 Task: Find connections with filter location Ossett with filter topic #aiwith filter profile language English with filter current company LatentView Analytics with filter school St. Joseph's High School with filter industry Holding Companies with filter service category Bankruptcy Law with filter keywords title Professor
Action: Mouse moved to (684, 74)
Screenshot: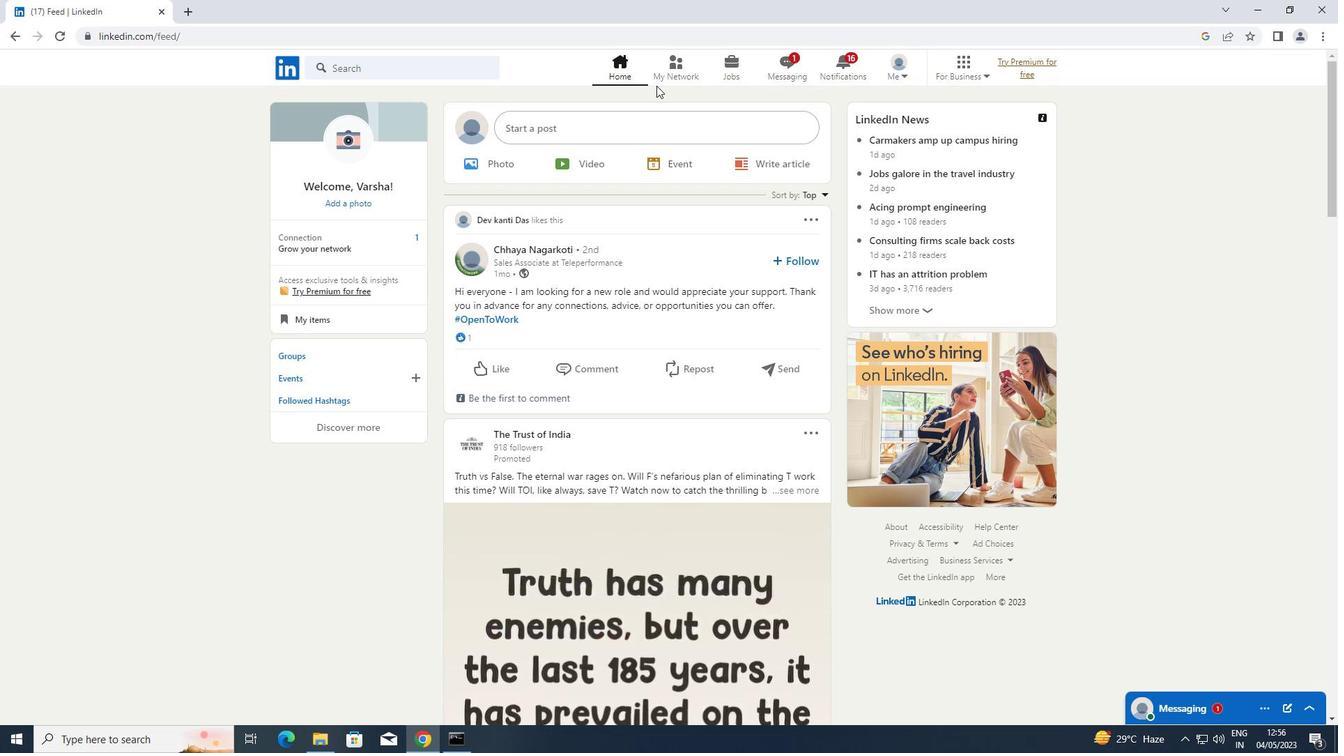 
Action: Mouse pressed left at (684, 74)
Screenshot: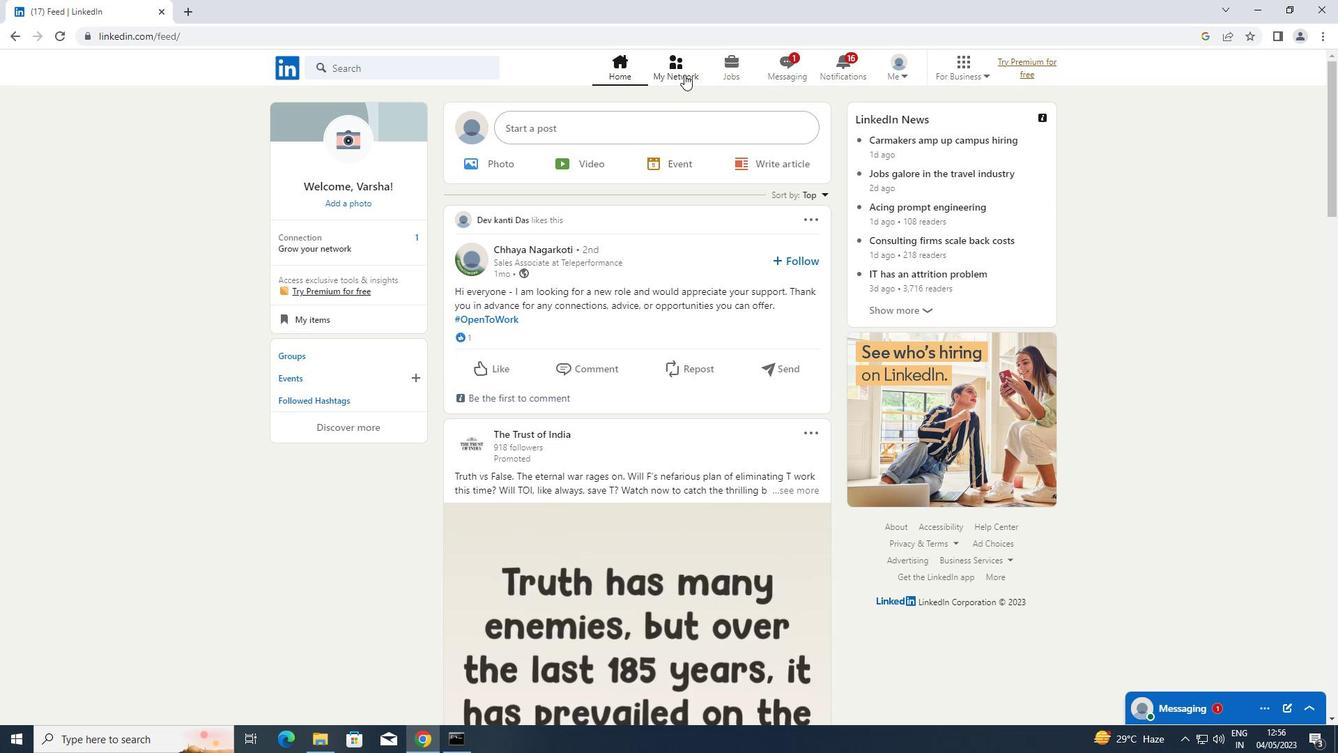 
Action: Mouse moved to (324, 144)
Screenshot: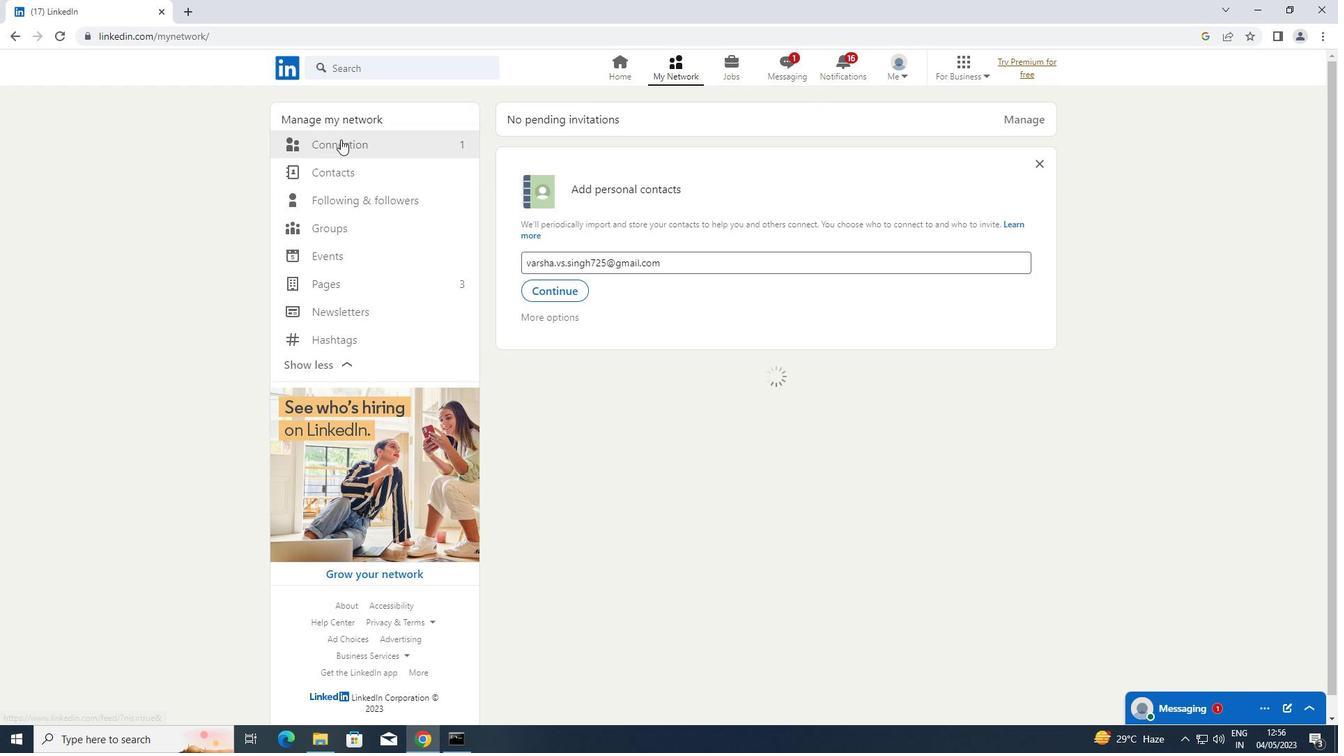 
Action: Mouse pressed left at (324, 144)
Screenshot: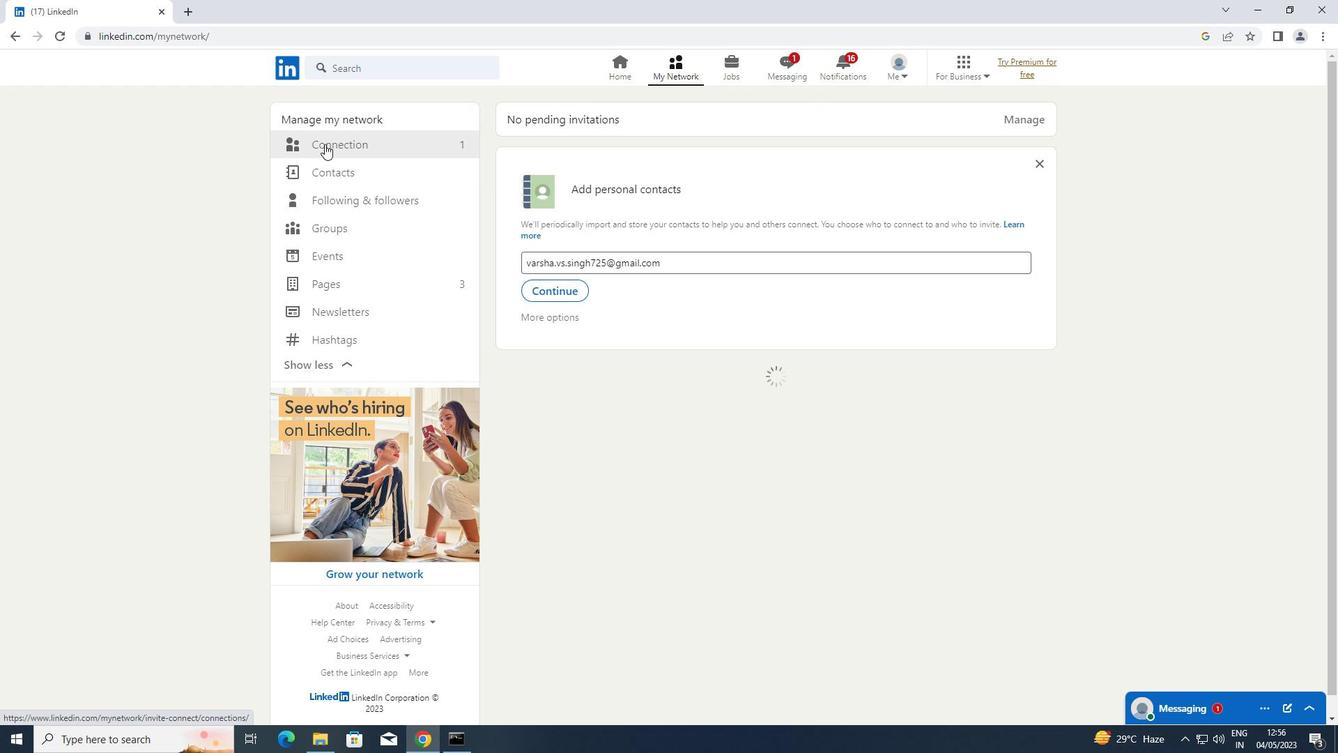 
Action: Mouse moved to (766, 141)
Screenshot: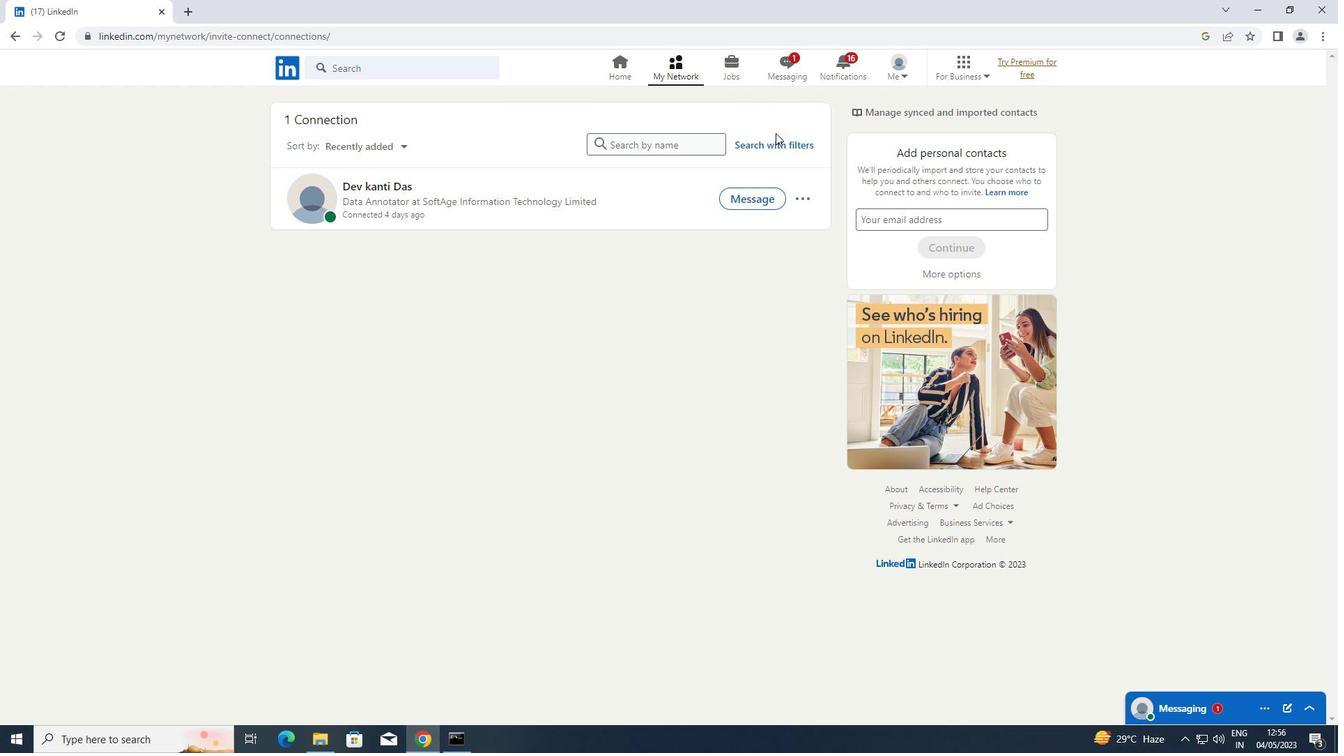 
Action: Mouse pressed left at (766, 141)
Screenshot: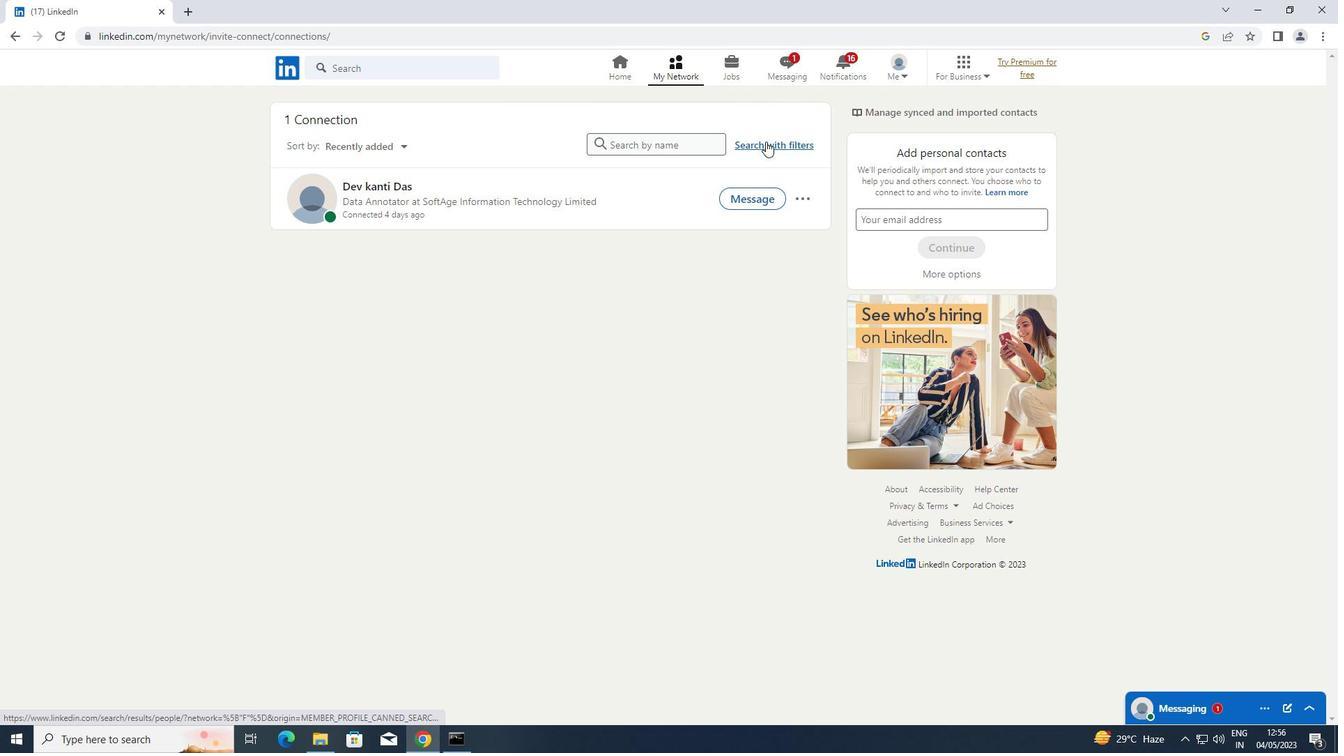 
Action: Mouse moved to (709, 104)
Screenshot: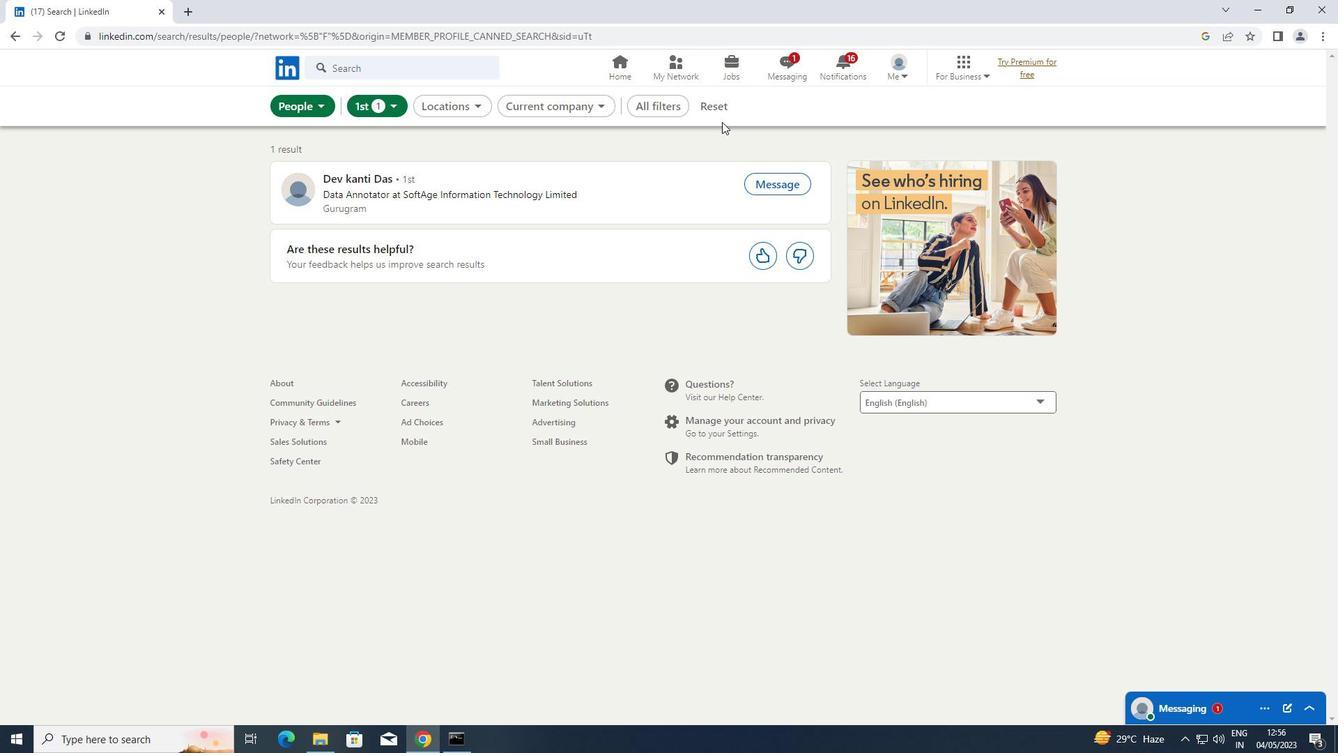 
Action: Mouse pressed left at (709, 104)
Screenshot: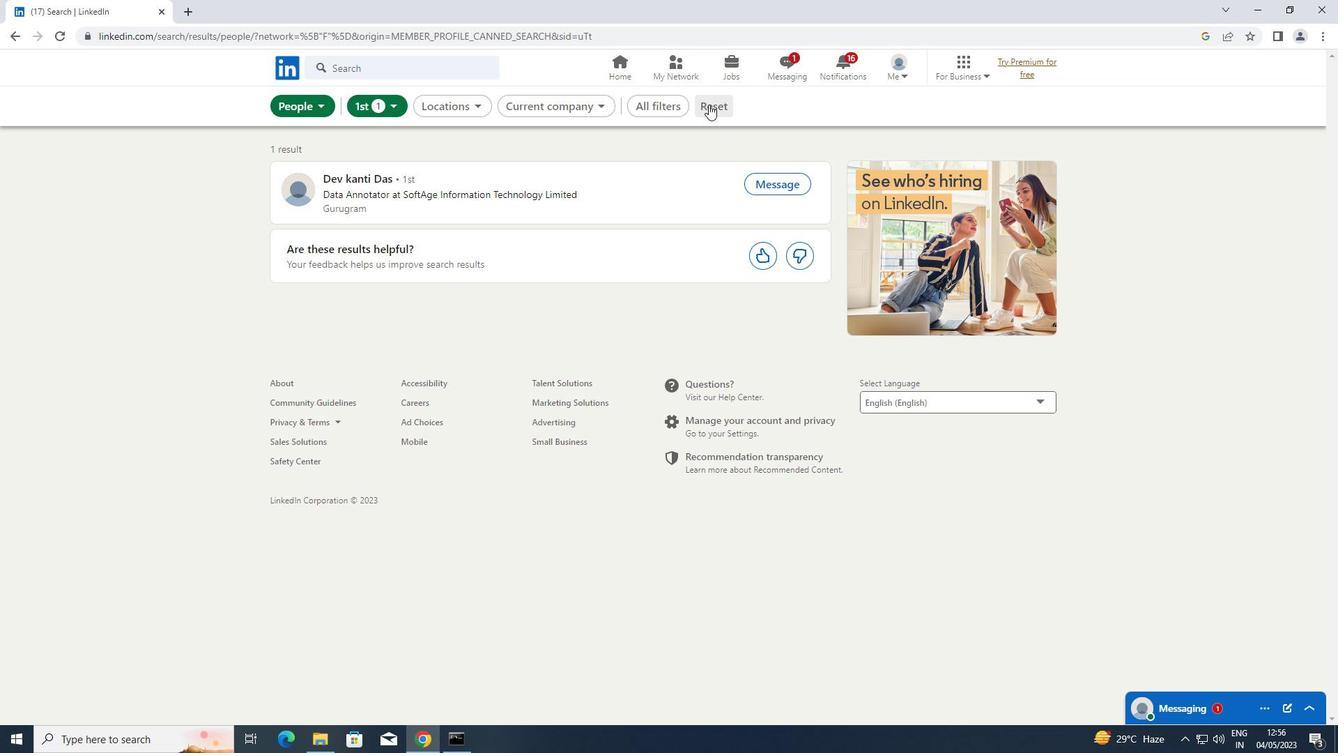 
Action: Mouse moved to (679, 109)
Screenshot: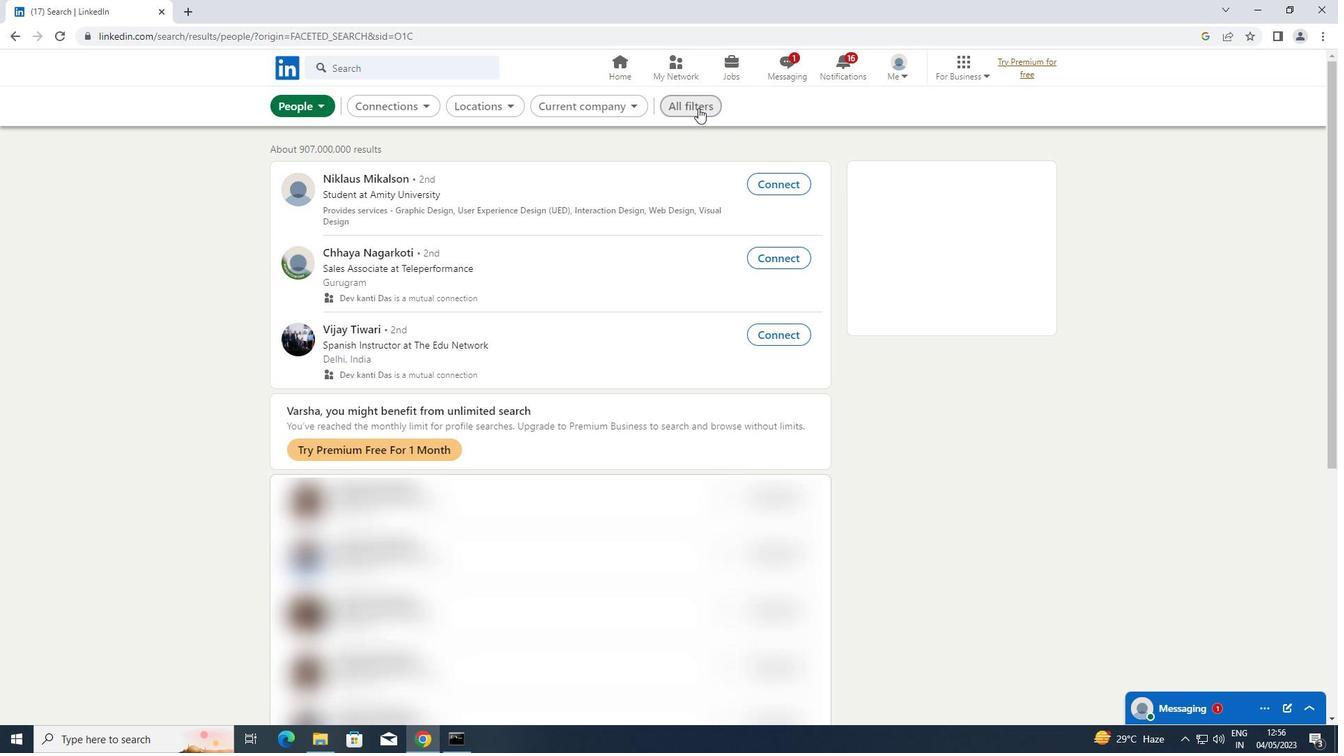
Action: Mouse pressed left at (679, 109)
Screenshot: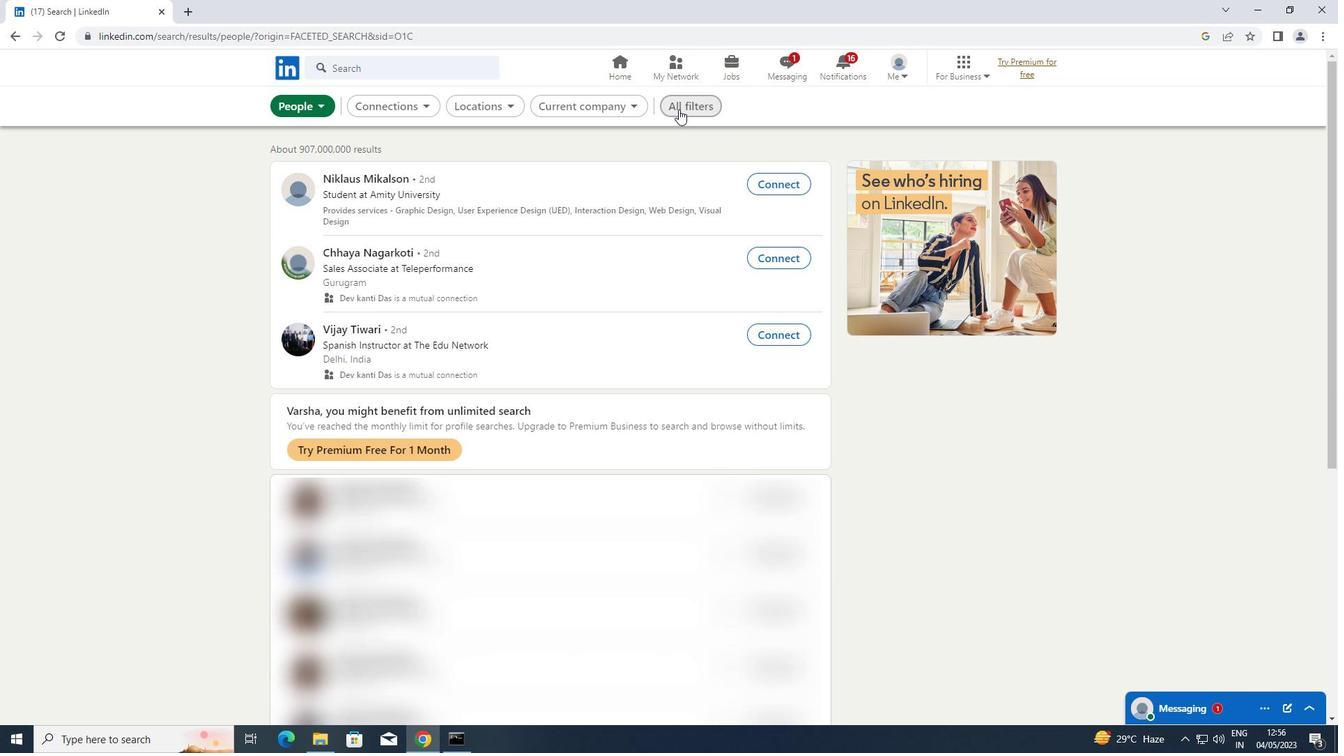 
Action: Mouse moved to (1094, 323)
Screenshot: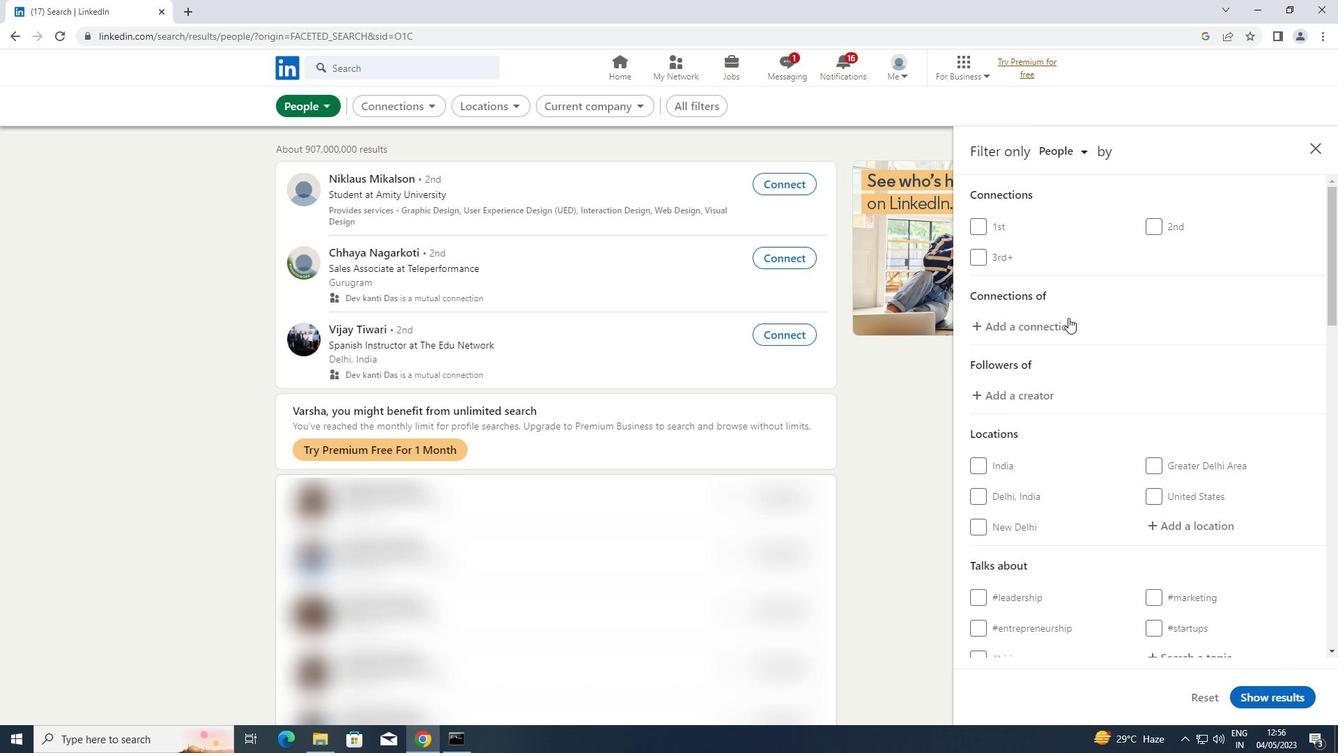 
Action: Mouse scrolled (1094, 322) with delta (0, 0)
Screenshot: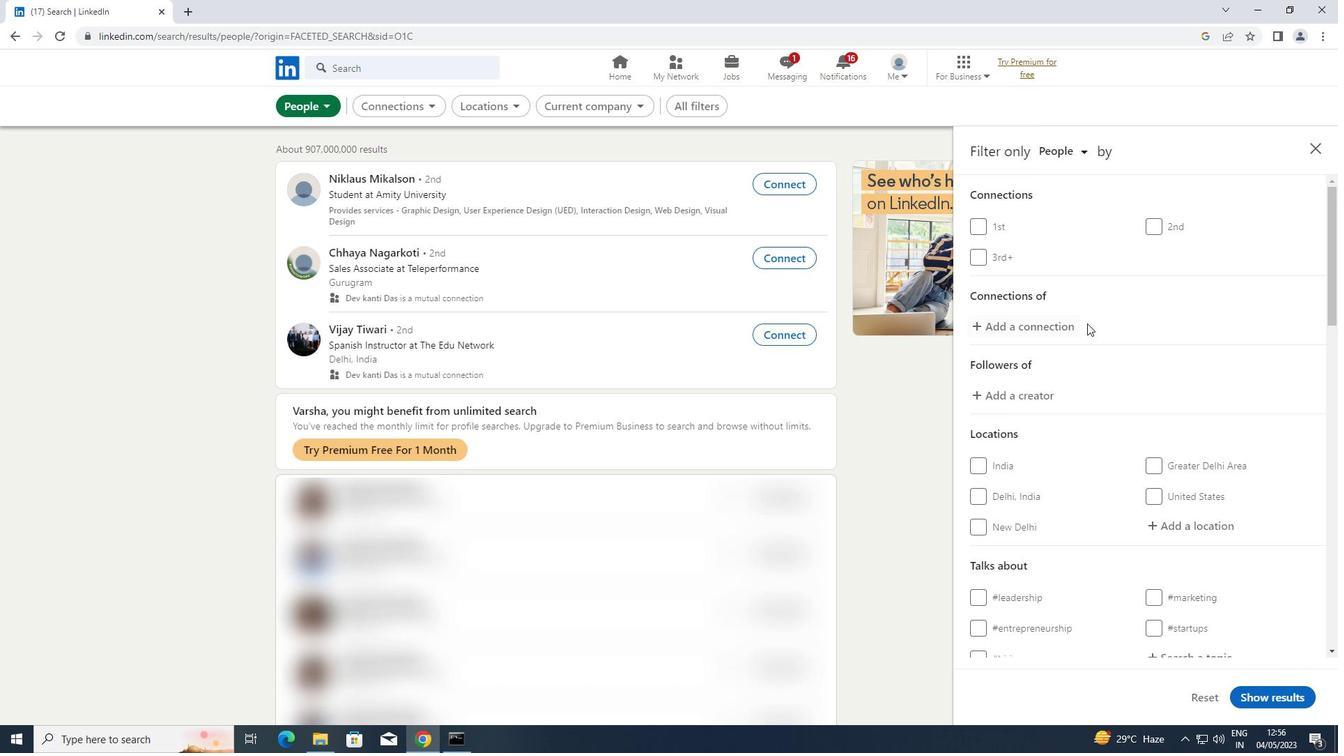 
Action: Mouse scrolled (1094, 322) with delta (0, 0)
Screenshot: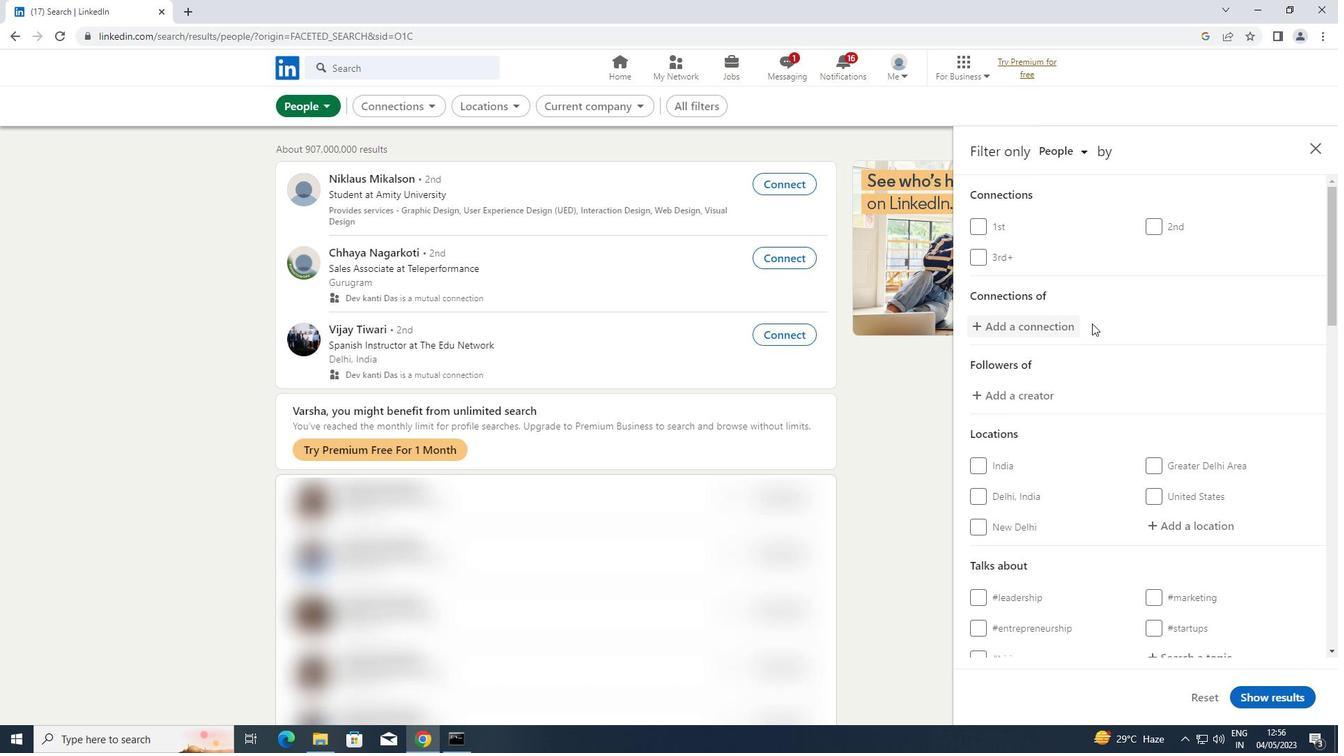 
Action: Mouse moved to (1214, 382)
Screenshot: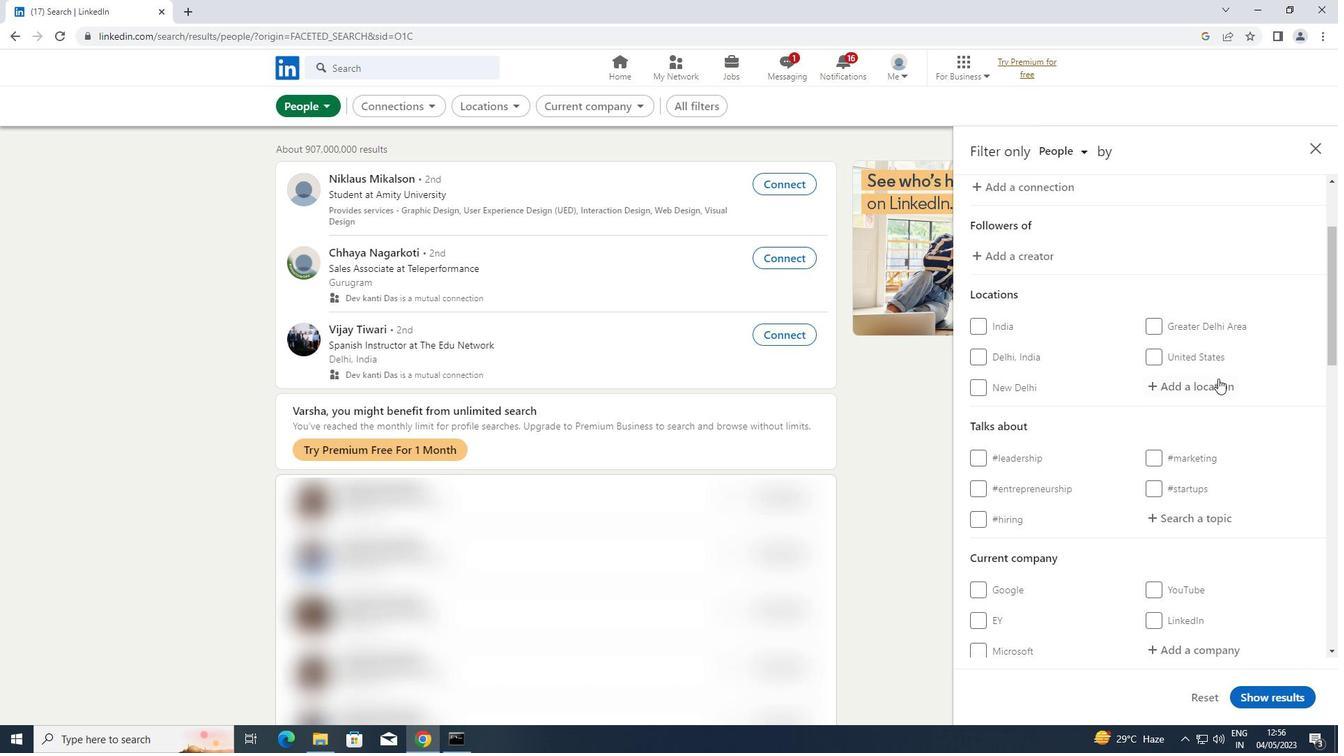 
Action: Mouse pressed left at (1214, 382)
Screenshot: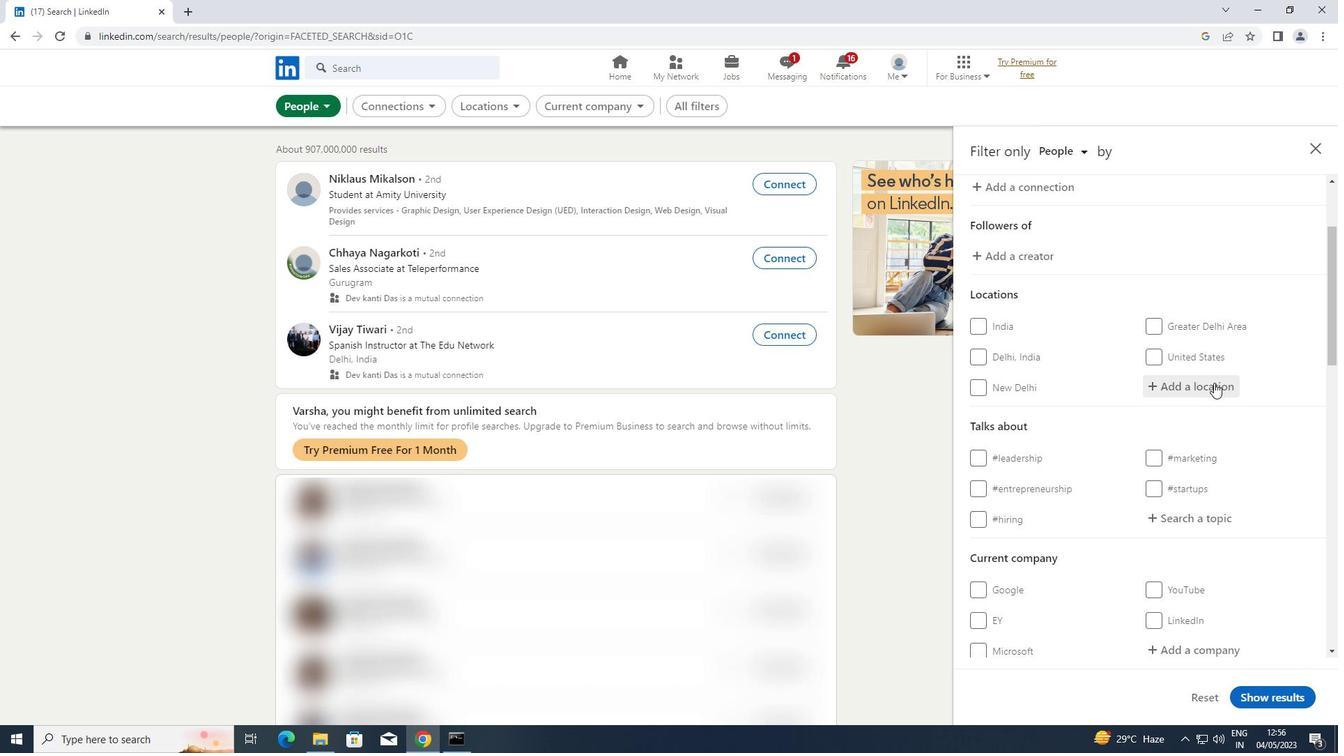 
Action: Key pressed <Key.shift>ORPINGTON
Screenshot: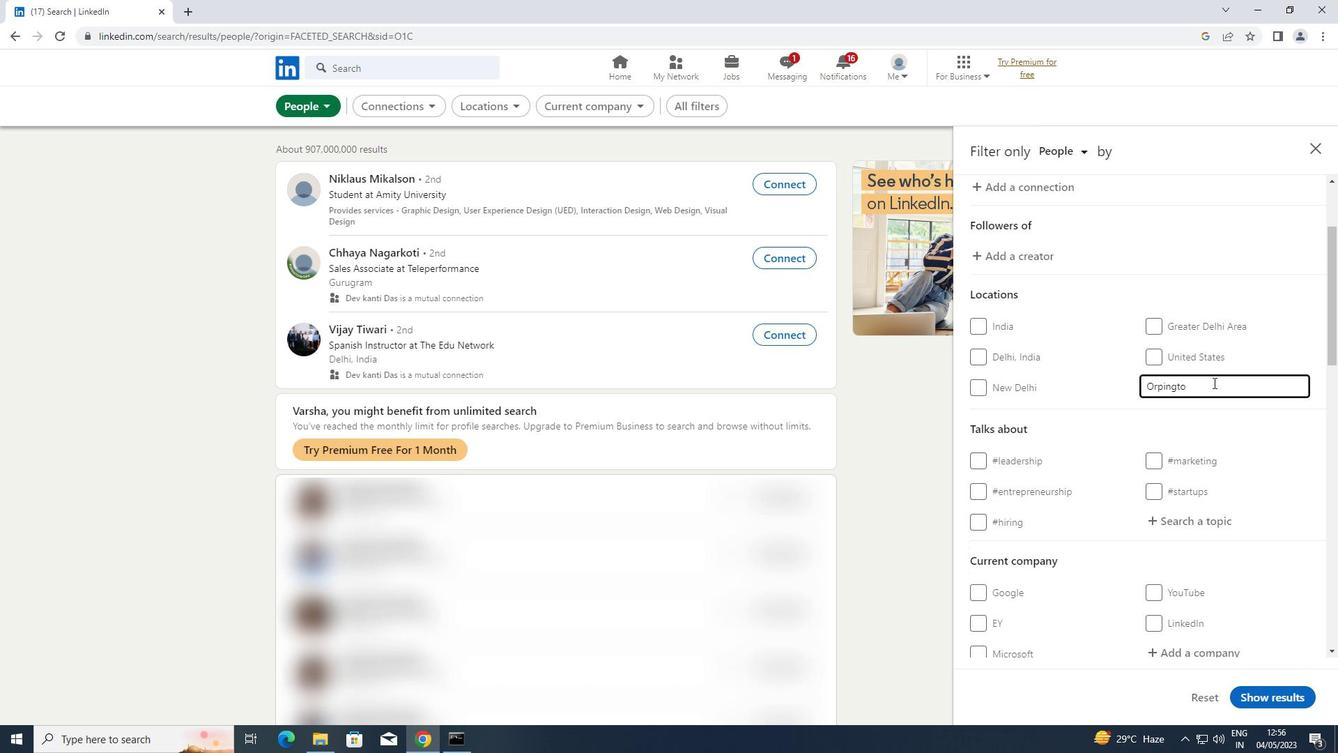 
Action: Mouse moved to (1153, 513)
Screenshot: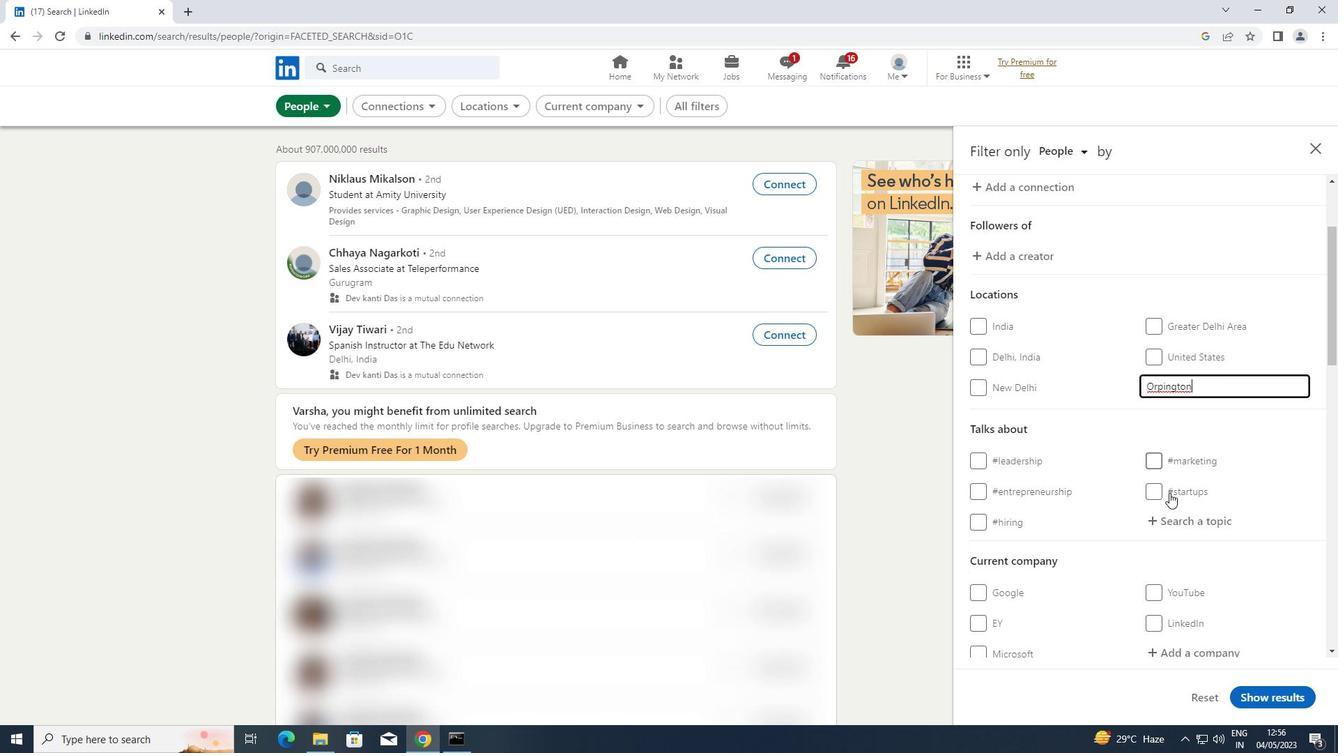 
Action: Mouse pressed left at (1153, 513)
Screenshot: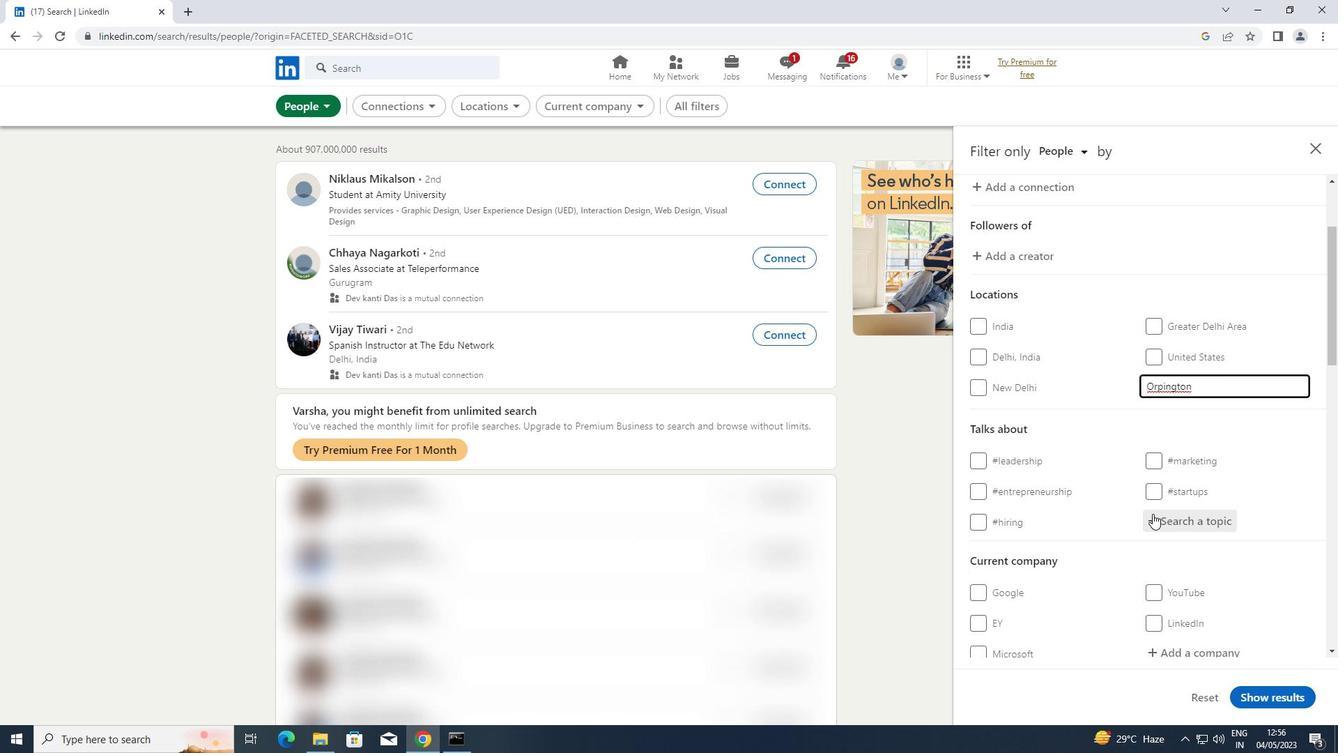 
Action: Key pressed CONSTRUCTION
Screenshot: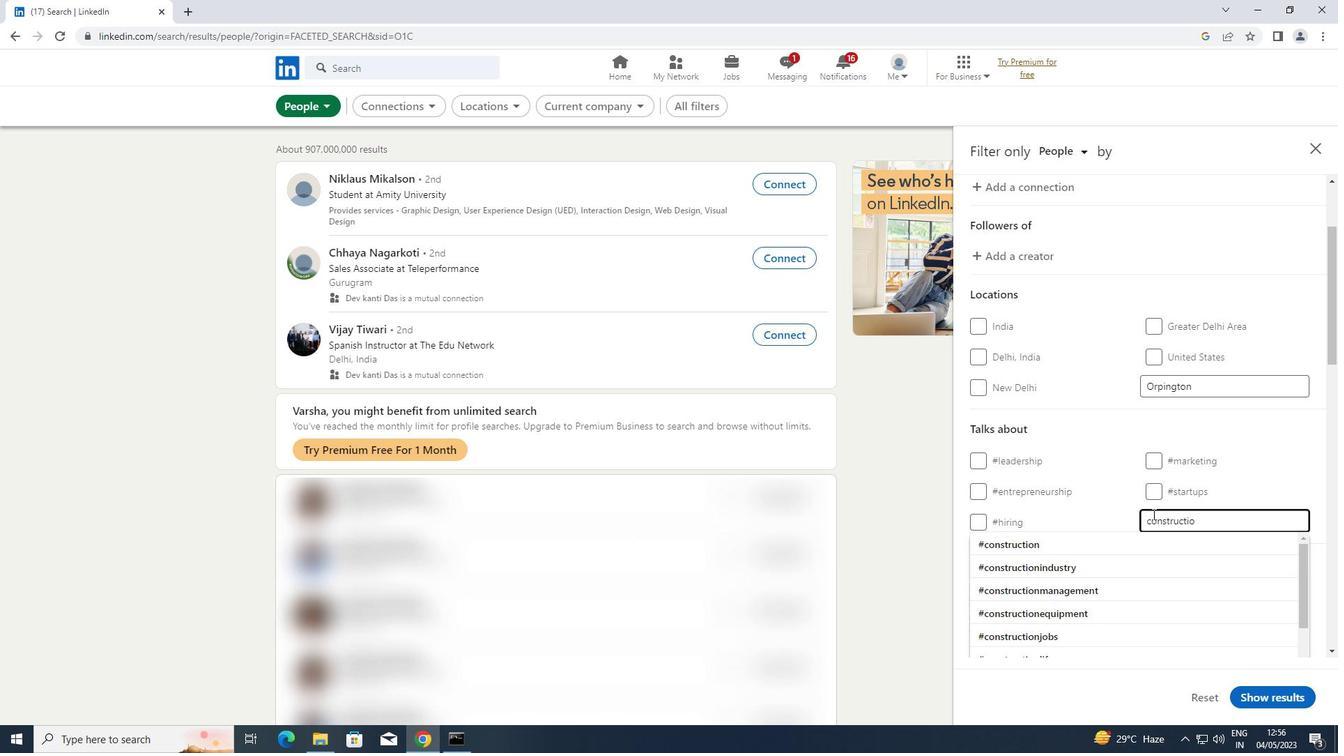 
Action: Mouse moved to (1057, 546)
Screenshot: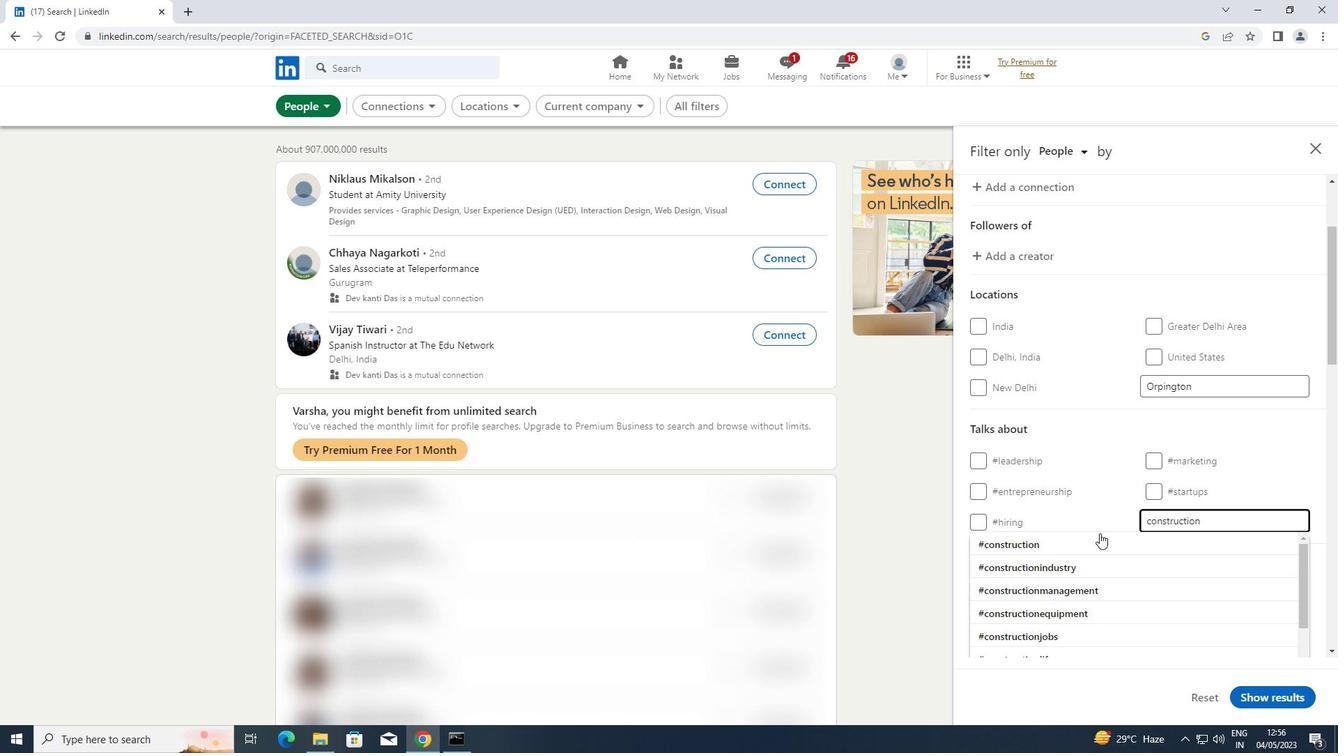 
Action: Mouse pressed left at (1057, 546)
Screenshot: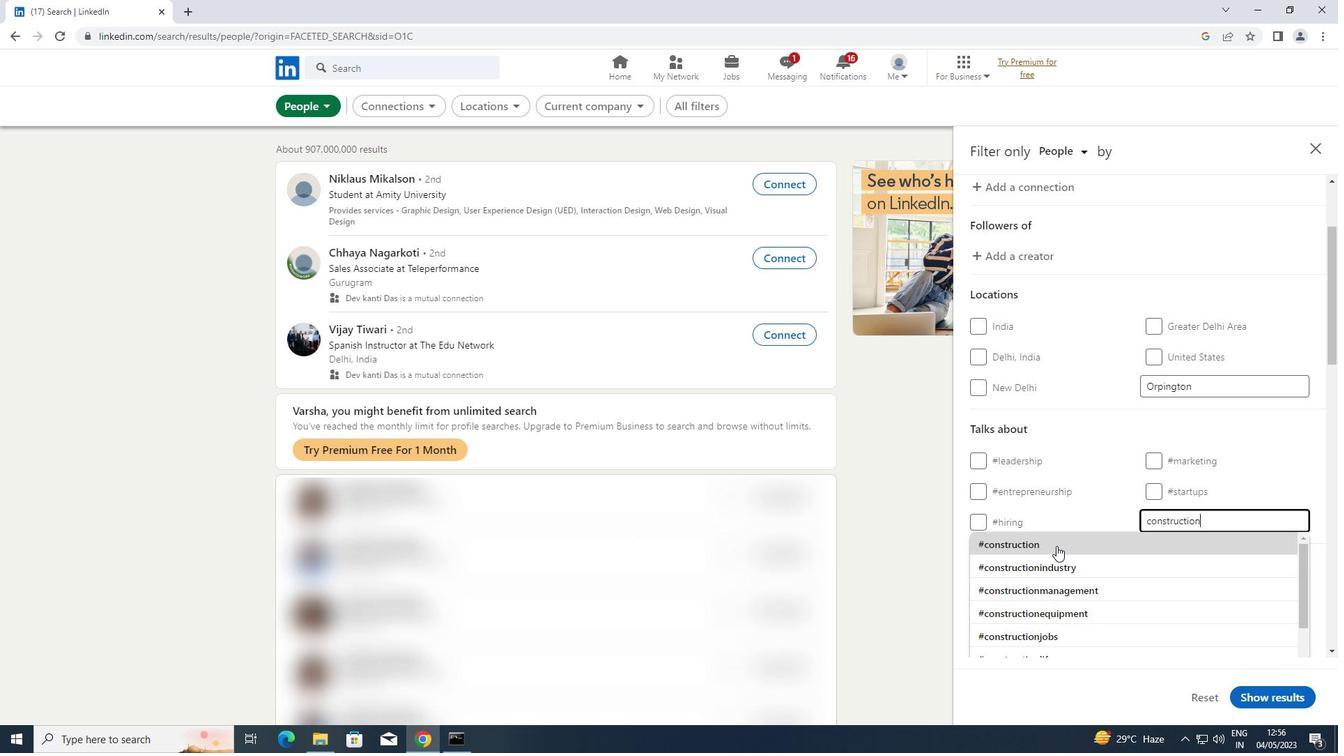 
Action: Mouse scrolled (1057, 545) with delta (0, 0)
Screenshot: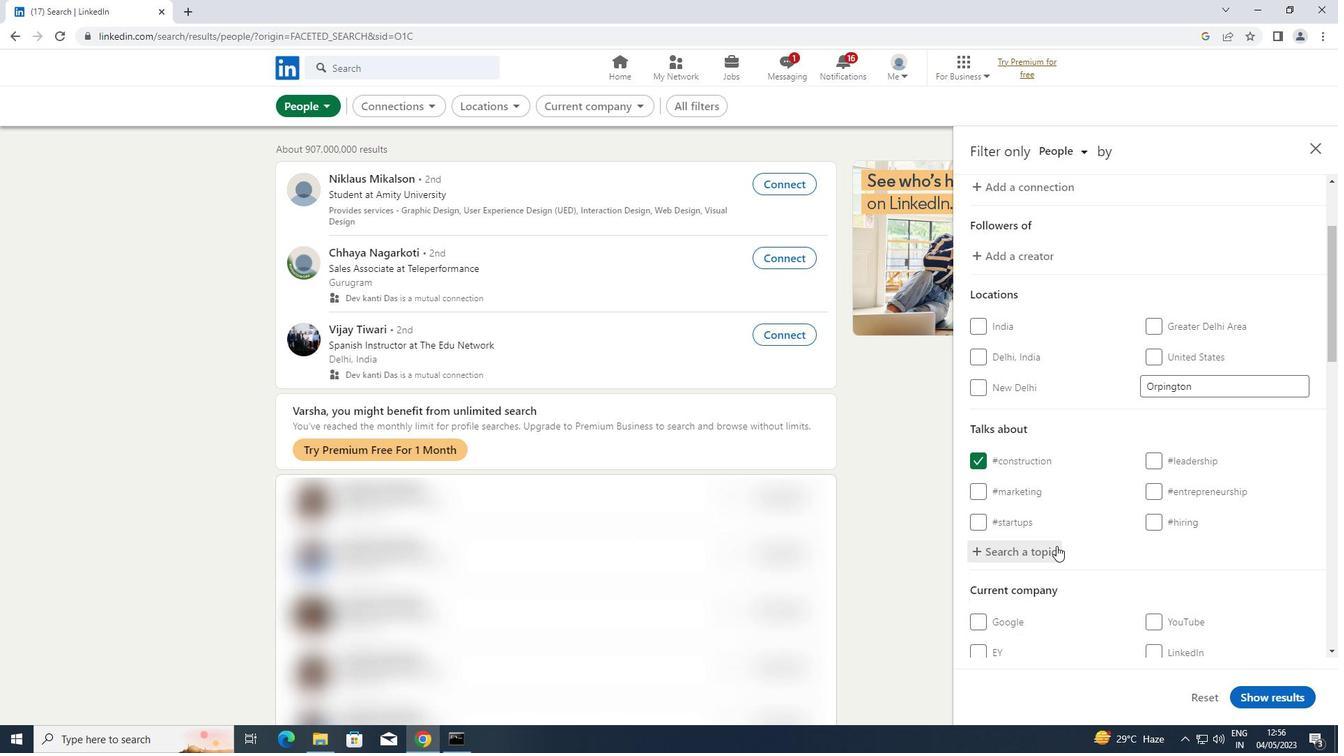 
Action: Mouse moved to (1060, 539)
Screenshot: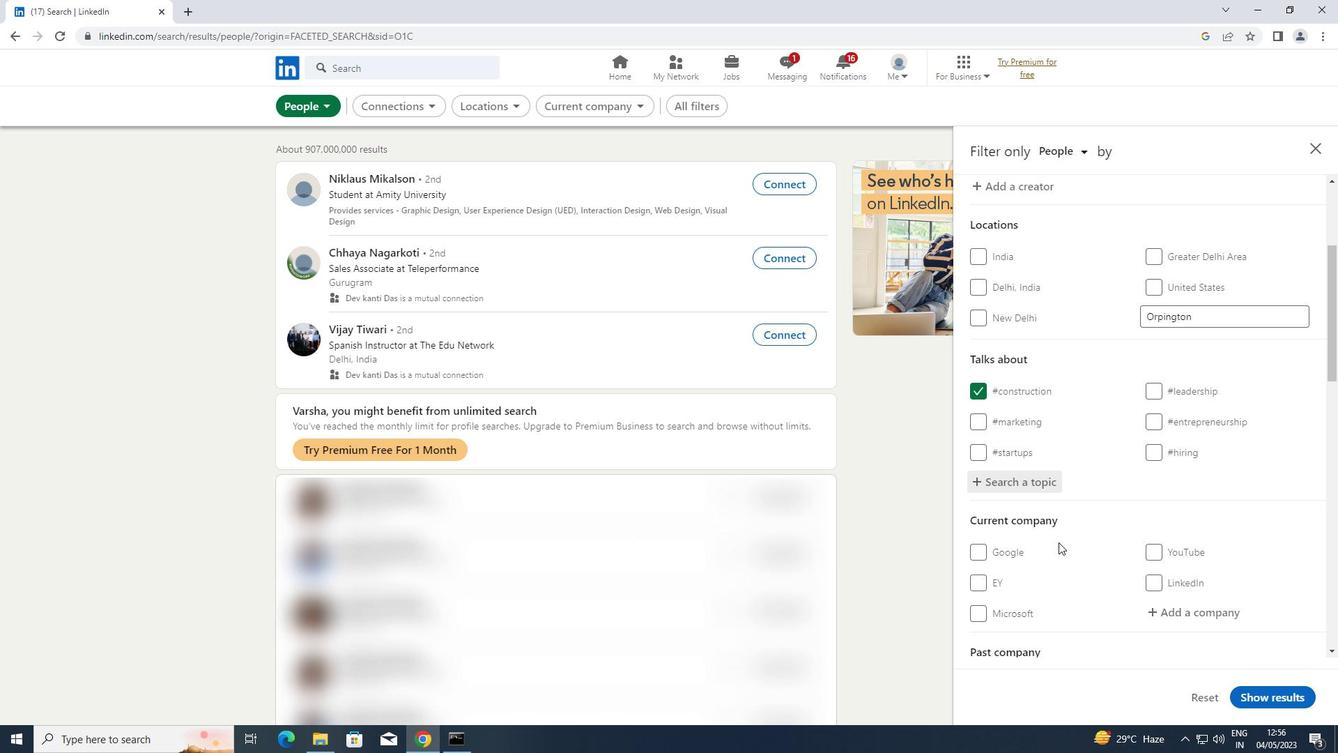 
Action: Mouse scrolled (1060, 538) with delta (0, 0)
Screenshot: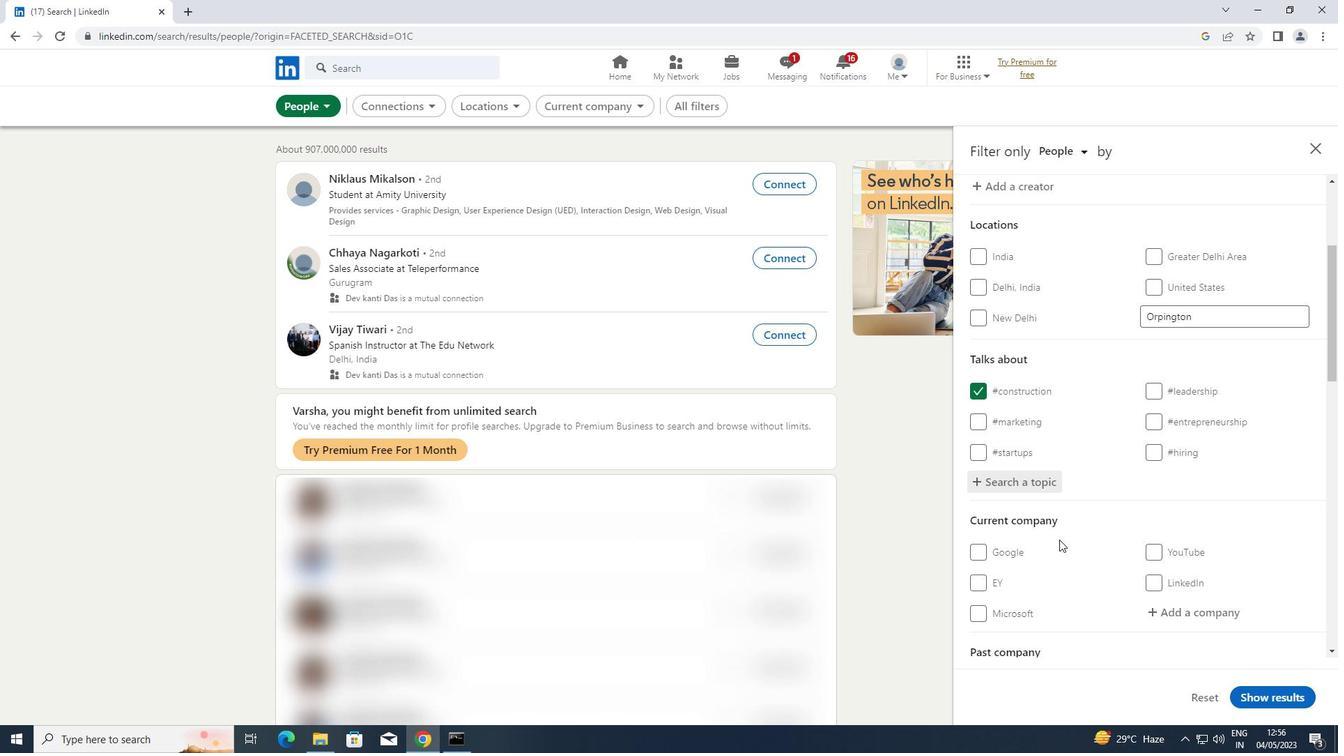 
Action: Mouse scrolled (1060, 538) with delta (0, 0)
Screenshot: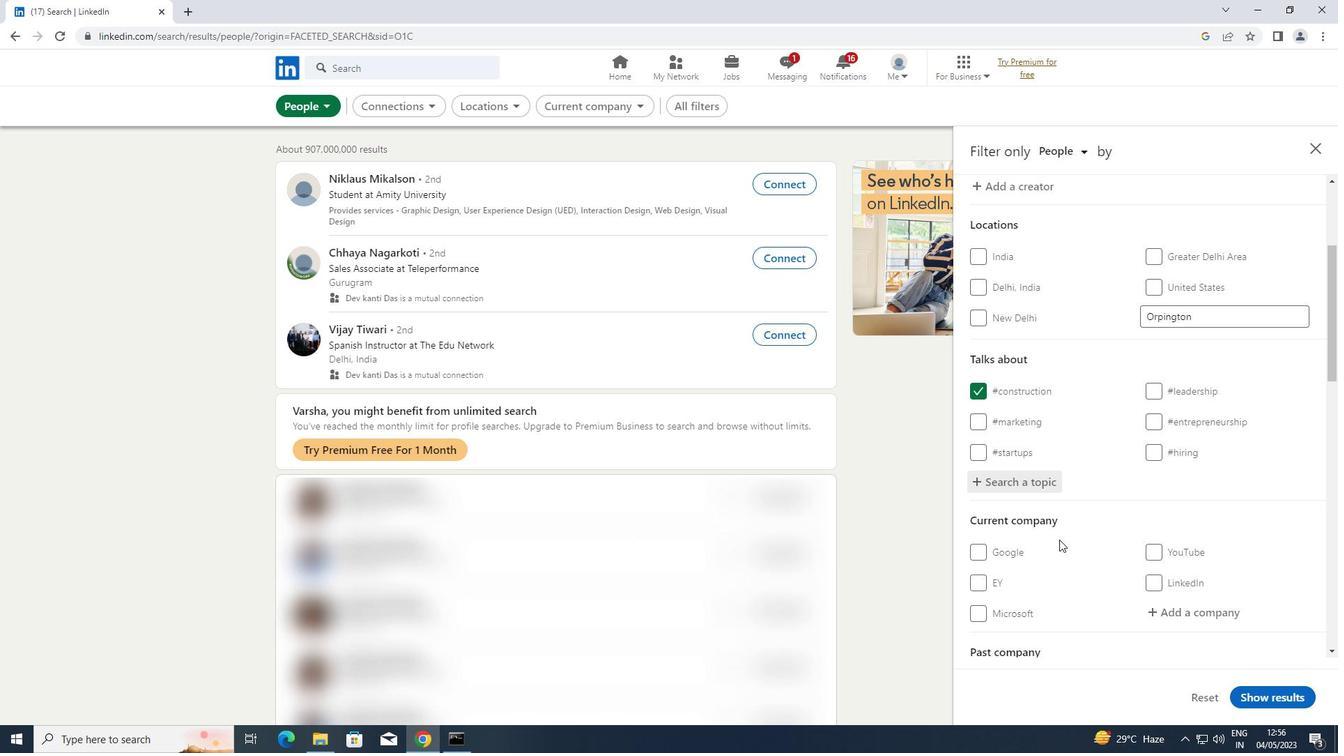 
Action: Mouse scrolled (1060, 538) with delta (0, 0)
Screenshot: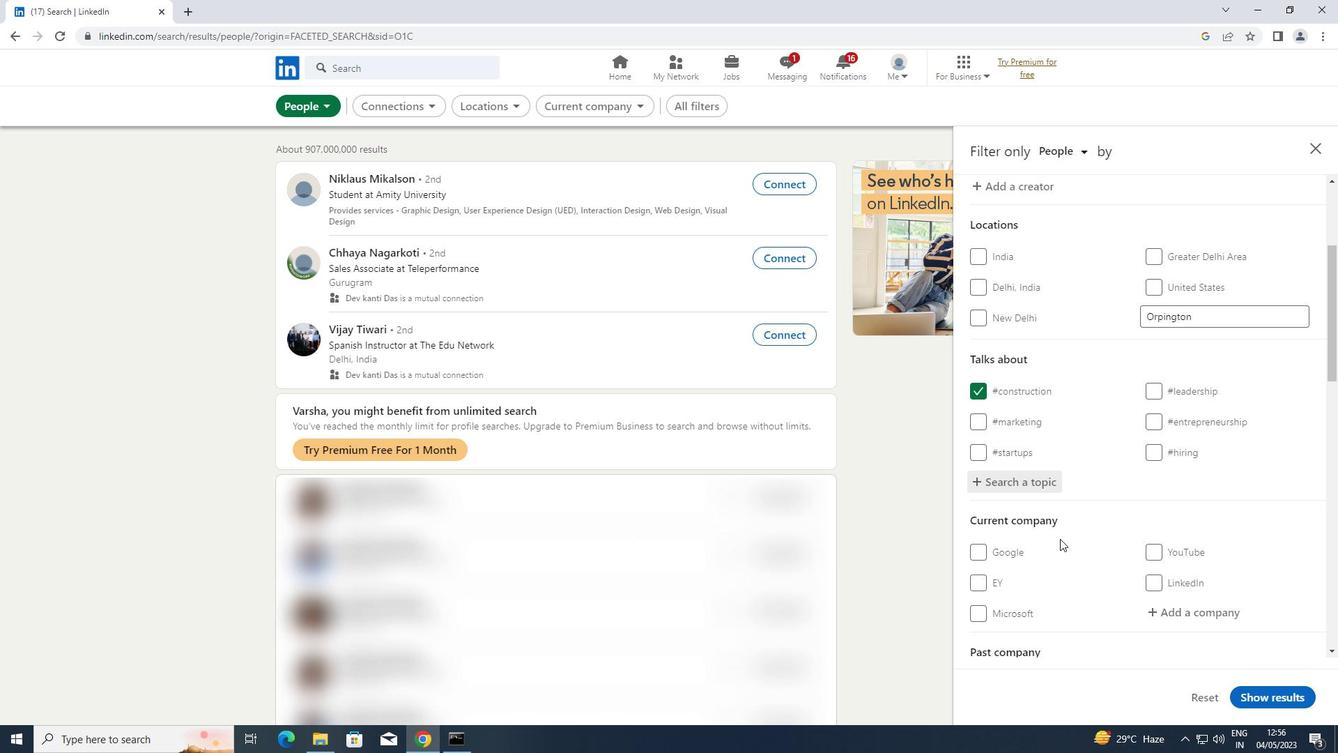 
Action: Mouse scrolled (1060, 538) with delta (0, 0)
Screenshot: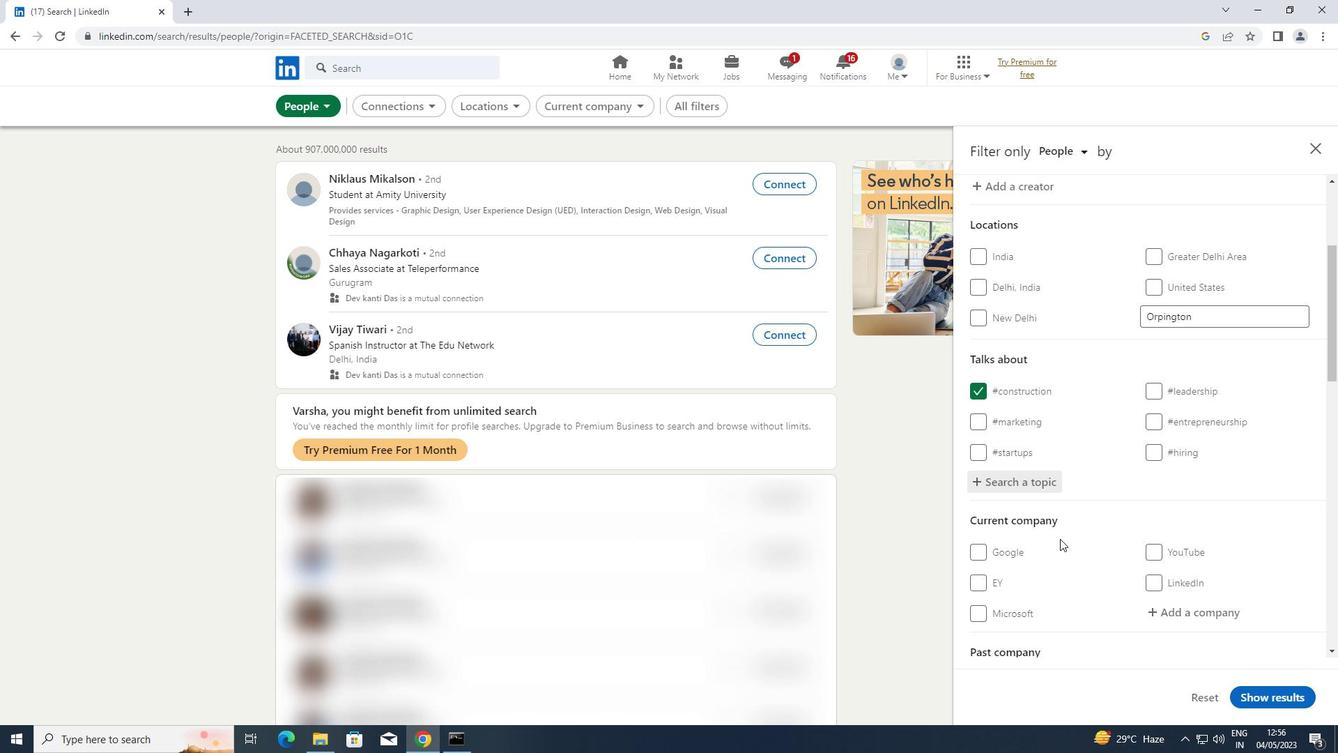 
Action: Mouse moved to (1062, 537)
Screenshot: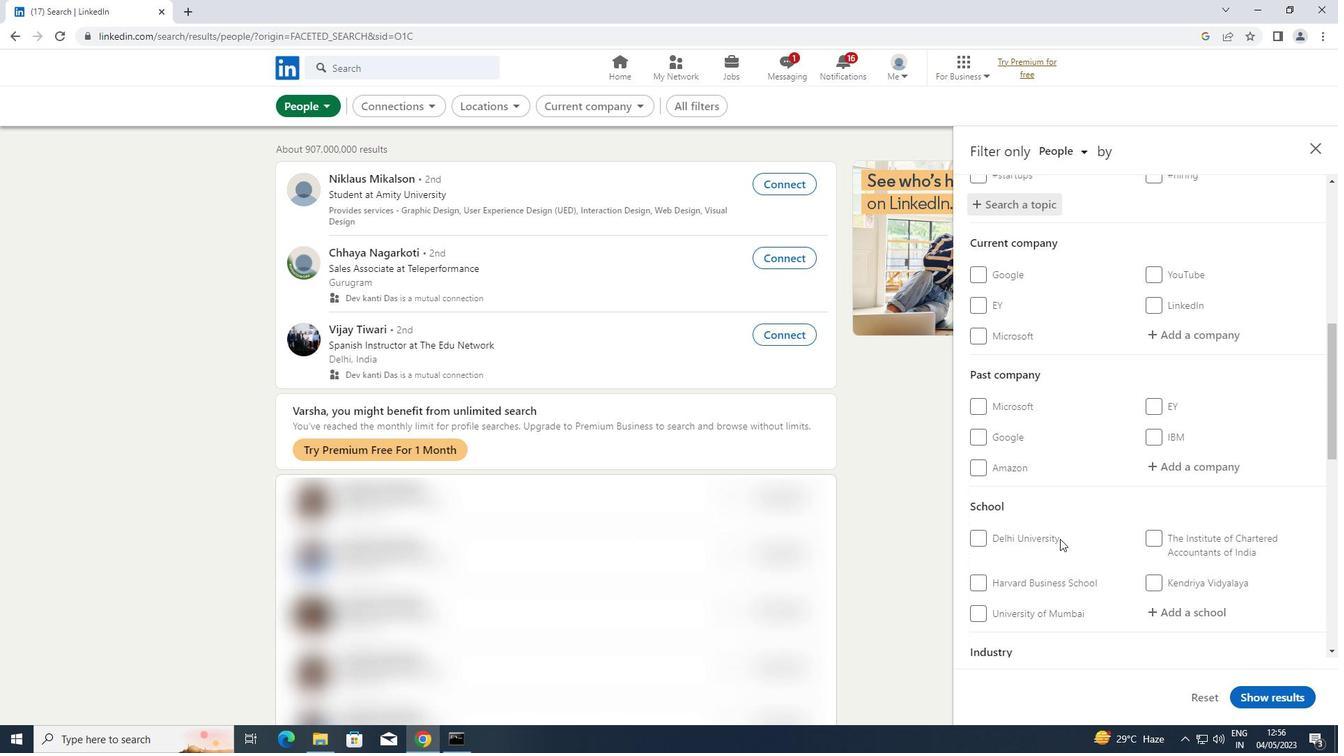 
Action: Mouse scrolled (1062, 536) with delta (0, 0)
Screenshot: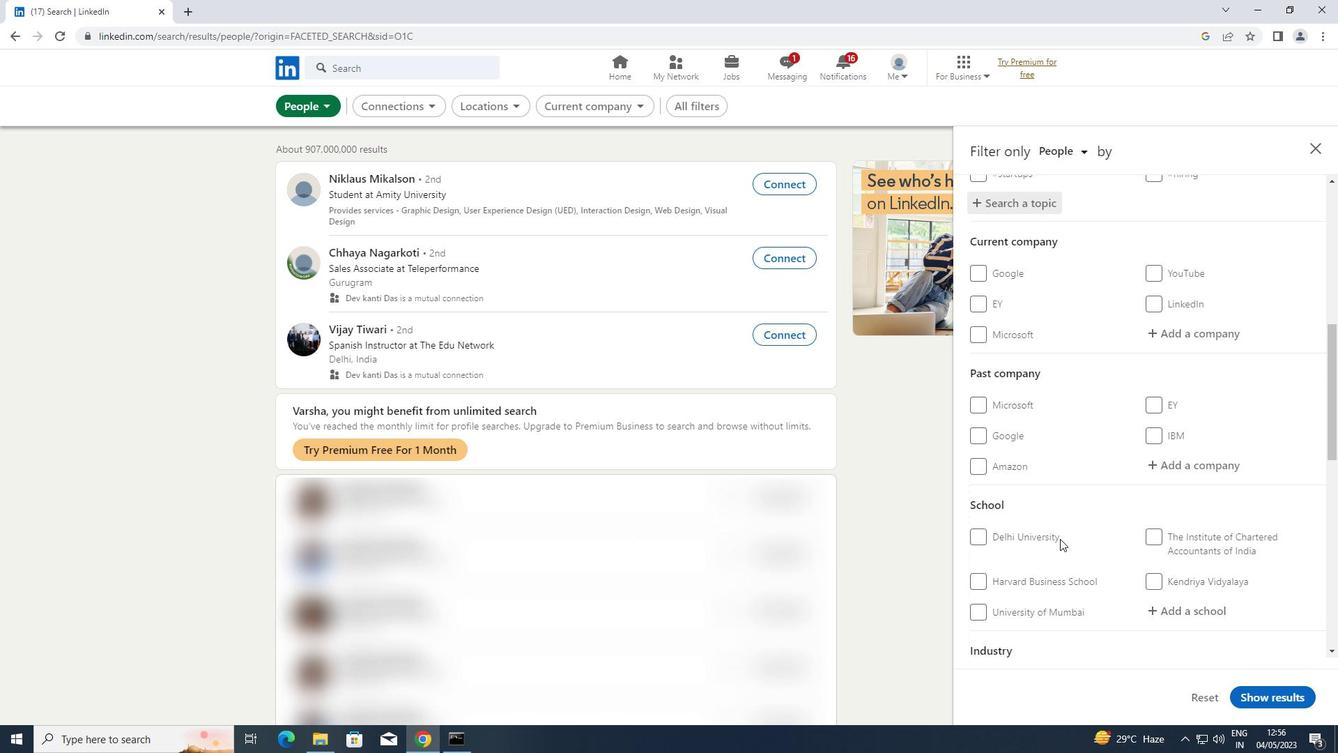 
Action: Mouse scrolled (1062, 536) with delta (0, 0)
Screenshot: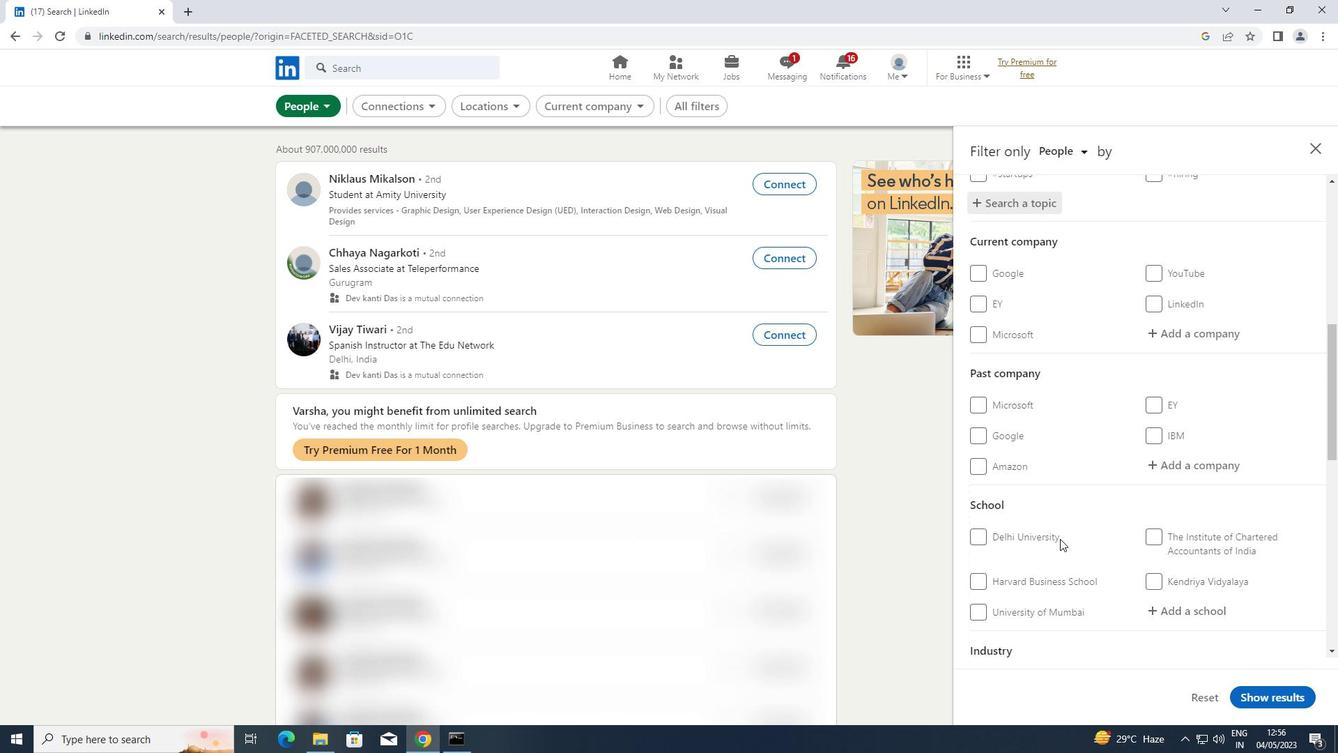 
Action: Mouse scrolled (1062, 536) with delta (0, 0)
Screenshot: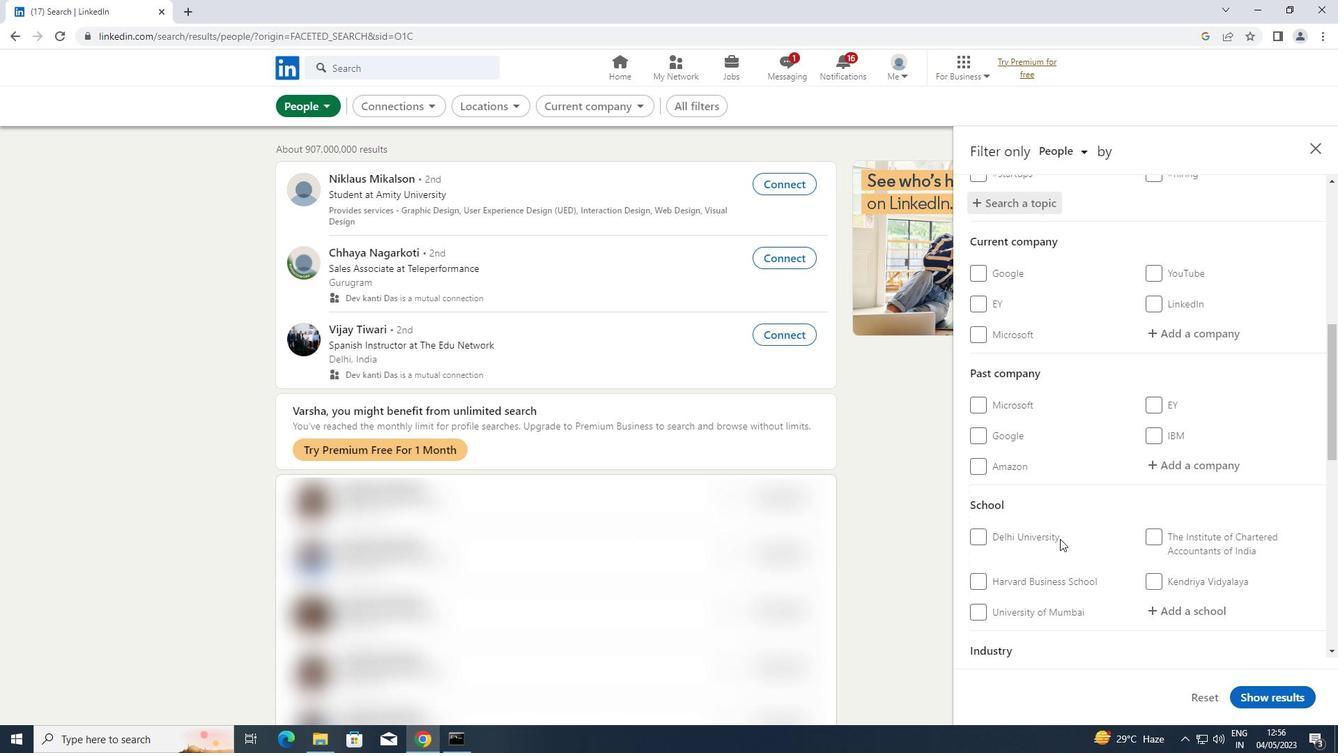 
Action: Mouse scrolled (1062, 536) with delta (0, 0)
Screenshot: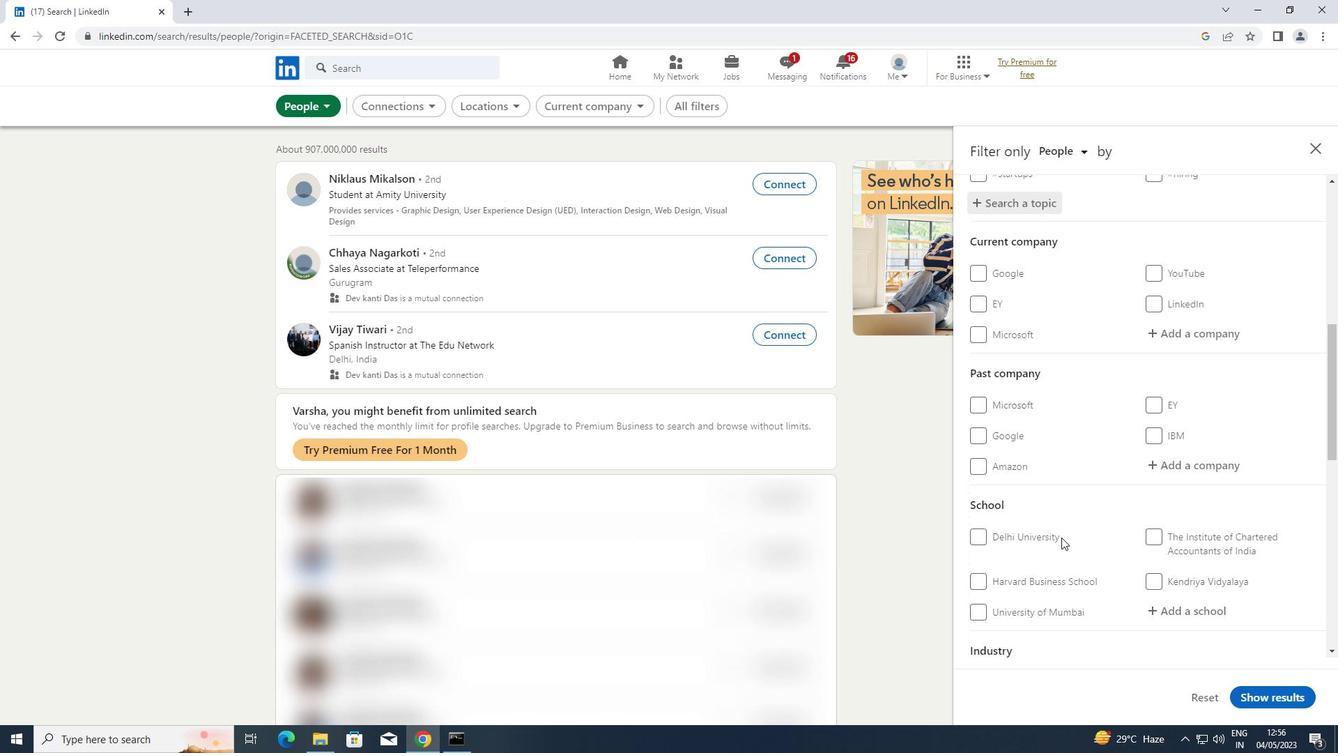 
Action: Mouse moved to (1151, 563)
Screenshot: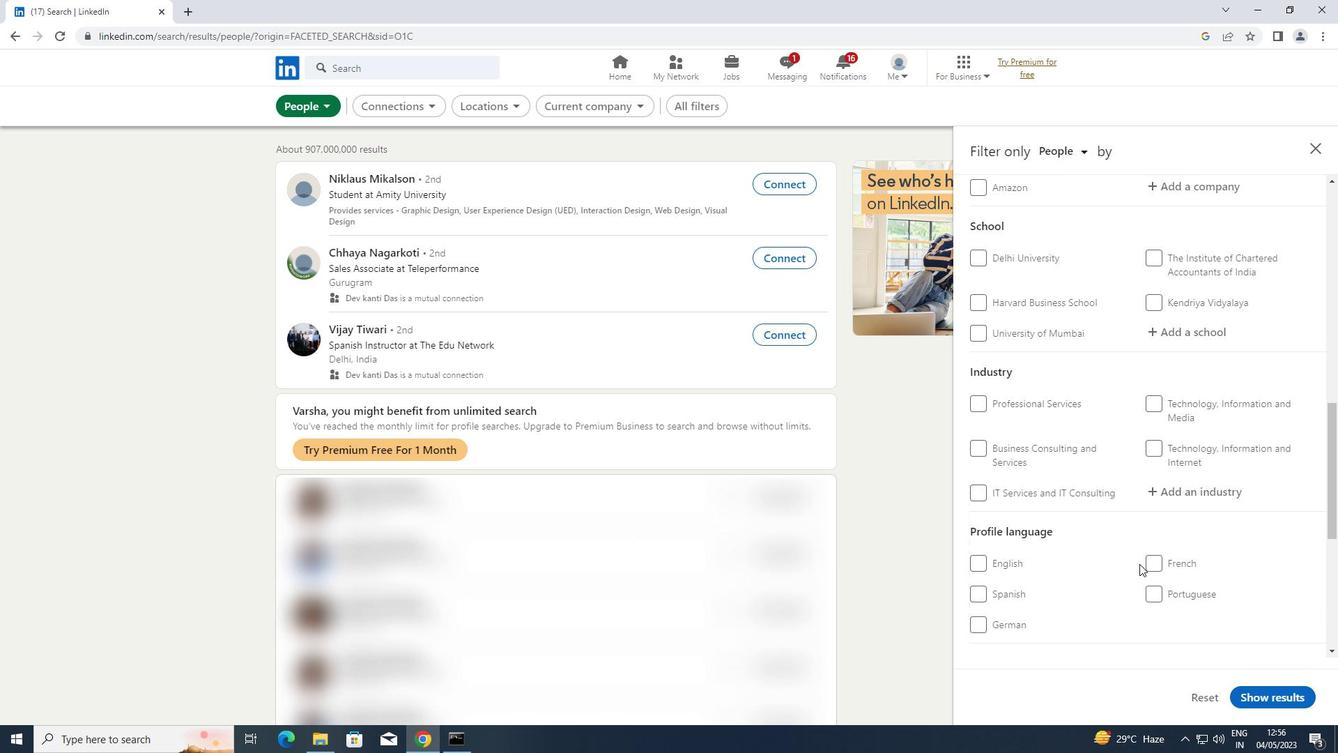 
Action: Mouse pressed left at (1151, 563)
Screenshot: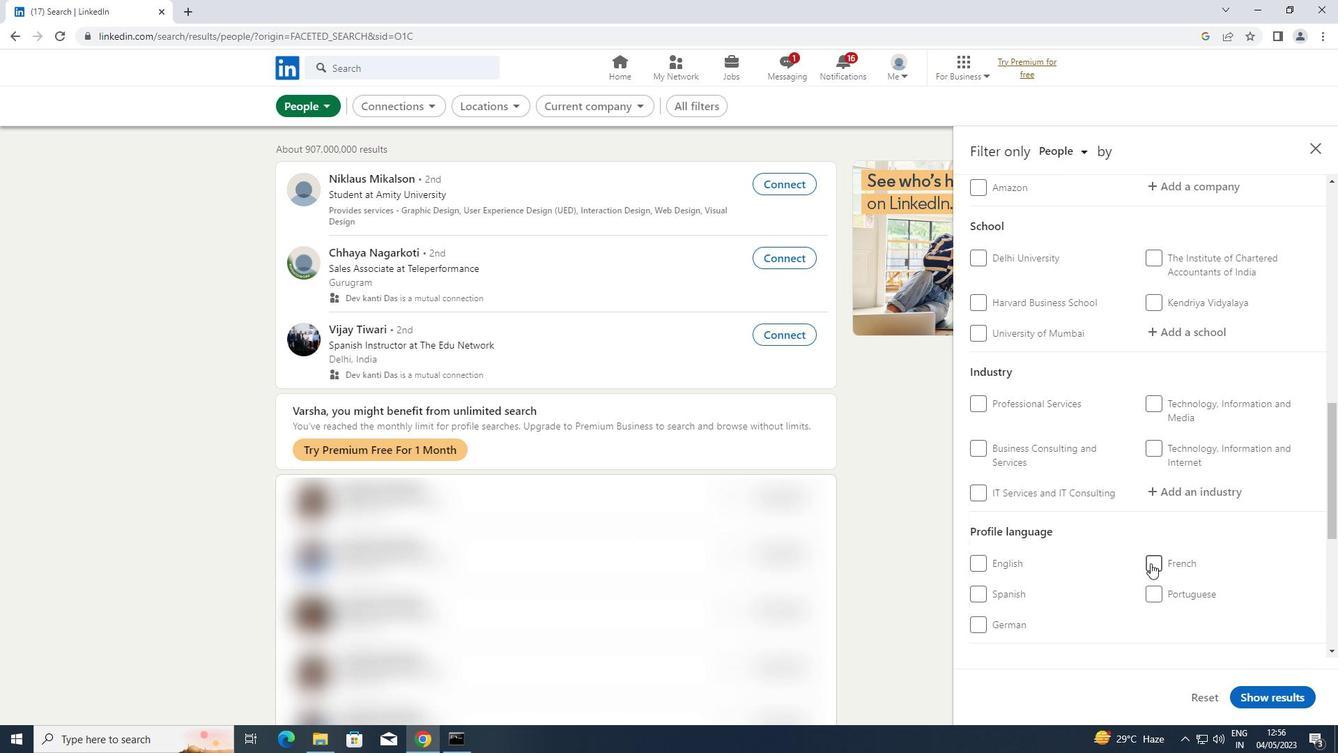
Action: Mouse scrolled (1151, 564) with delta (0, 0)
Screenshot: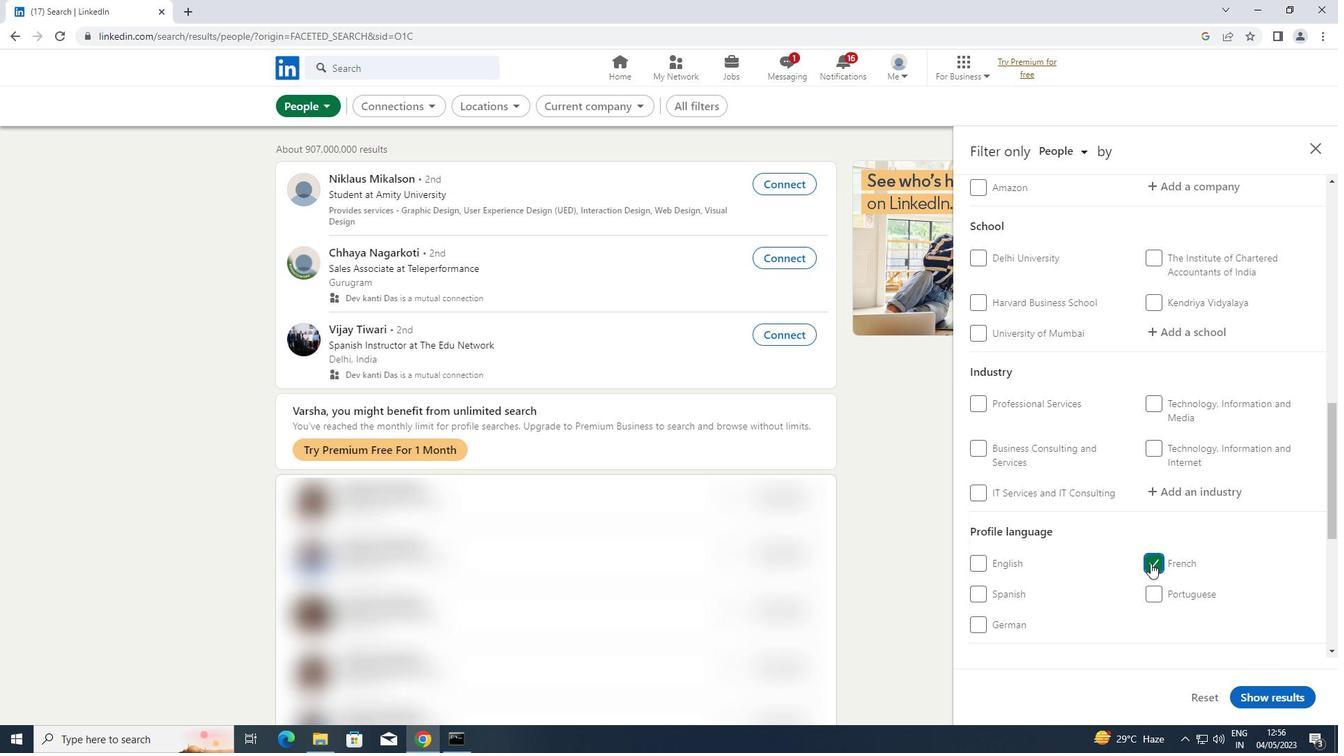 
Action: Mouse scrolled (1151, 564) with delta (0, 0)
Screenshot: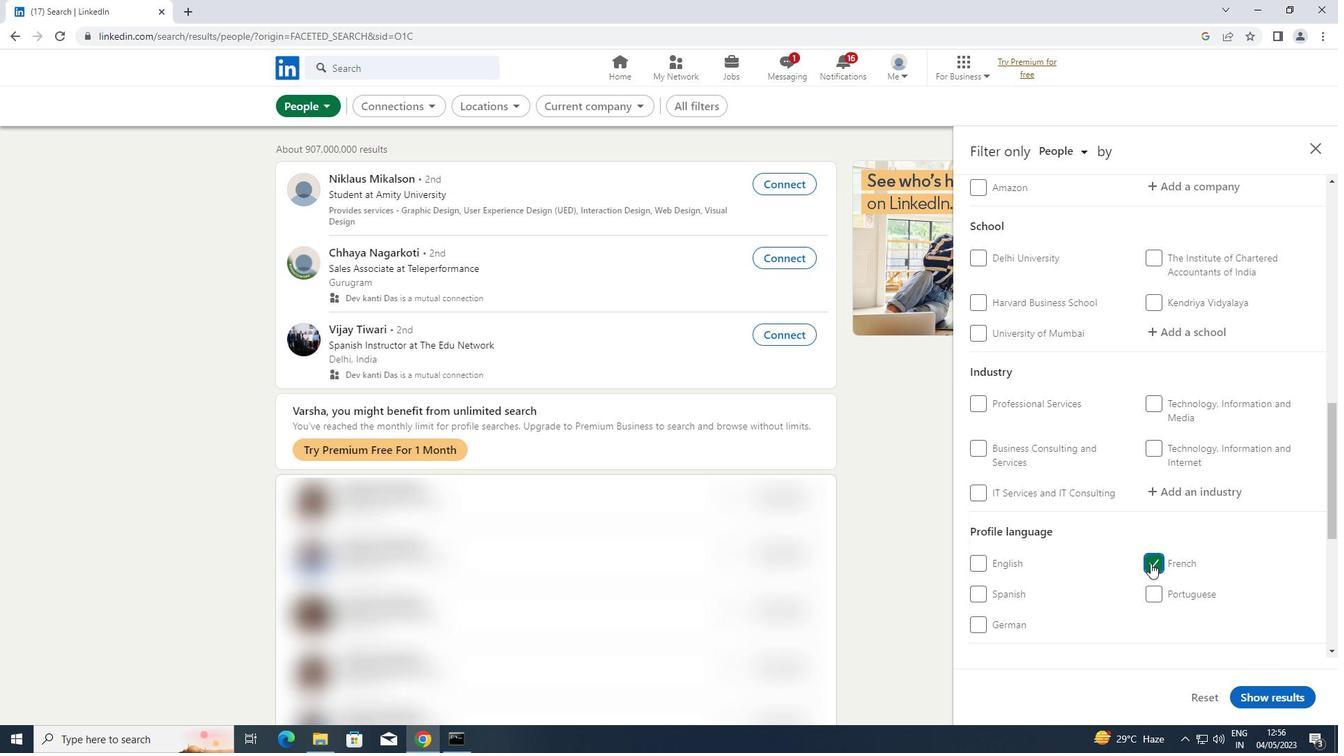 
Action: Mouse scrolled (1151, 564) with delta (0, 0)
Screenshot: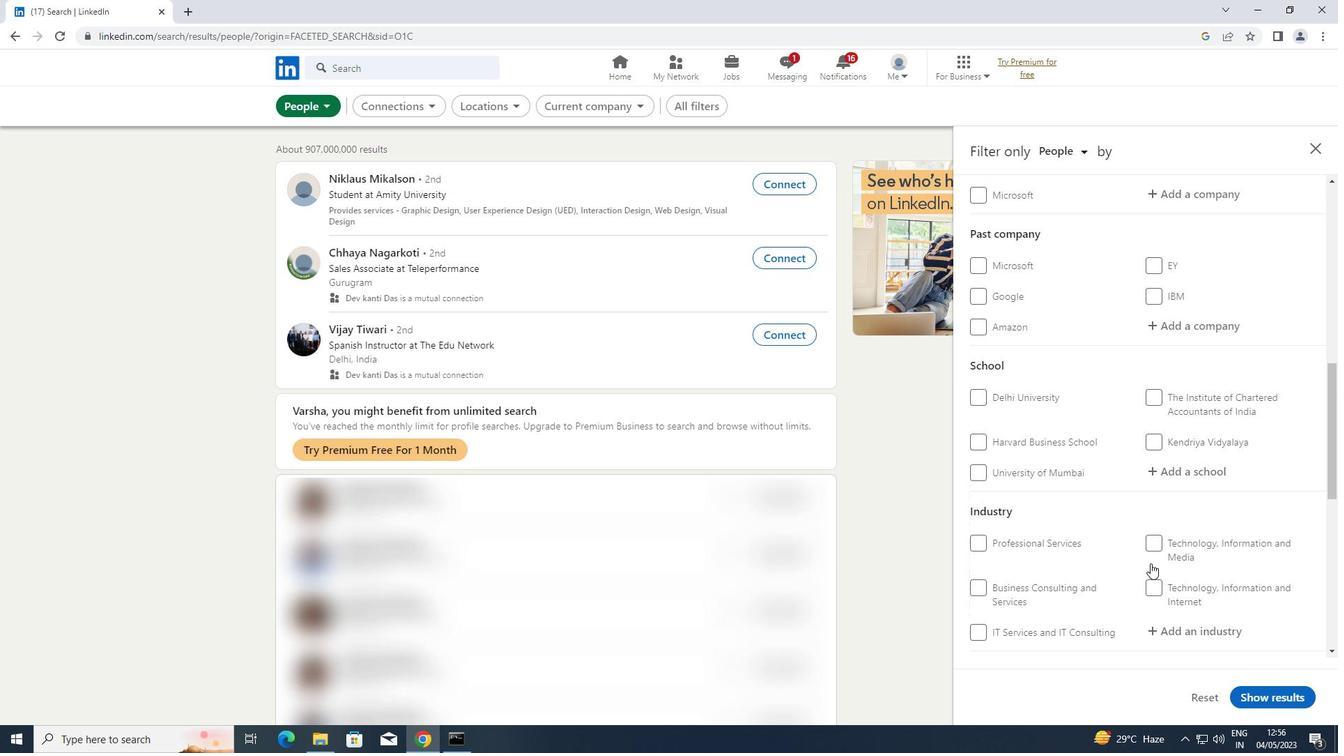 
Action: Mouse scrolled (1151, 564) with delta (0, 0)
Screenshot: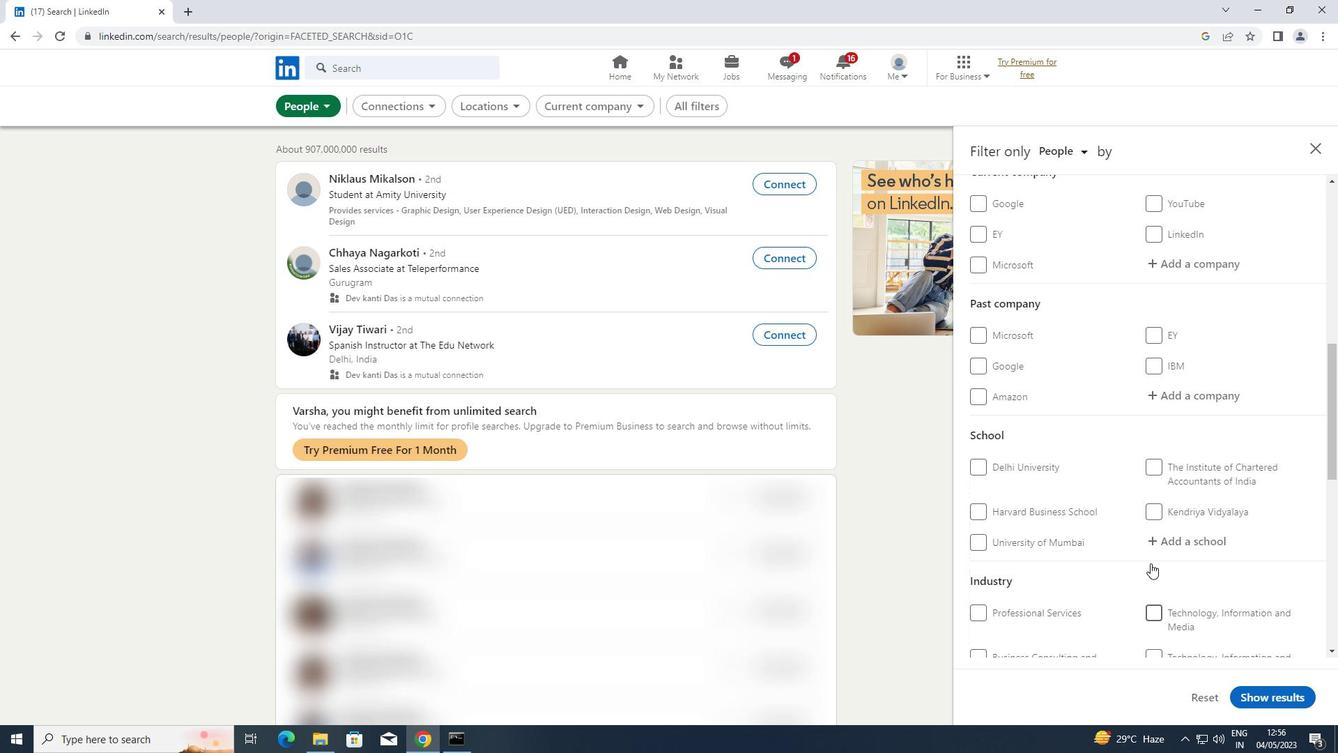 
Action: Mouse scrolled (1151, 564) with delta (0, 0)
Screenshot: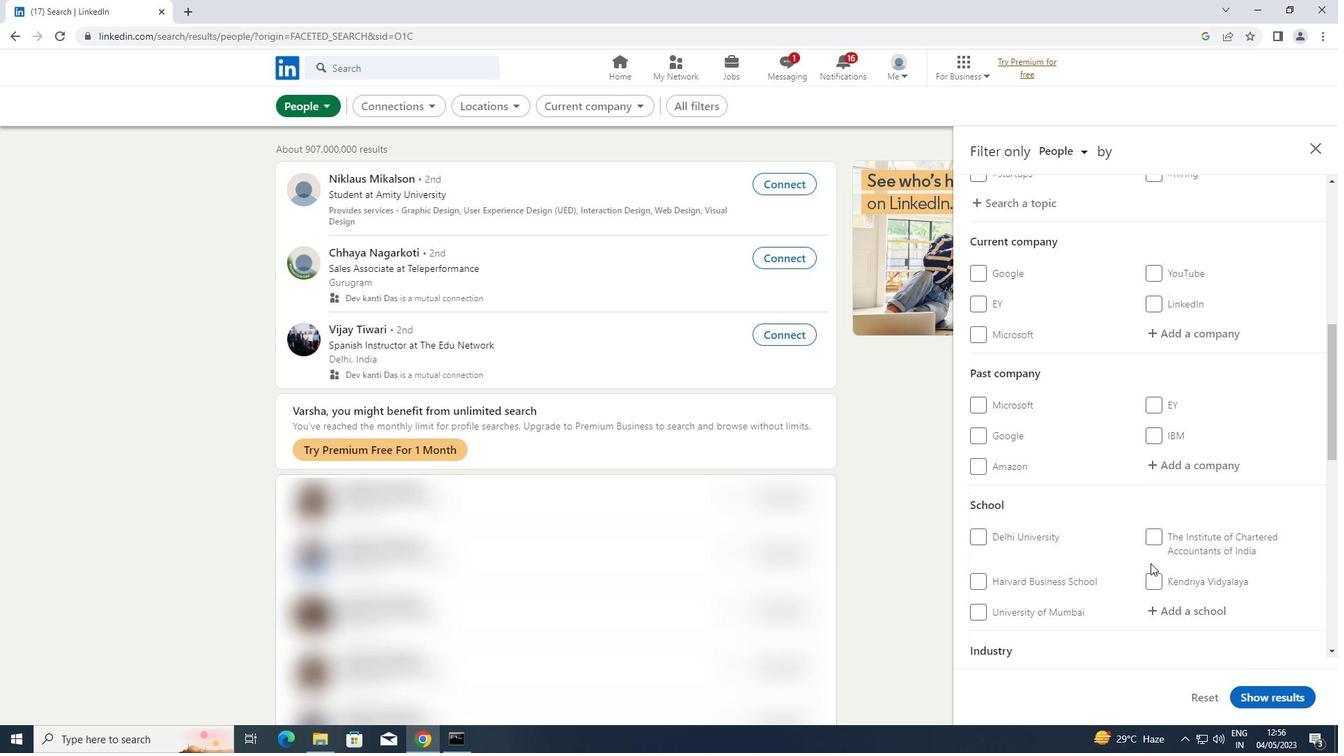 
Action: Mouse scrolled (1151, 564) with delta (0, 0)
Screenshot: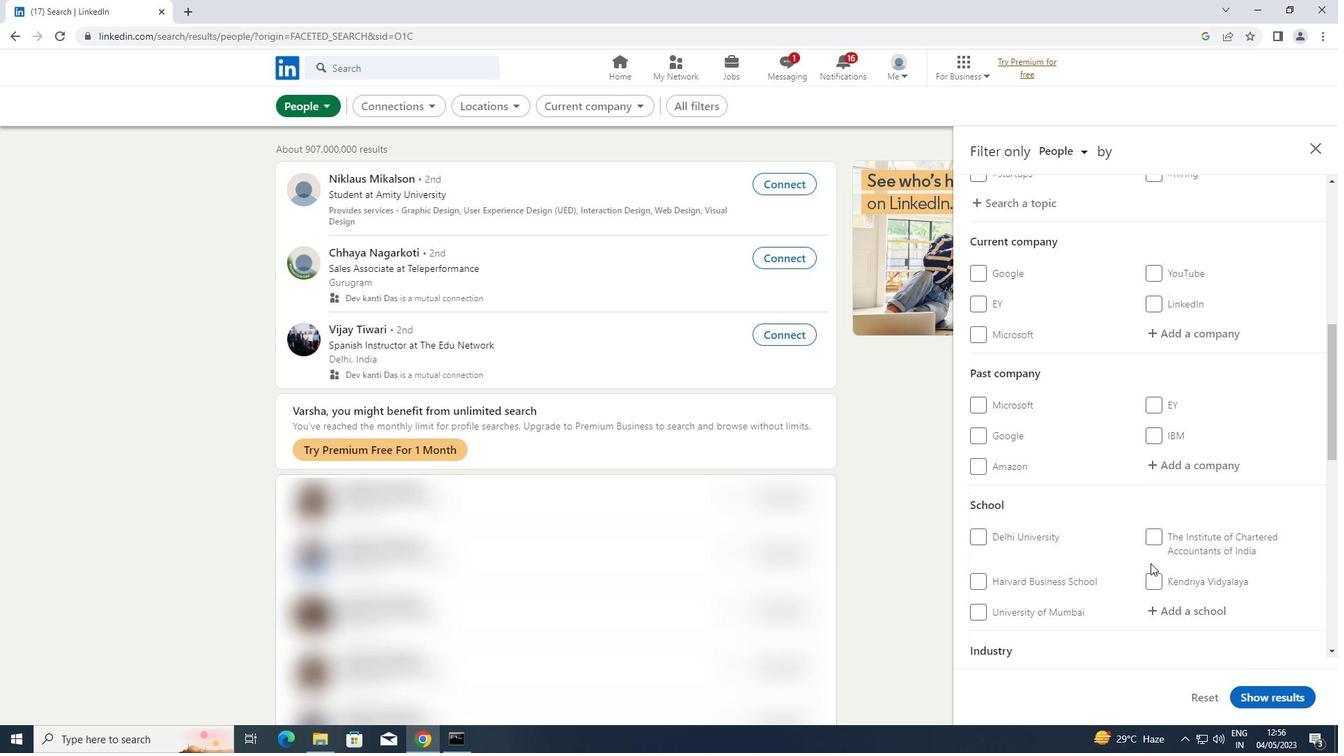 
Action: Mouse scrolled (1151, 564) with delta (0, 0)
Screenshot: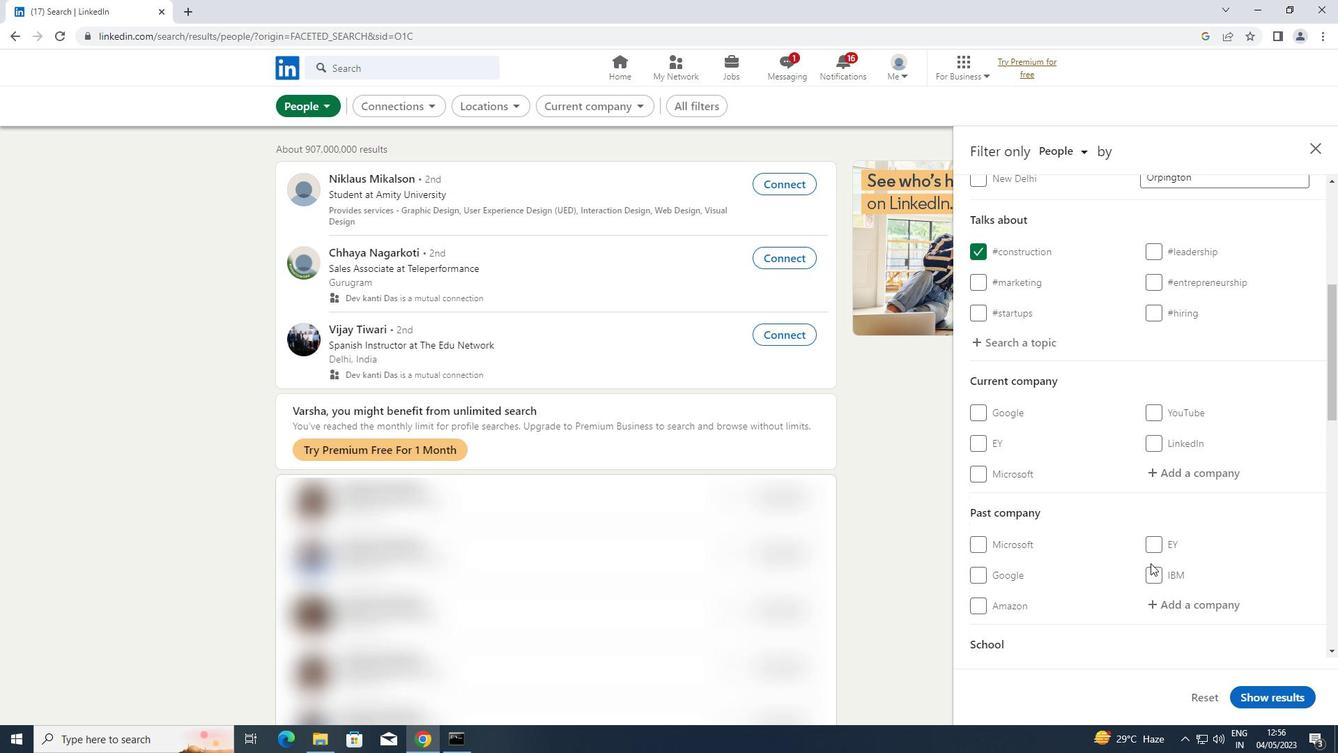 
Action: Mouse moved to (1209, 546)
Screenshot: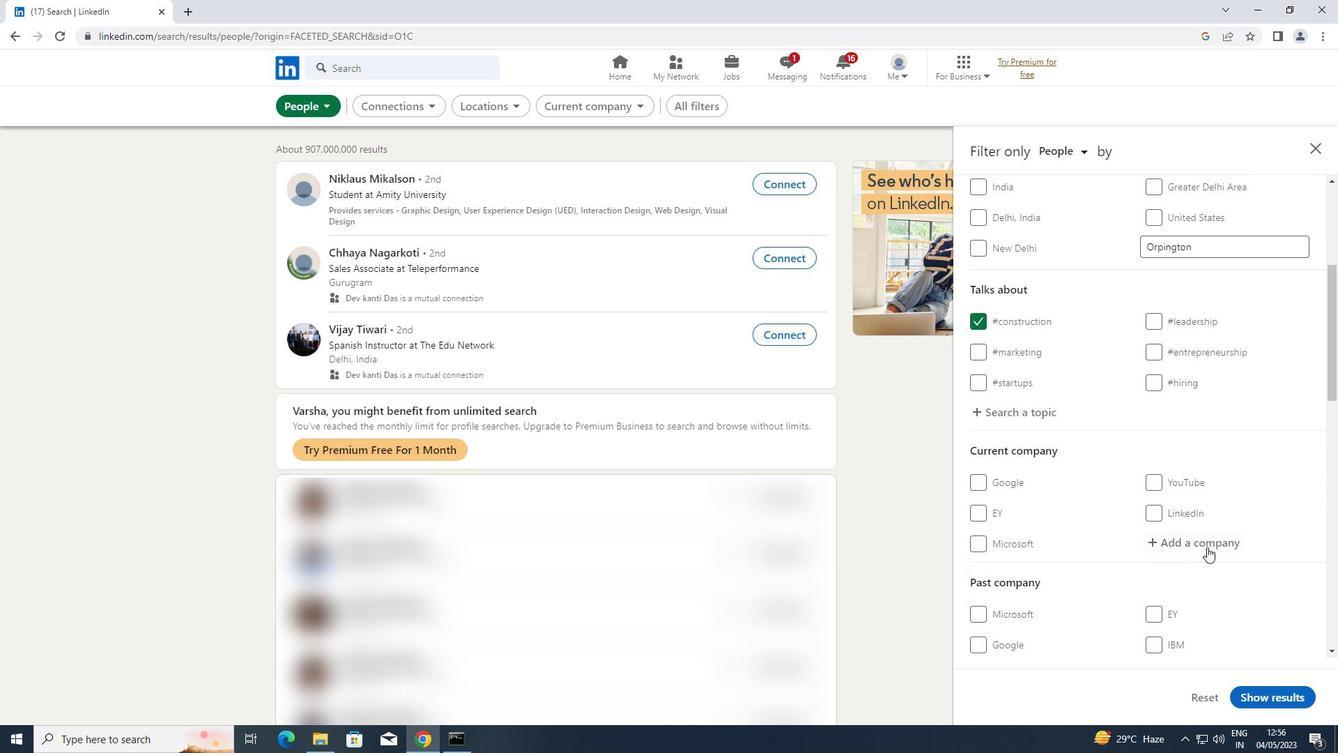 
Action: Mouse pressed left at (1209, 546)
Screenshot: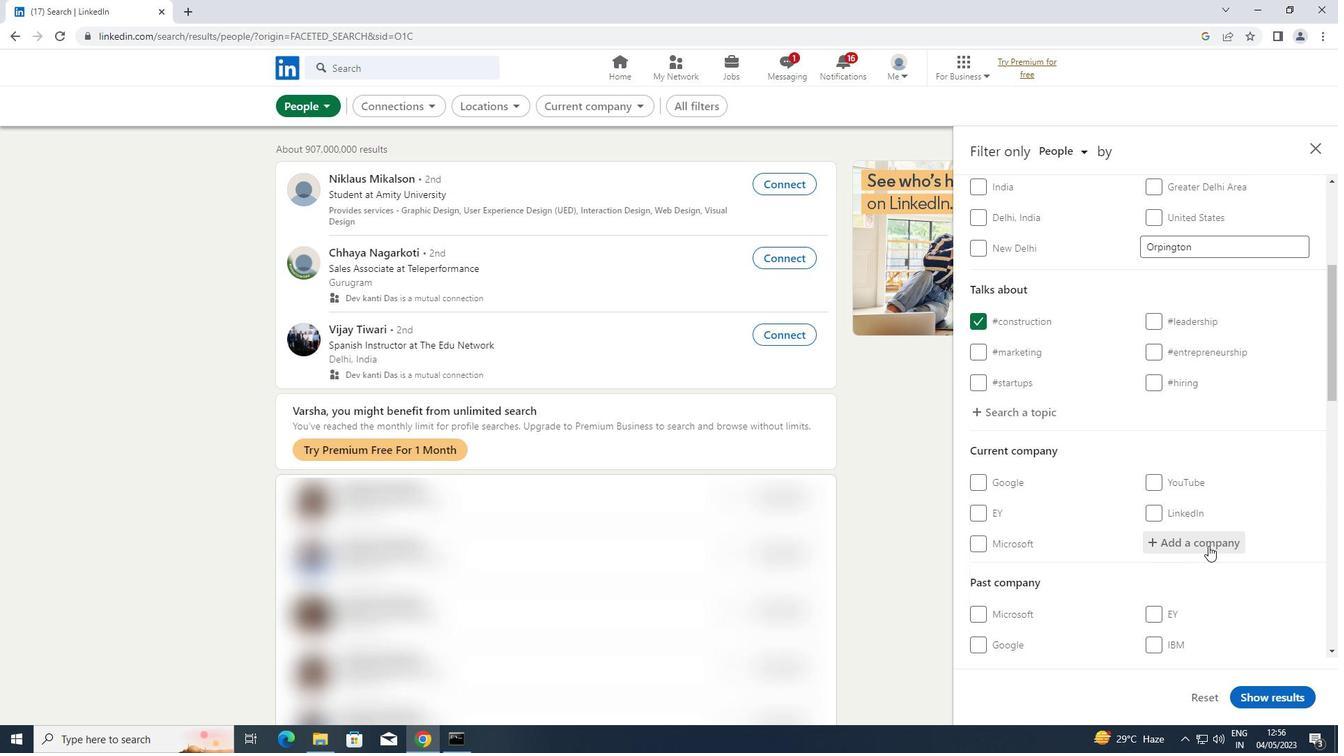 
Action: Key pressed <Key.shift>WOMEN<Key.space><Key.shift>TECH<Key.space><Key.shift>NETWORK
Screenshot: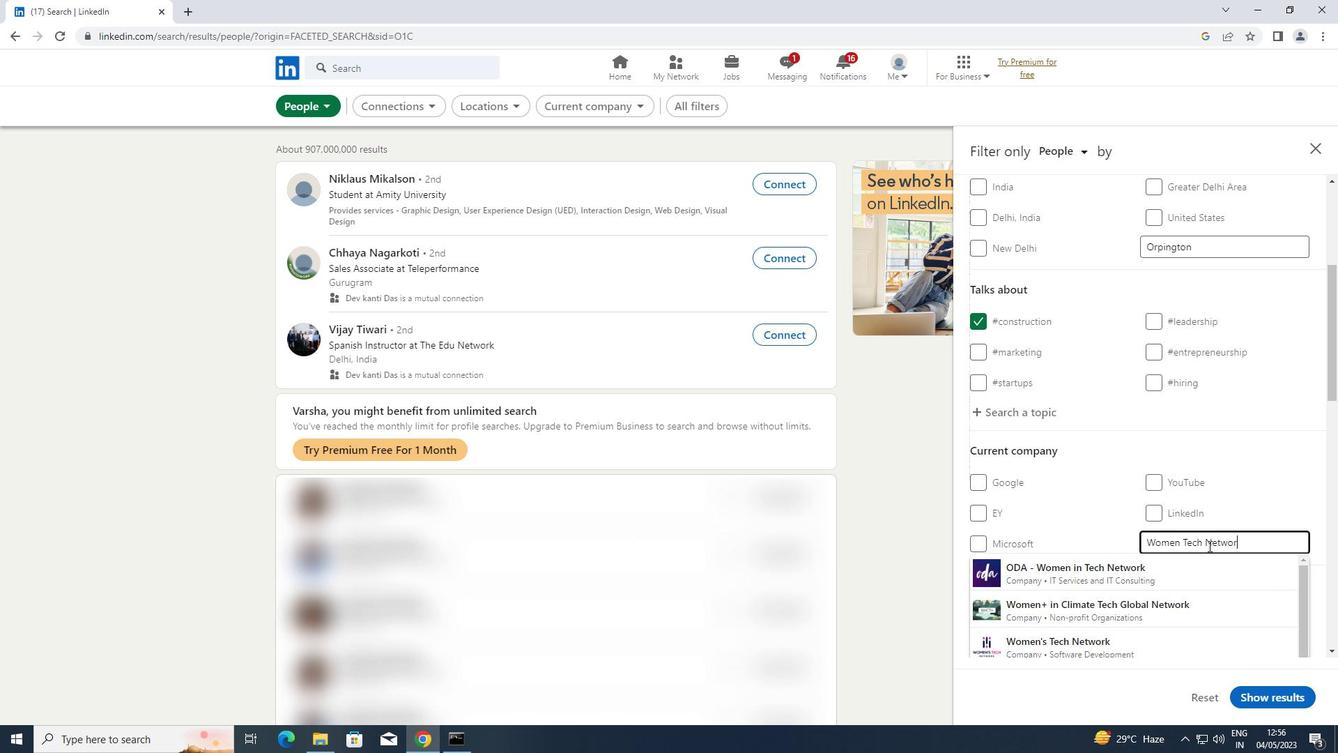 
Action: Mouse moved to (1103, 591)
Screenshot: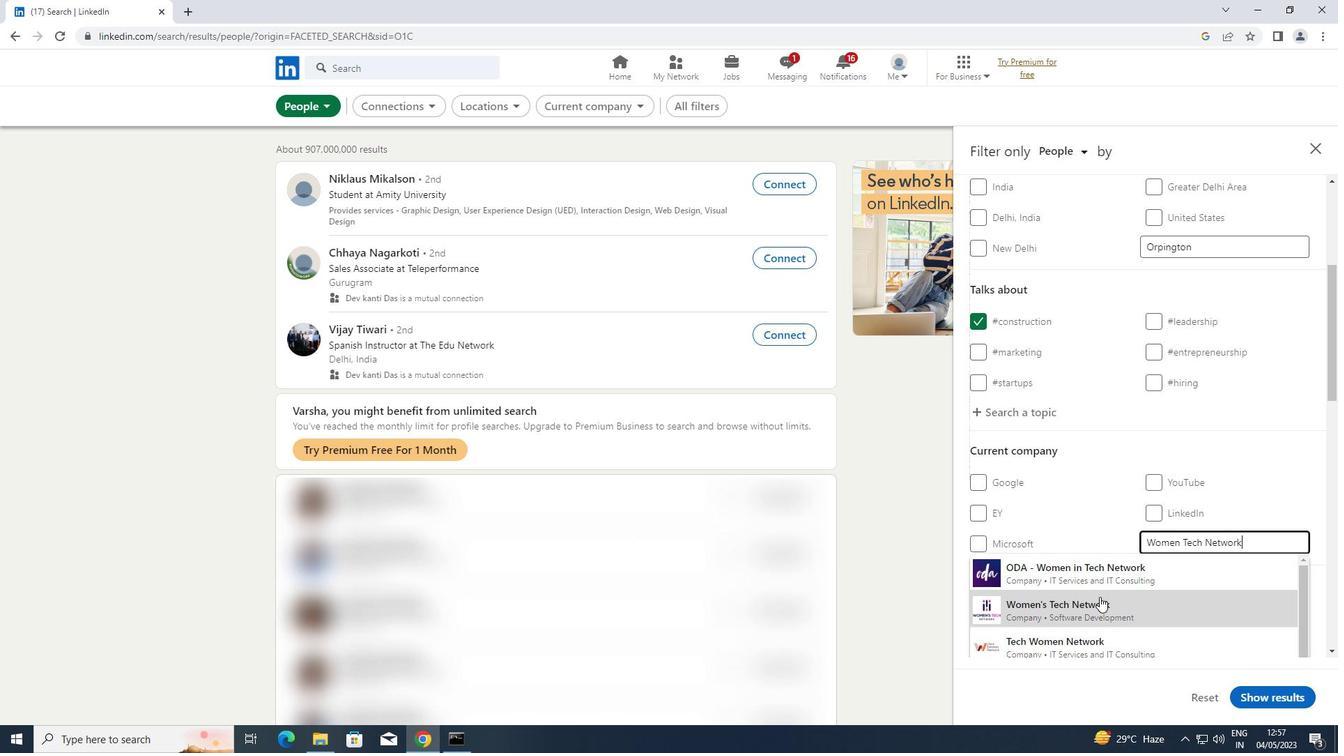 
Action: Mouse scrolled (1103, 590) with delta (0, 0)
Screenshot: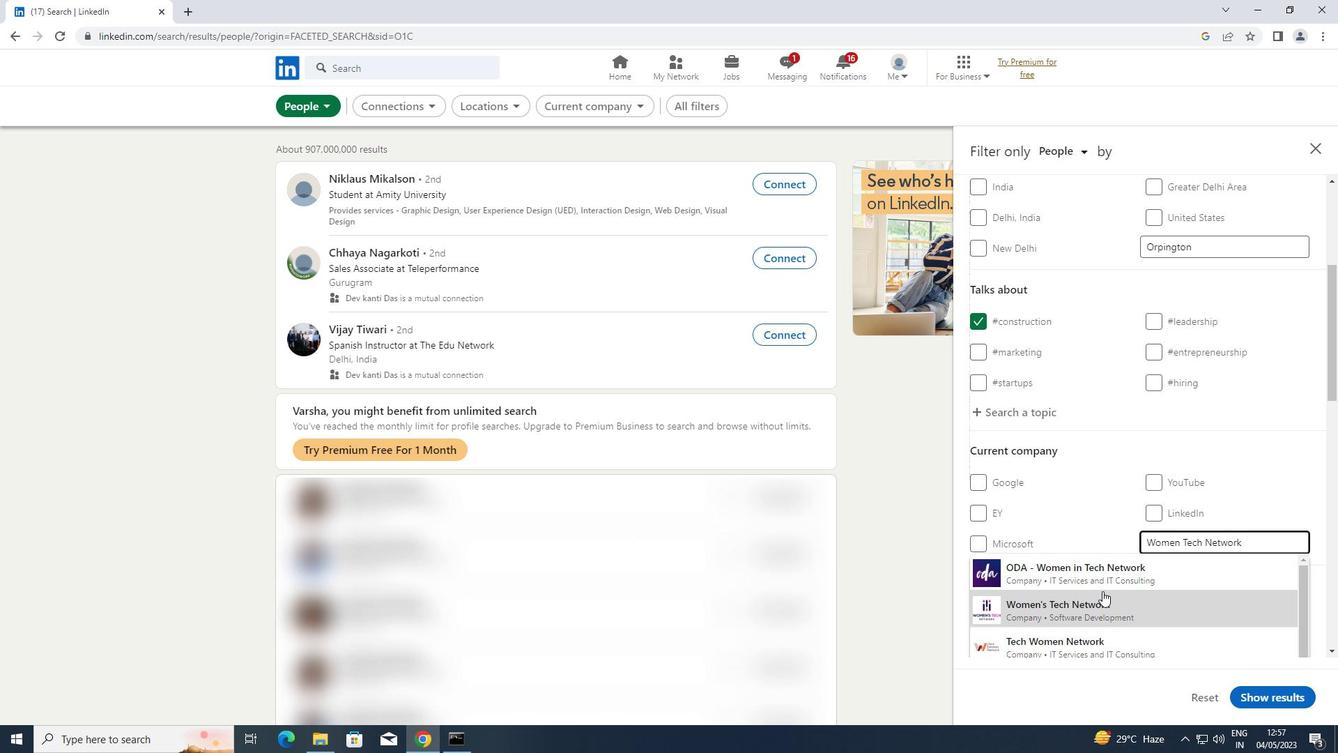 
Action: Mouse scrolled (1103, 590) with delta (0, 0)
Screenshot: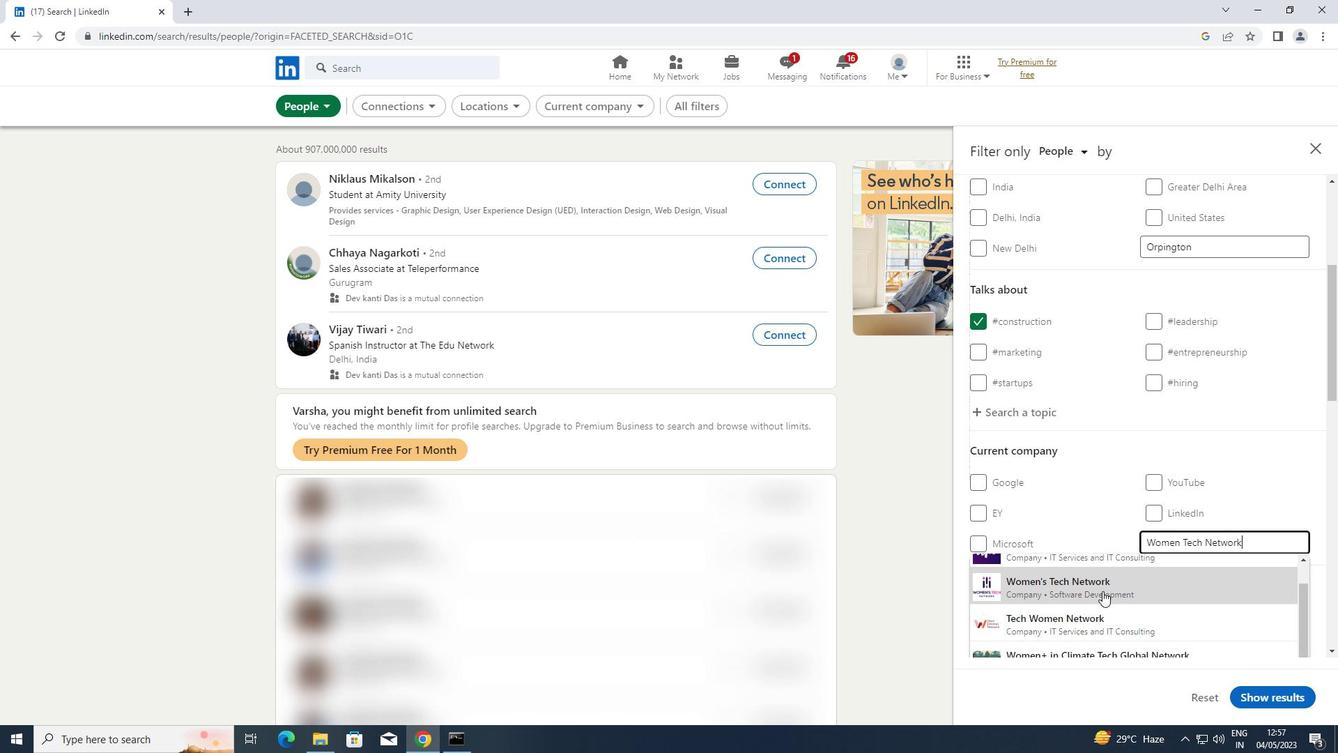 
Action: Mouse moved to (1109, 580)
Screenshot: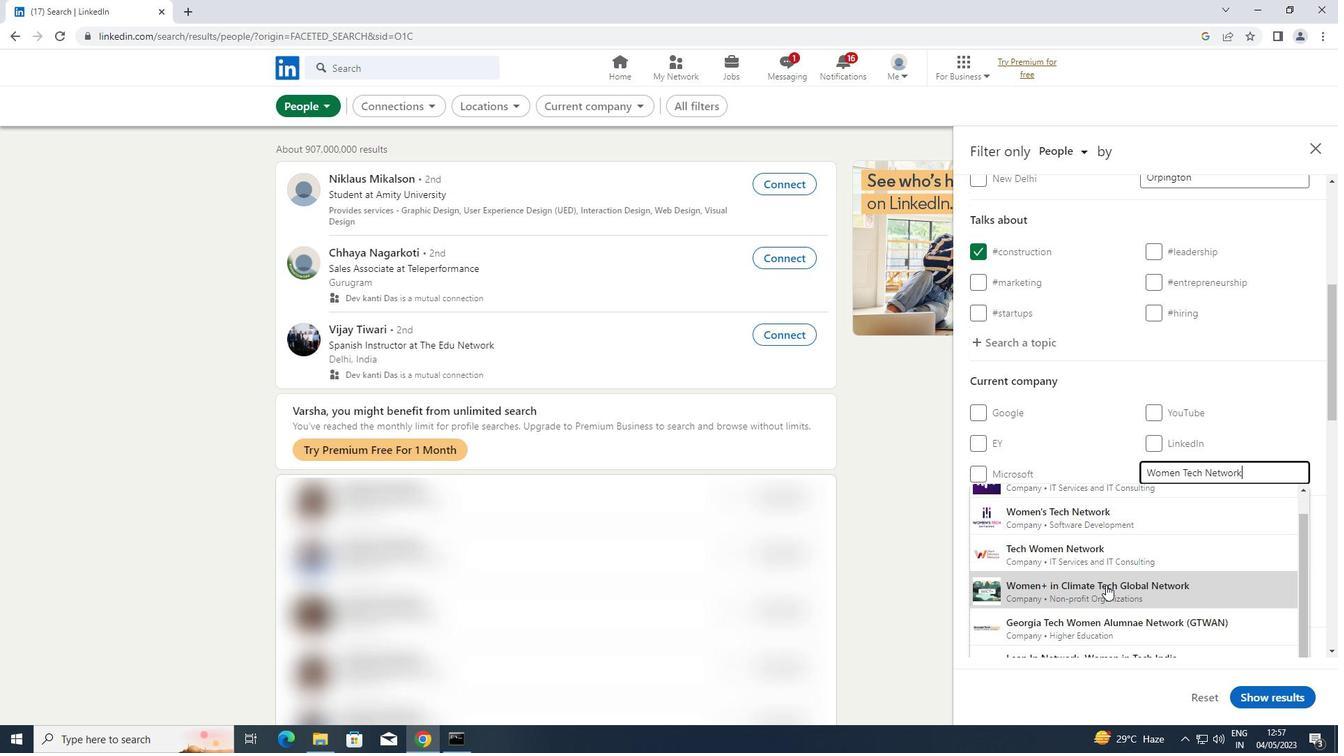 
Action: Mouse scrolled (1109, 580) with delta (0, 0)
Screenshot: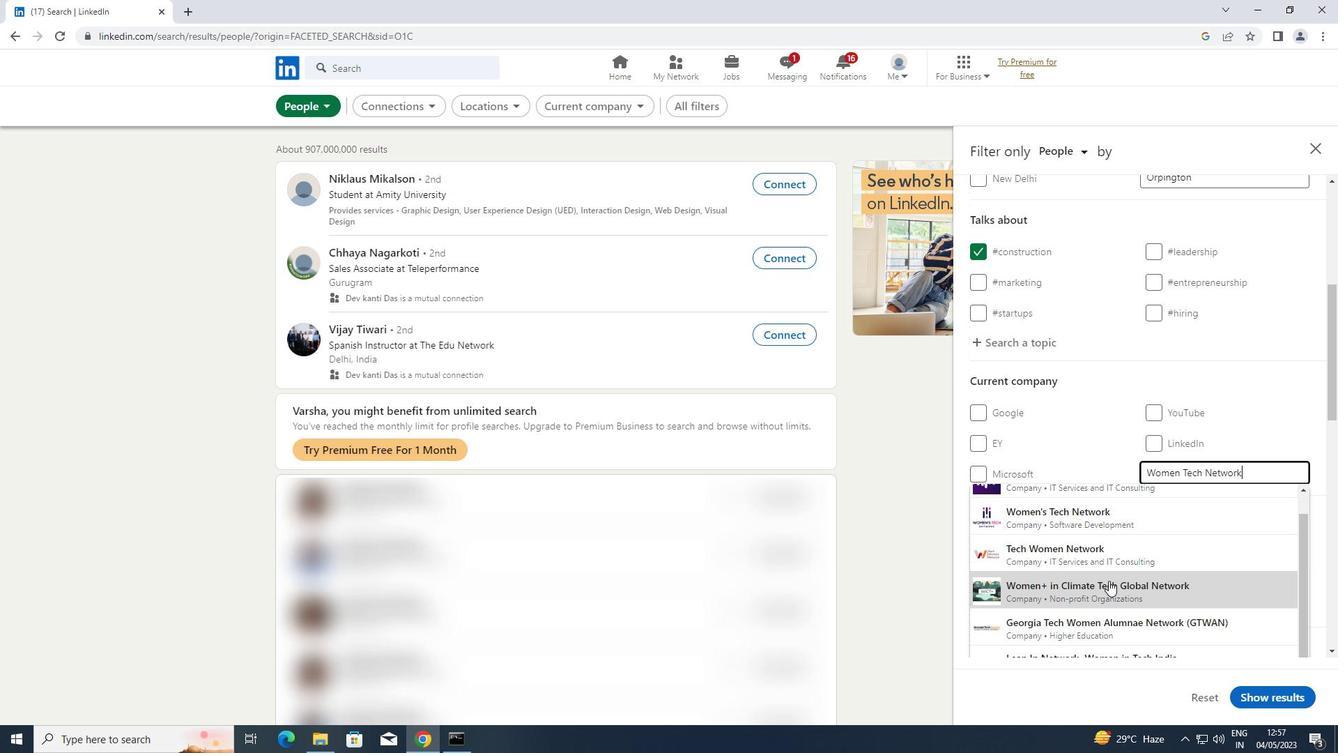 
Action: Key pressed <Key.enter>
Screenshot: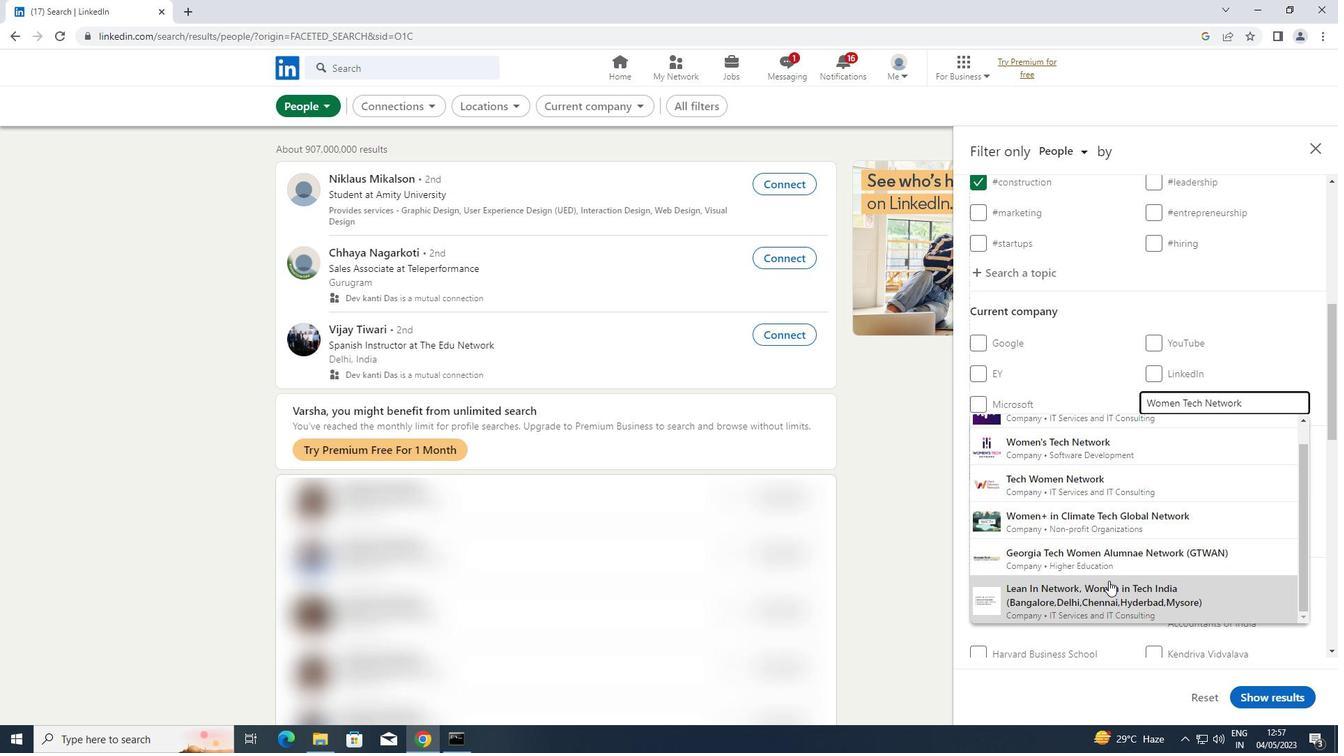
Action: Mouse moved to (1123, 553)
Screenshot: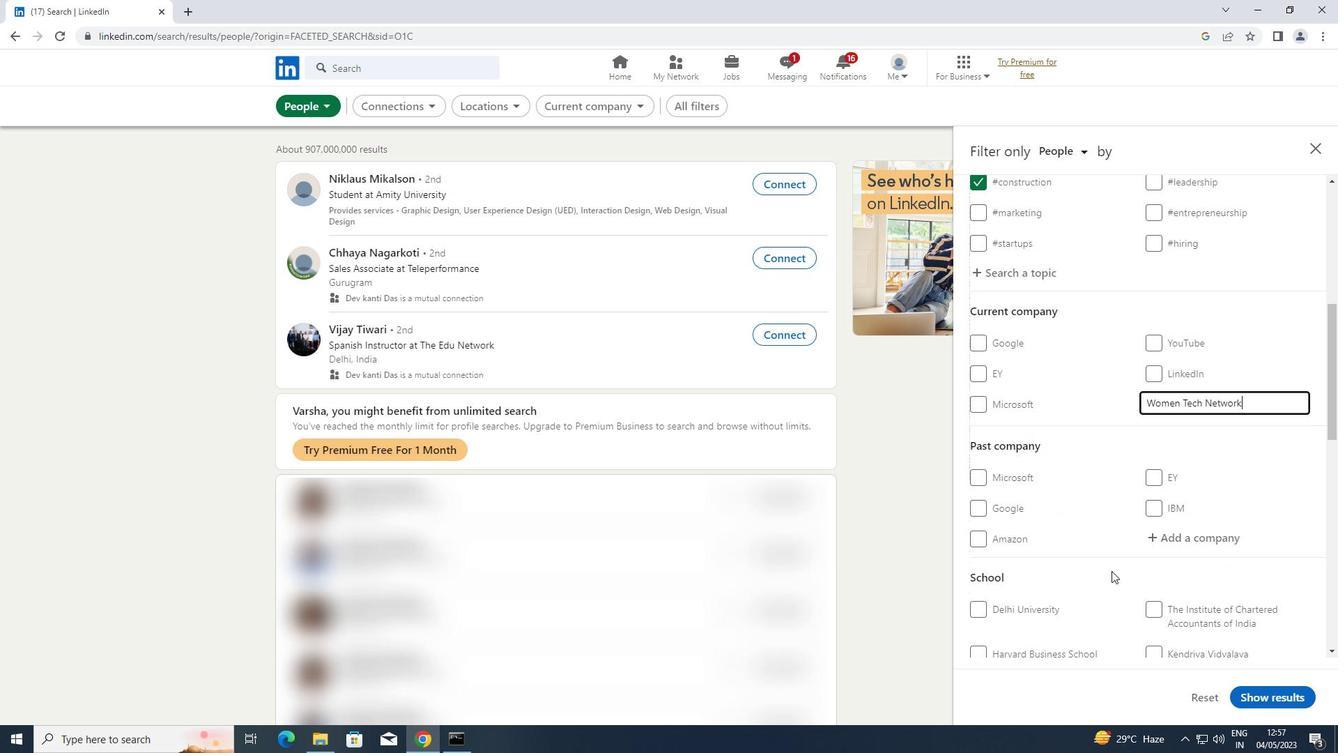 
Action: Mouse scrolled (1123, 552) with delta (0, 0)
Screenshot: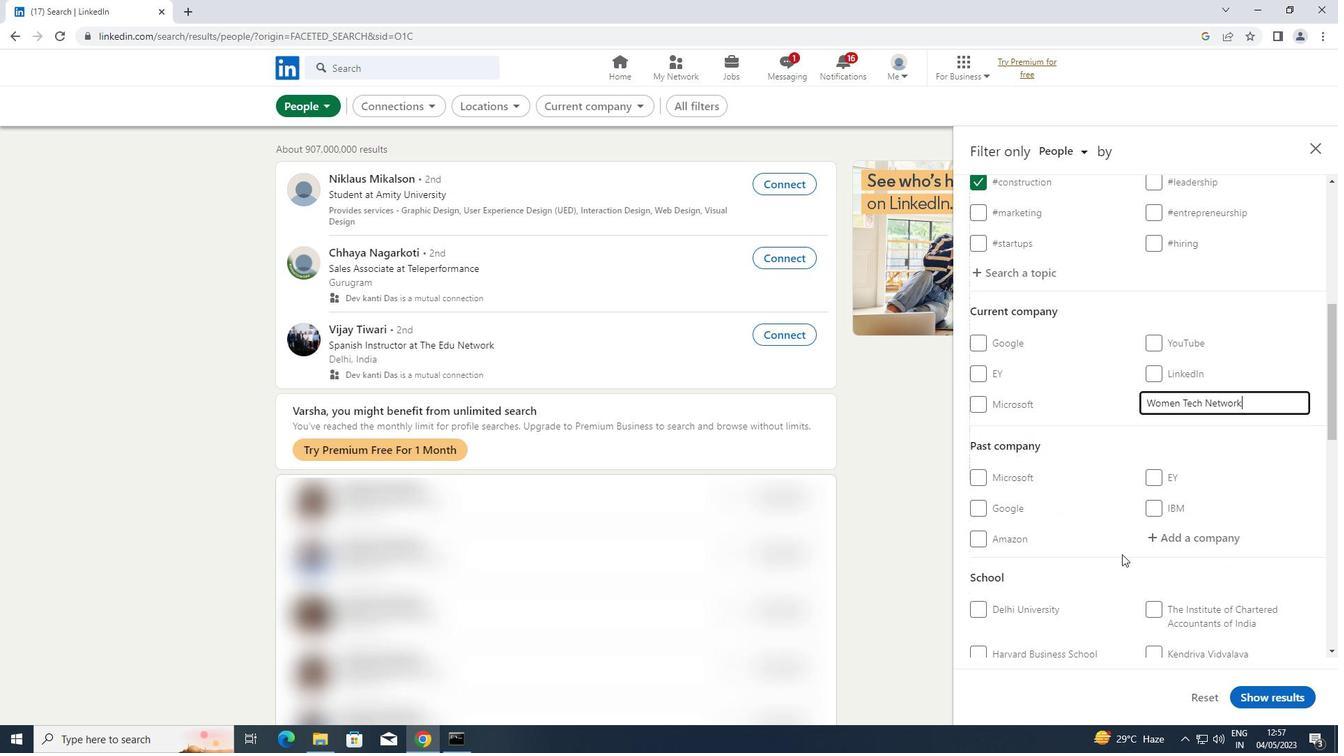 
Action: Mouse scrolled (1123, 552) with delta (0, 0)
Screenshot: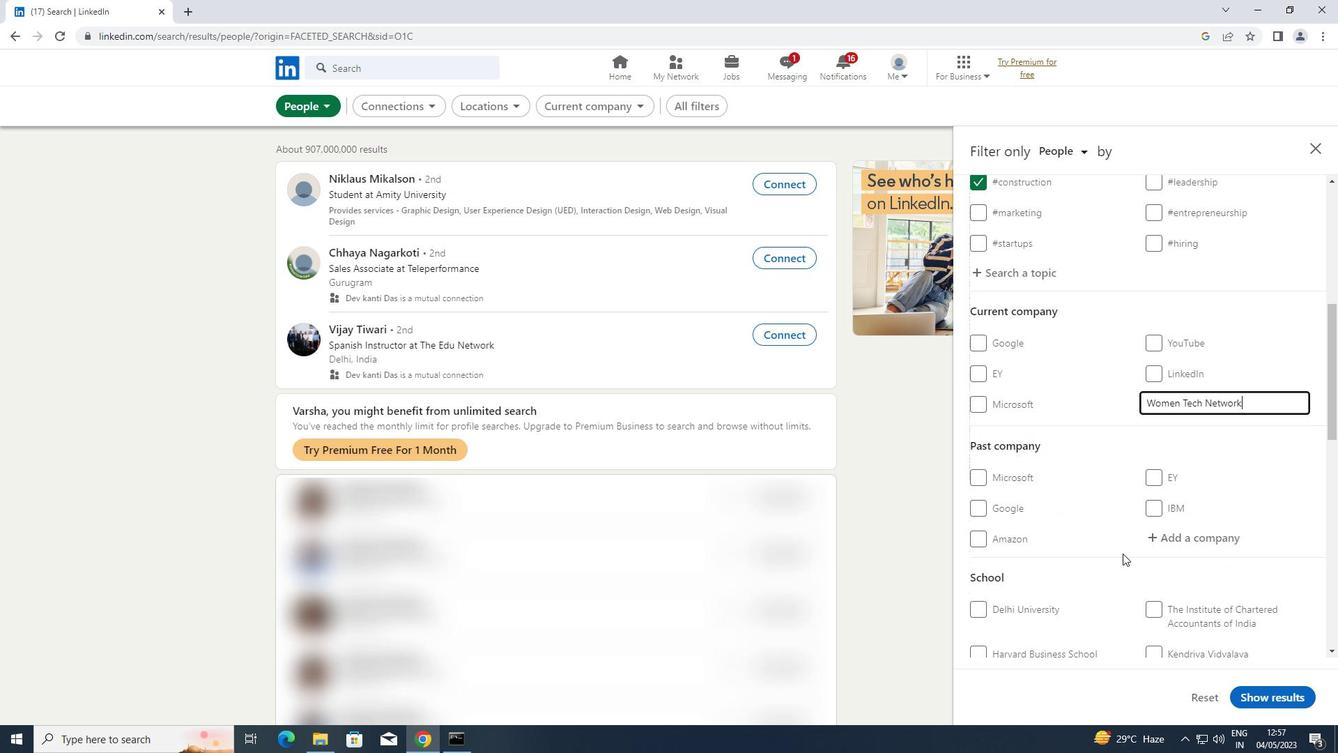 
Action: Mouse moved to (1200, 538)
Screenshot: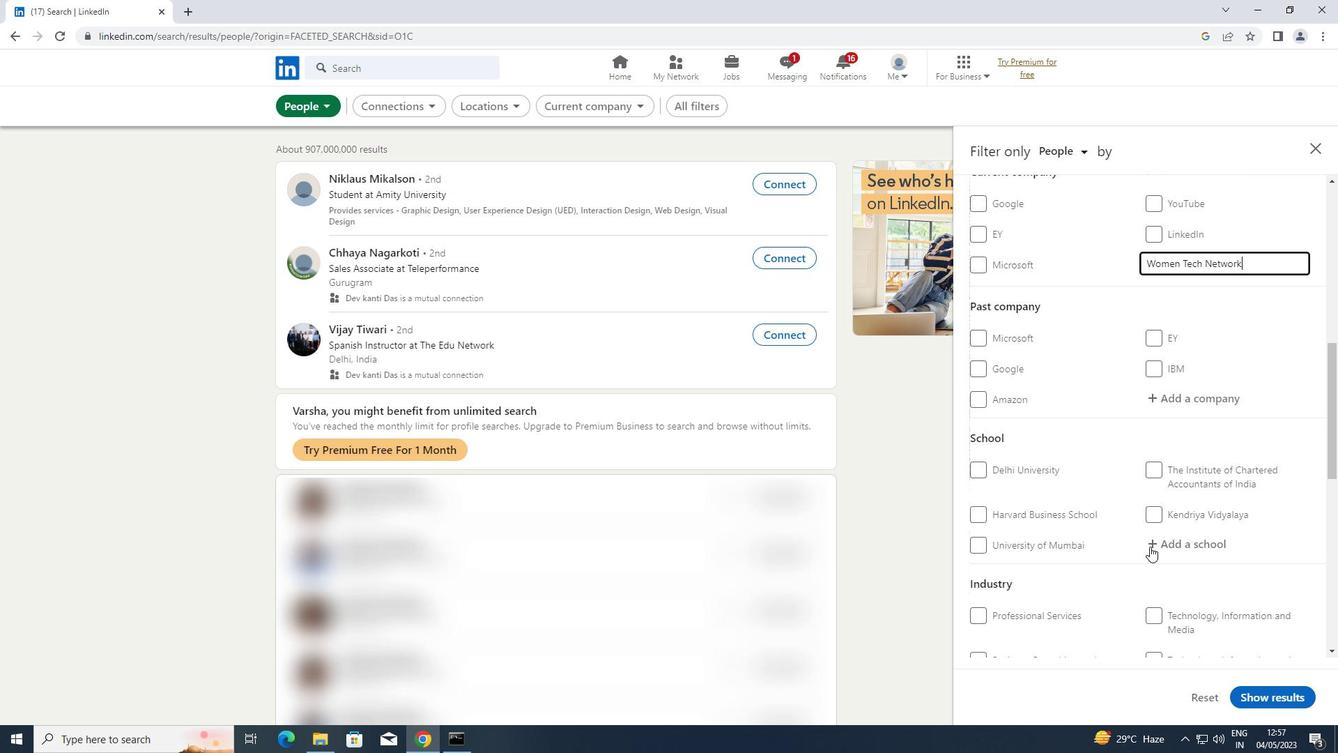 
Action: Mouse pressed left at (1200, 538)
Screenshot: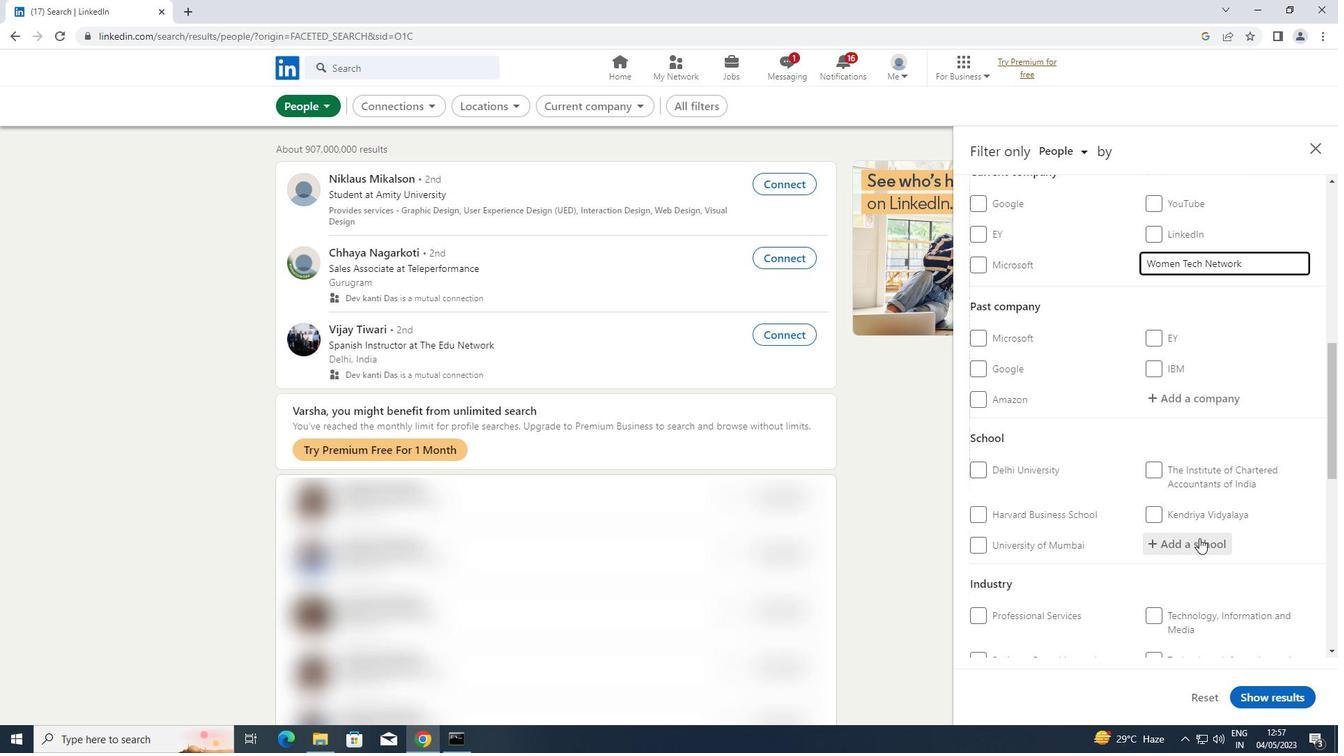
Action: Key pressed <Key.shift>RANI<Key.space><Key.shift><Key.shift><Key.shift>CHANNAMMA
Screenshot: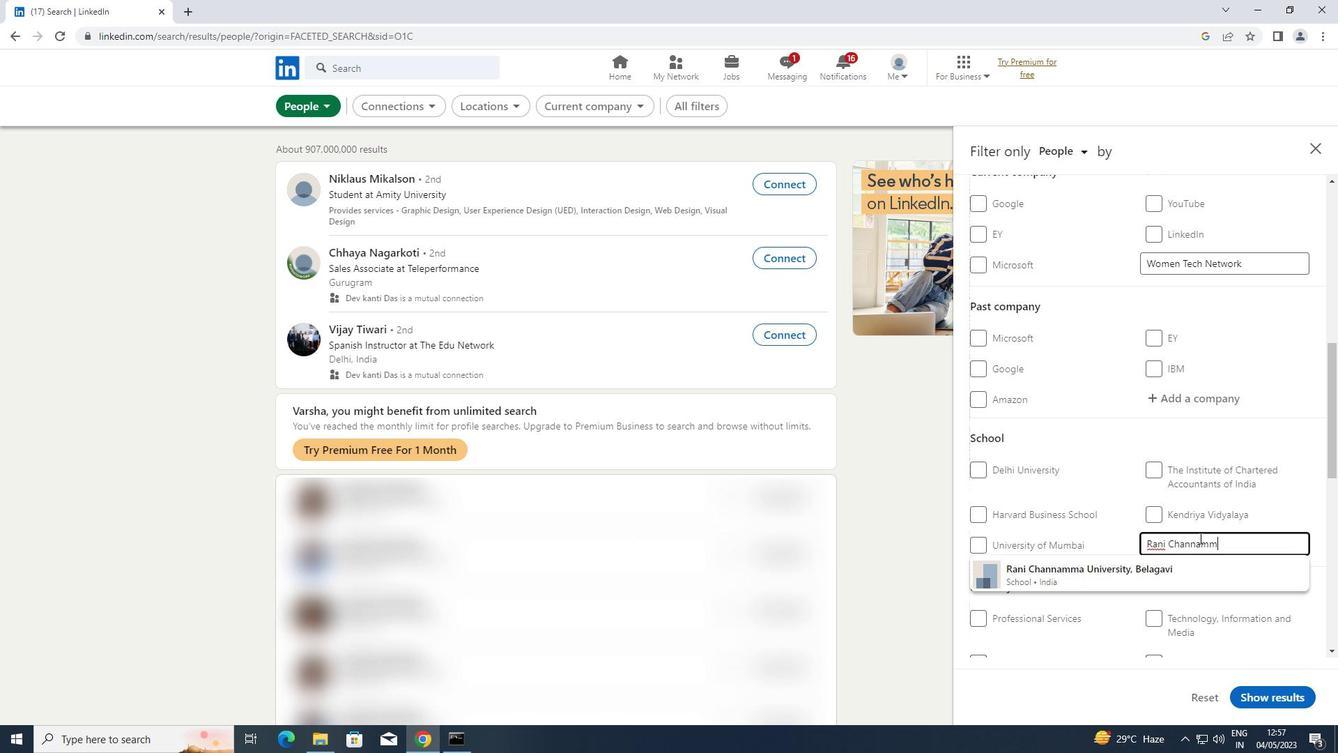
Action: Mouse moved to (1147, 582)
Screenshot: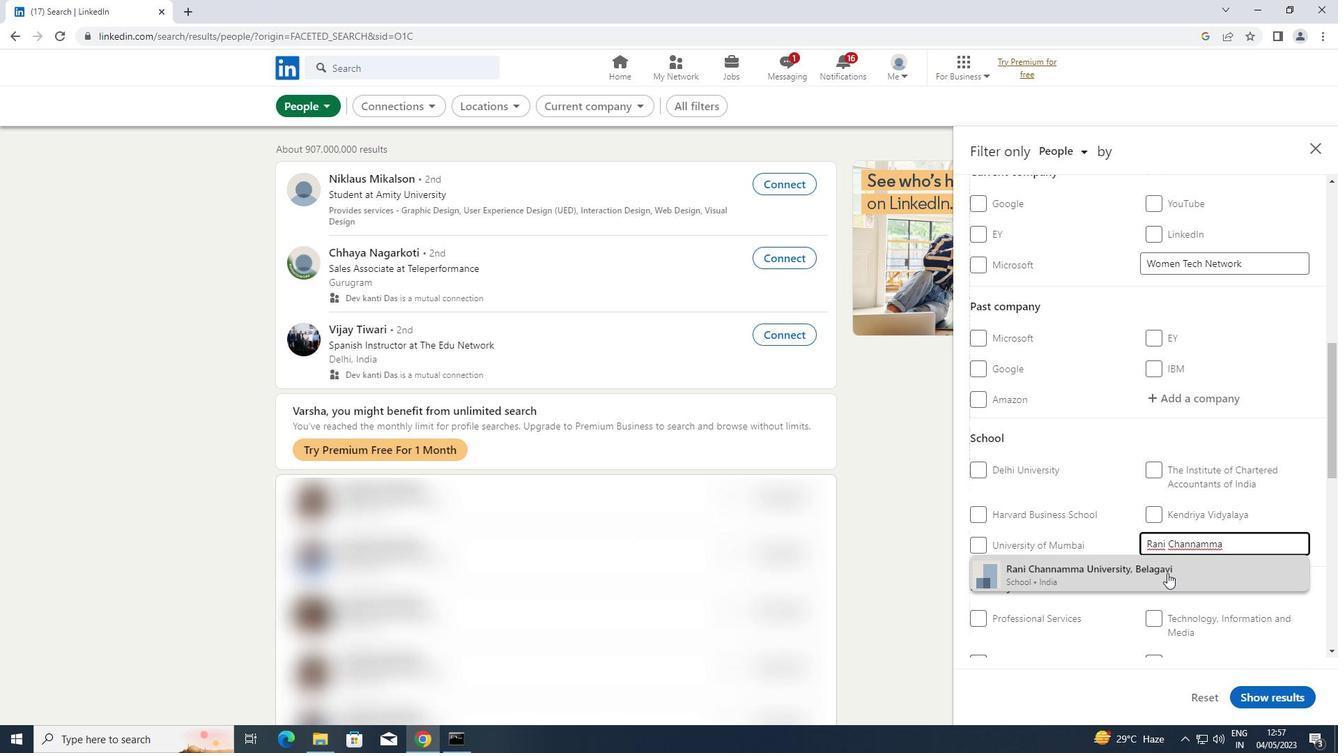 
Action: Mouse pressed left at (1147, 582)
Screenshot: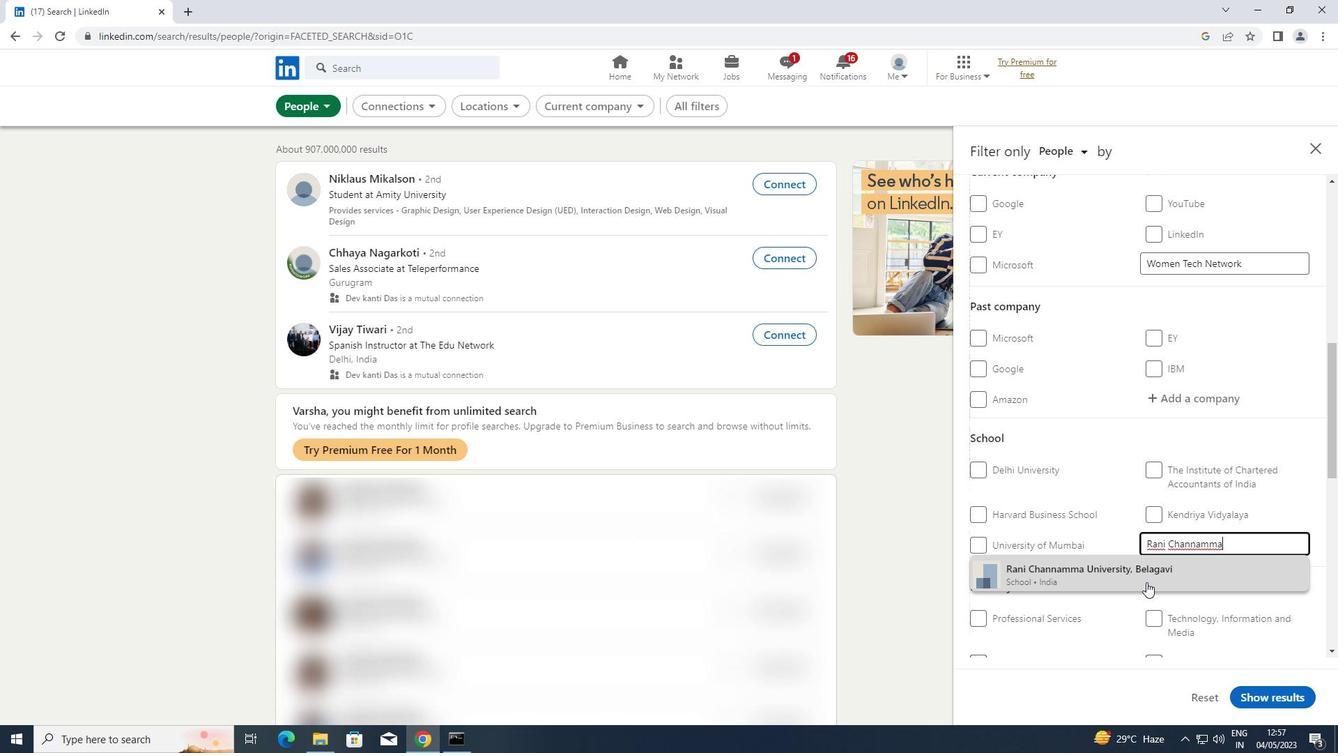 
Action: Mouse moved to (1169, 546)
Screenshot: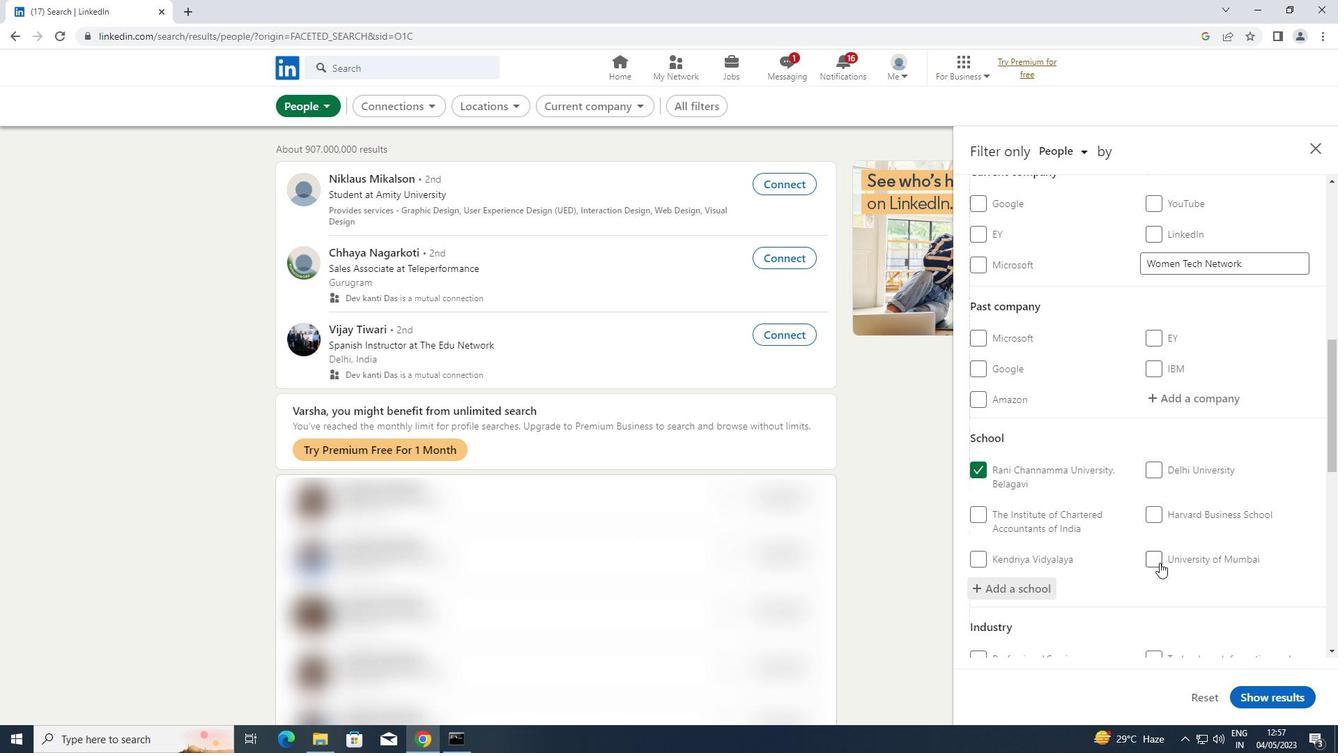 
Action: Mouse scrolled (1169, 546) with delta (0, 0)
Screenshot: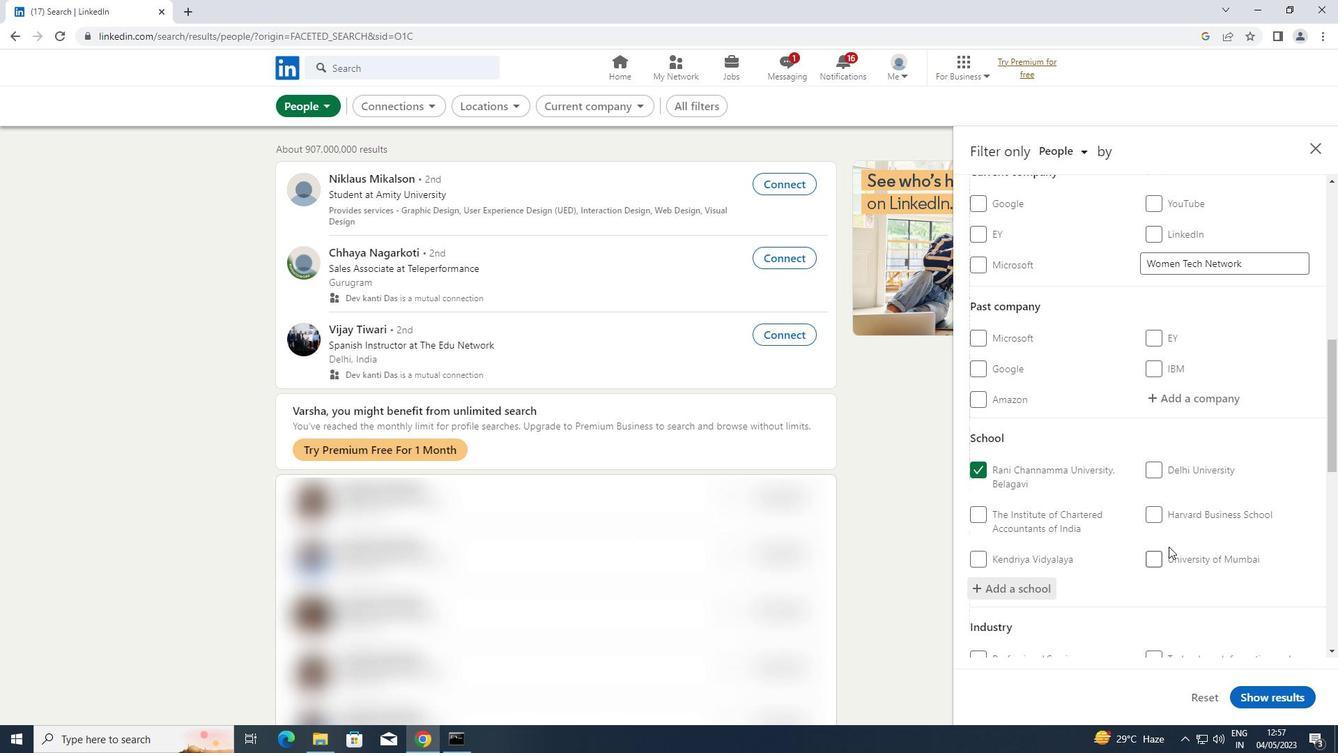 
Action: Mouse scrolled (1169, 546) with delta (0, 0)
Screenshot: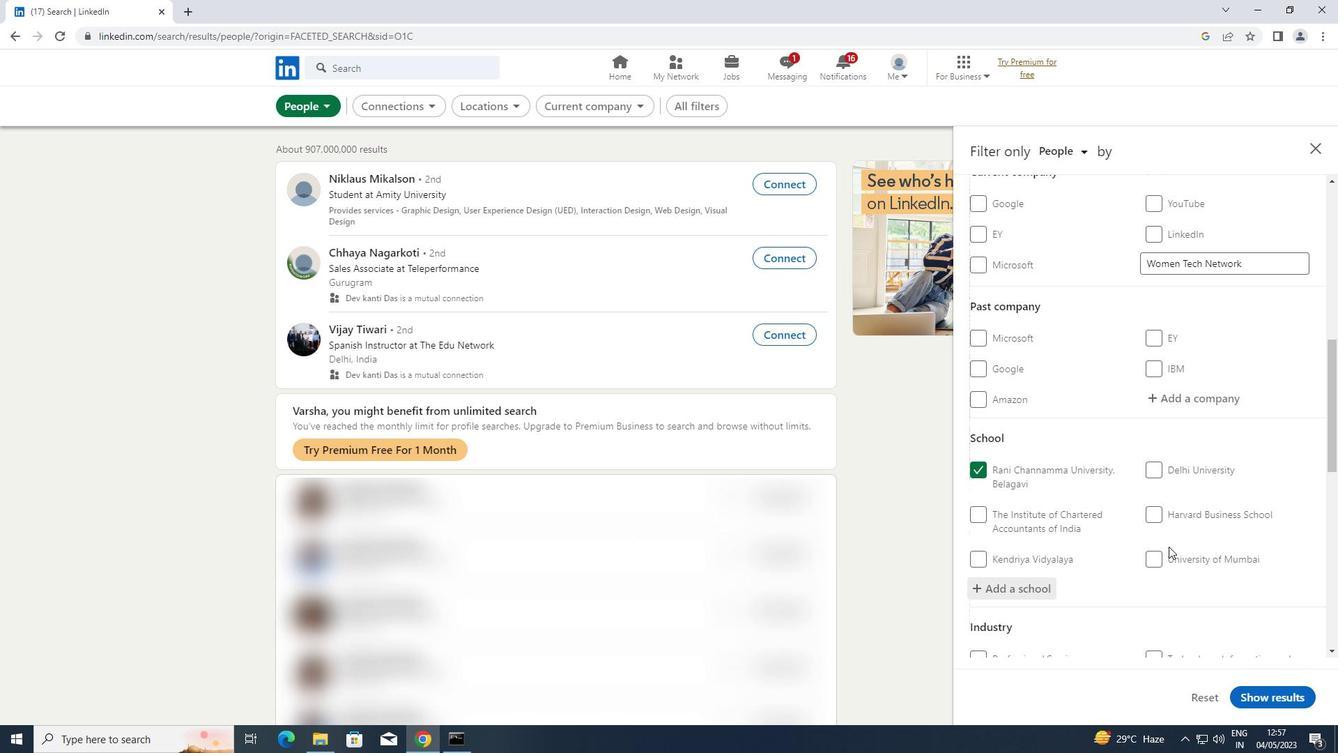 
Action: Mouse scrolled (1169, 546) with delta (0, 0)
Screenshot: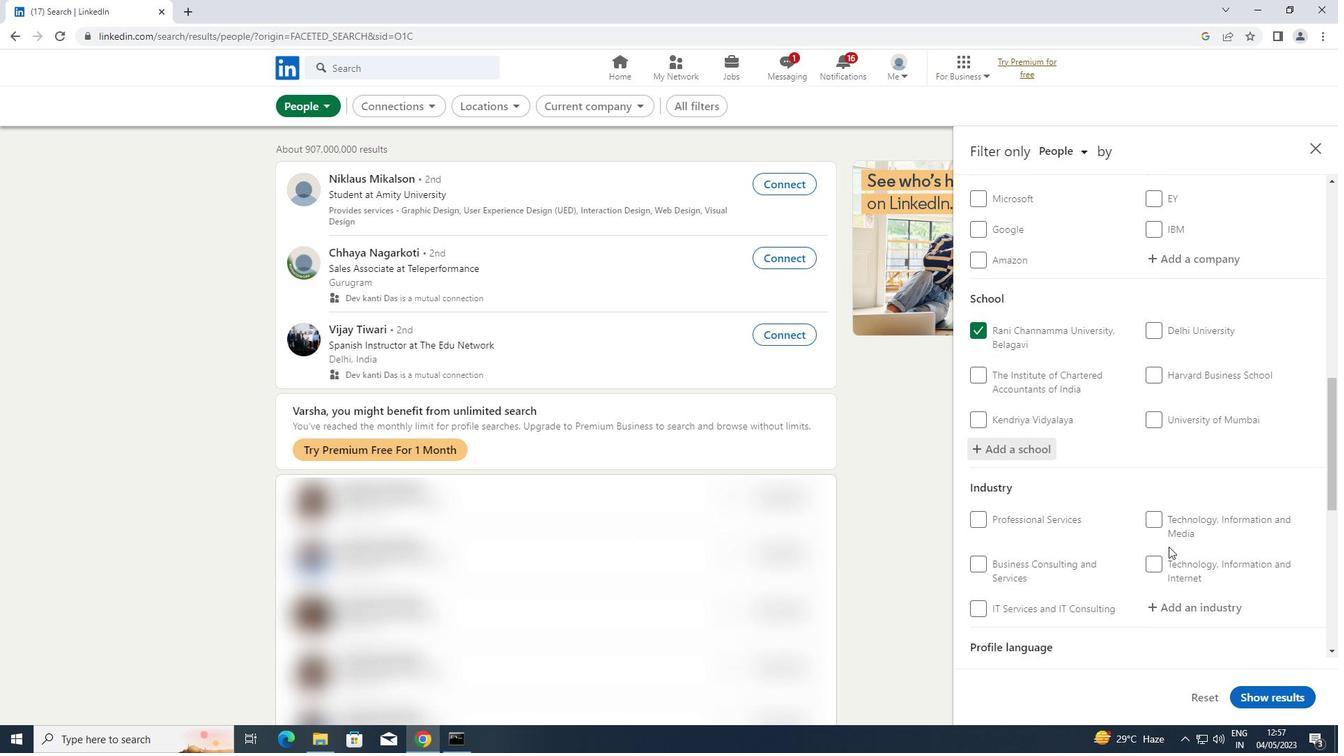 
Action: Mouse moved to (1197, 529)
Screenshot: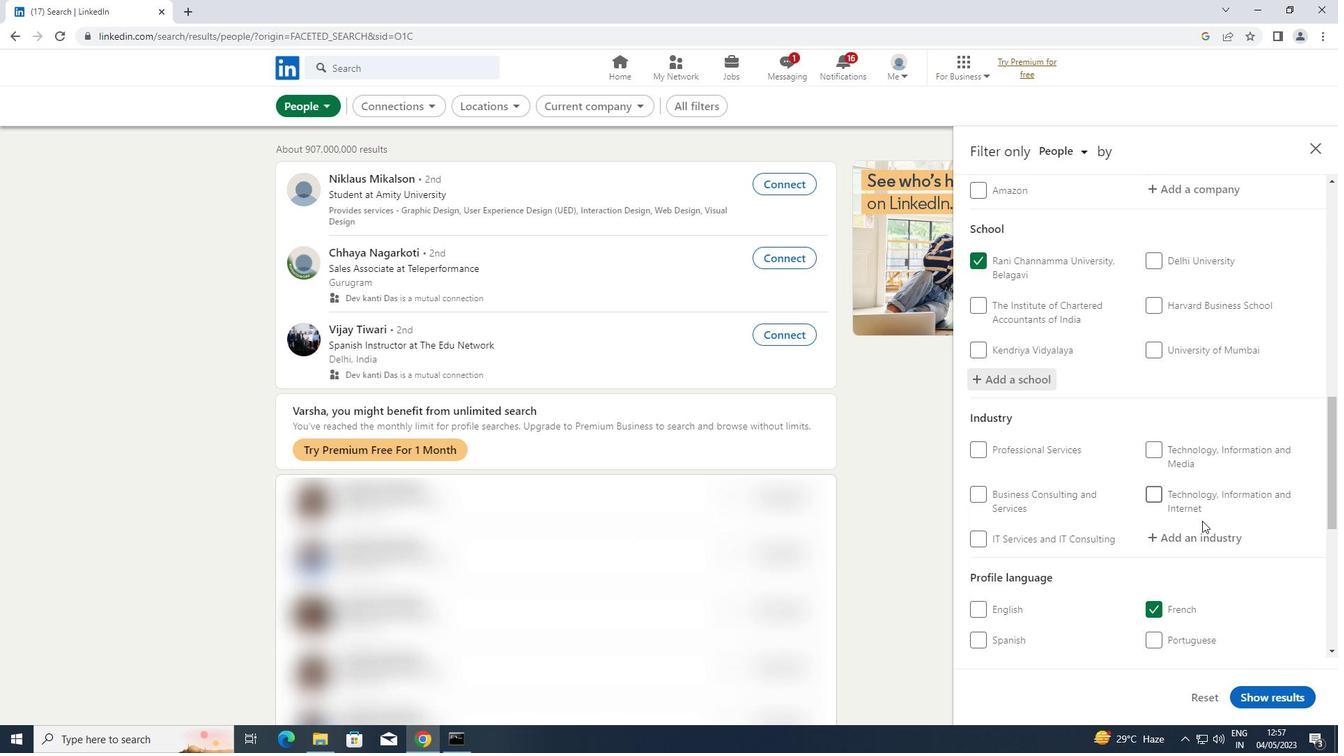 
Action: Mouse pressed left at (1197, 529)
Screenshot: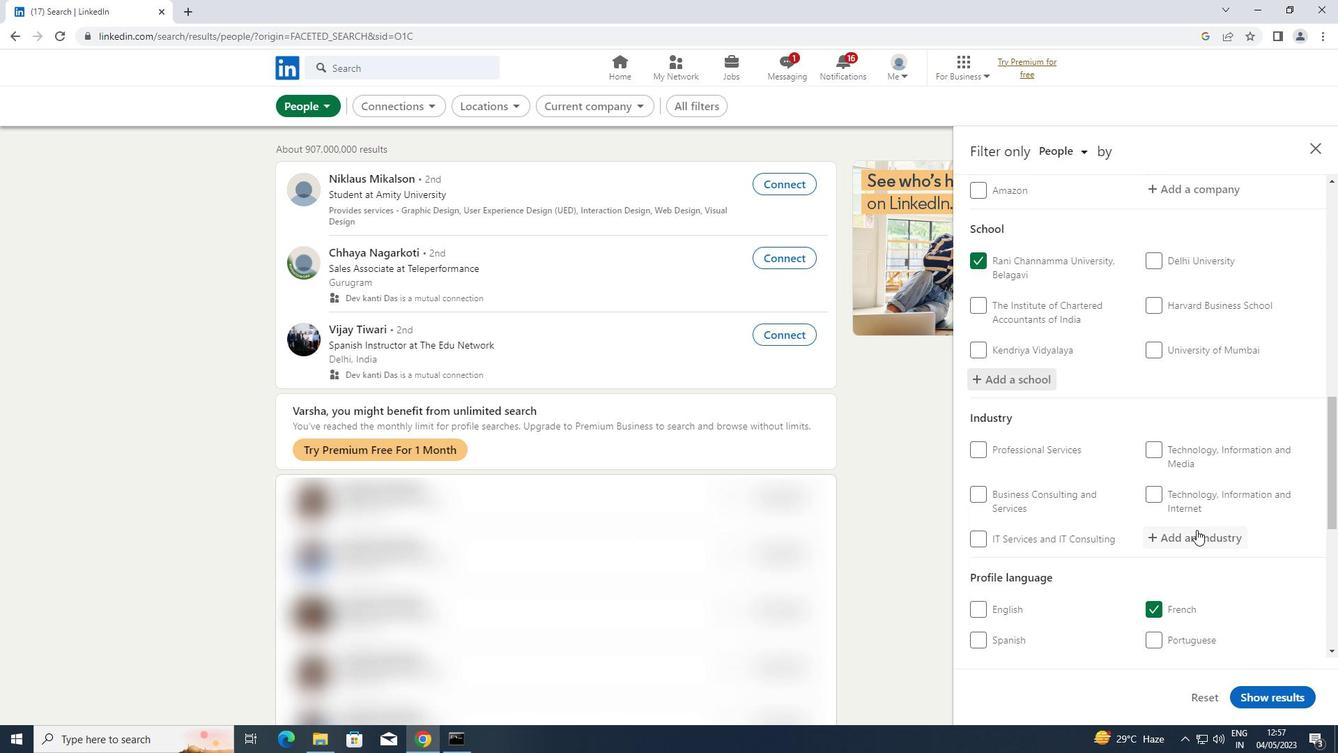 
Action: Key pressed <Key.shift>HOSPITALS<Key.space>
Screenshot: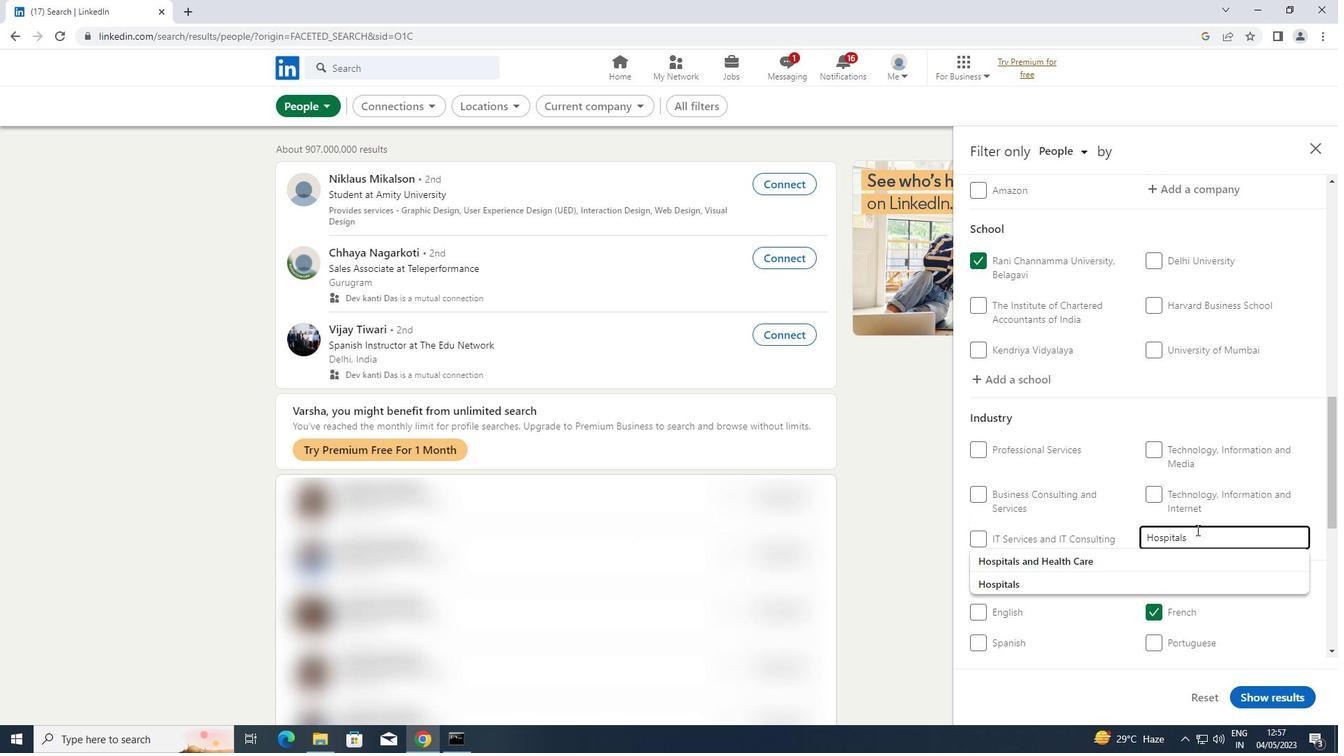 
Action: Mouse moved to (1072, 560)
Screenshot: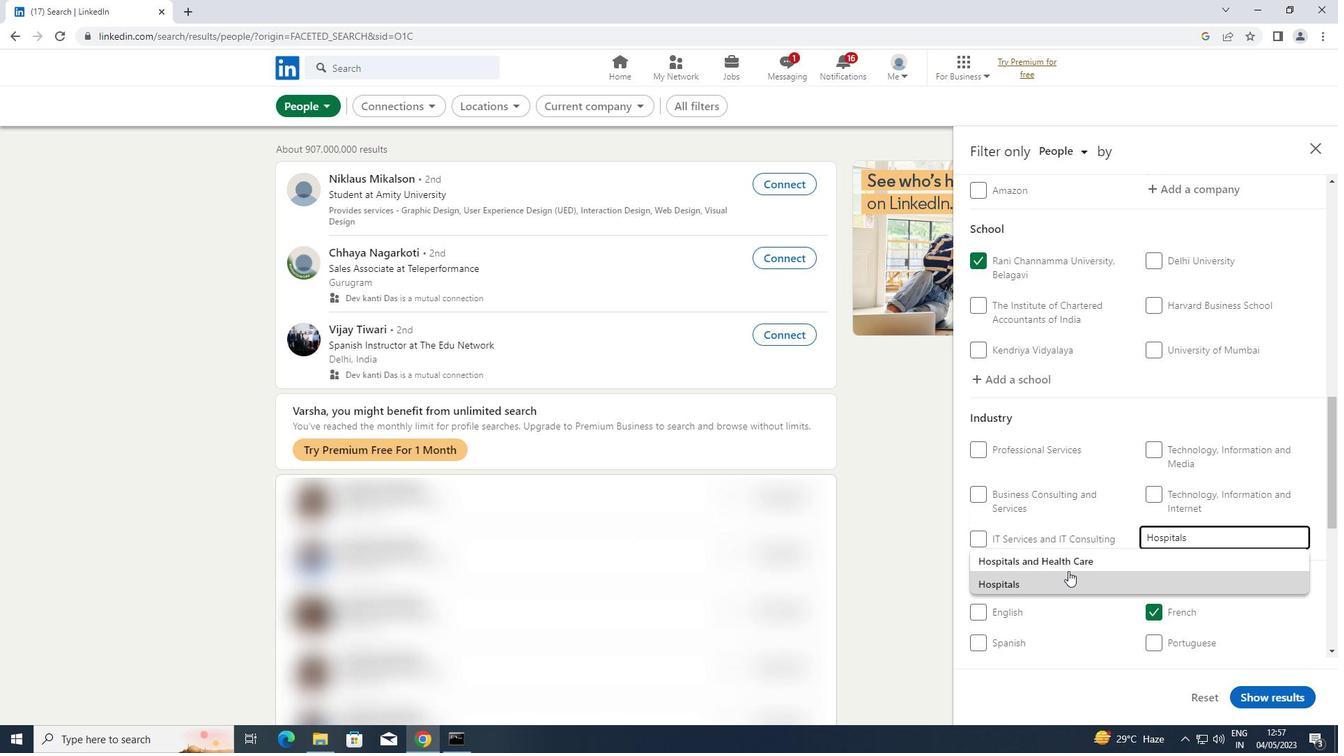 
Action: Mouse pressed left at (1072, 560)
Screenshot: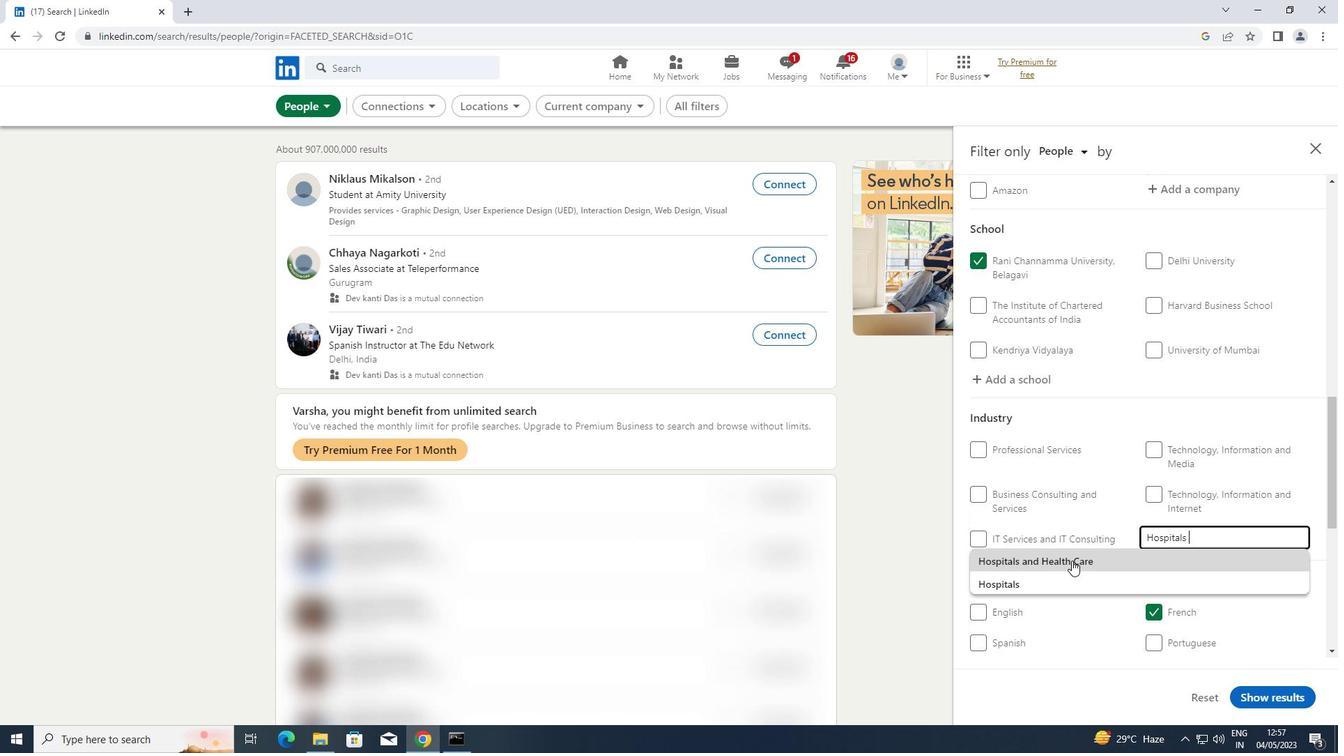 
Action: Mouse moved to (1073, 559)
Screenshot: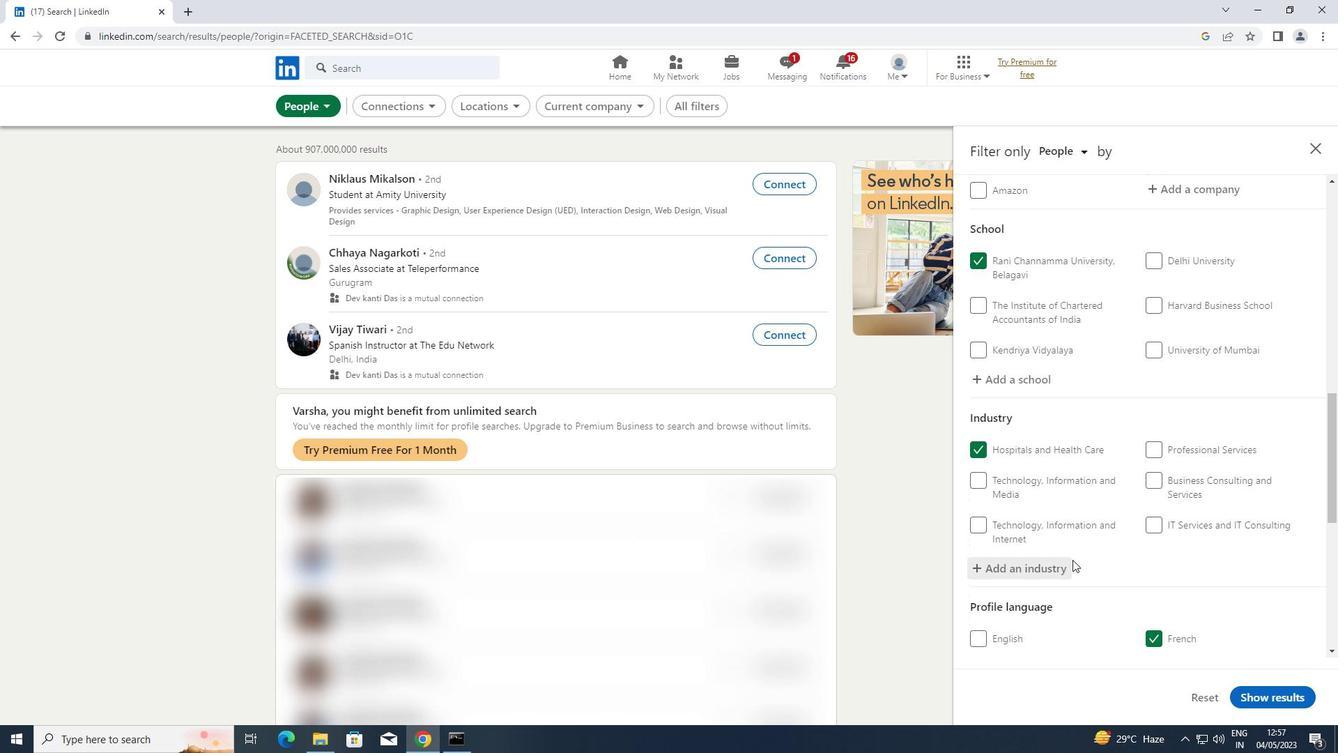 
Action: Mouse scrolled (1073, 559) with delta (0, 0)
Screenshot: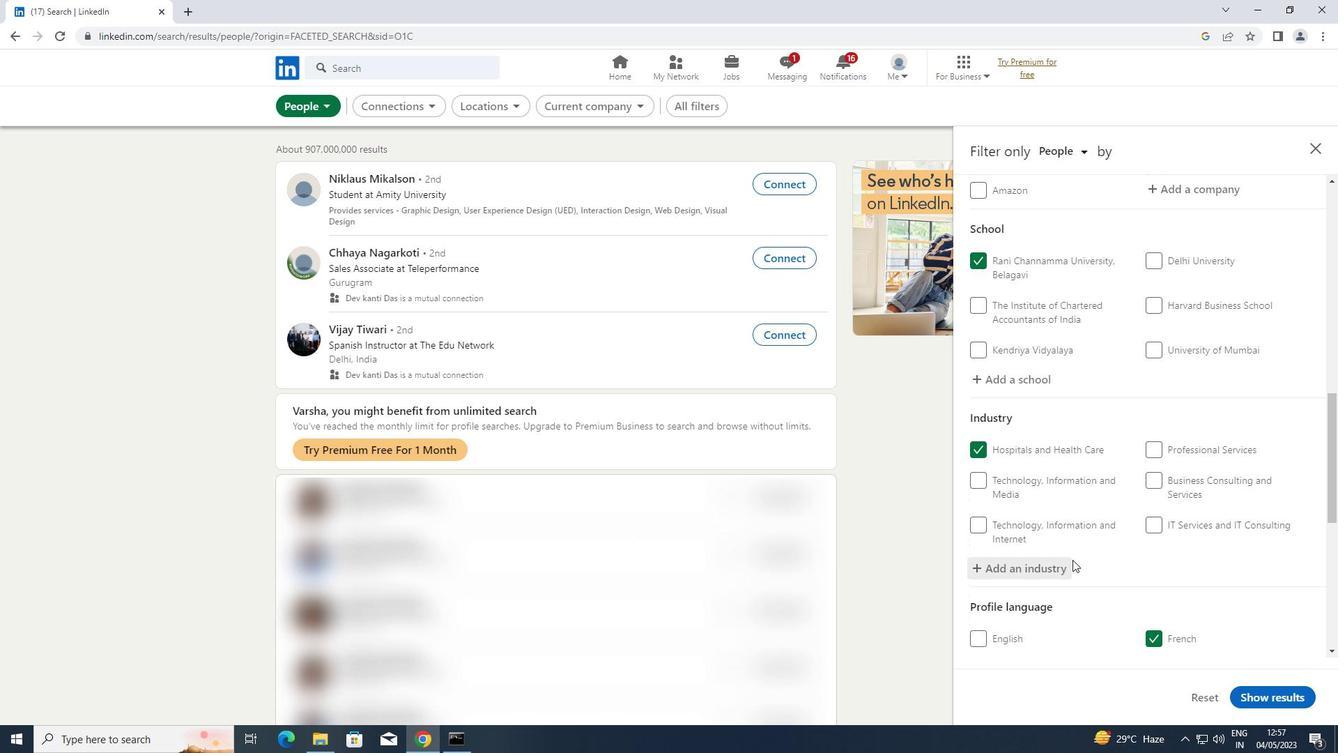 
Action: Mouse scrolled (1073, 559) with delta (0, 0)
Screenshot: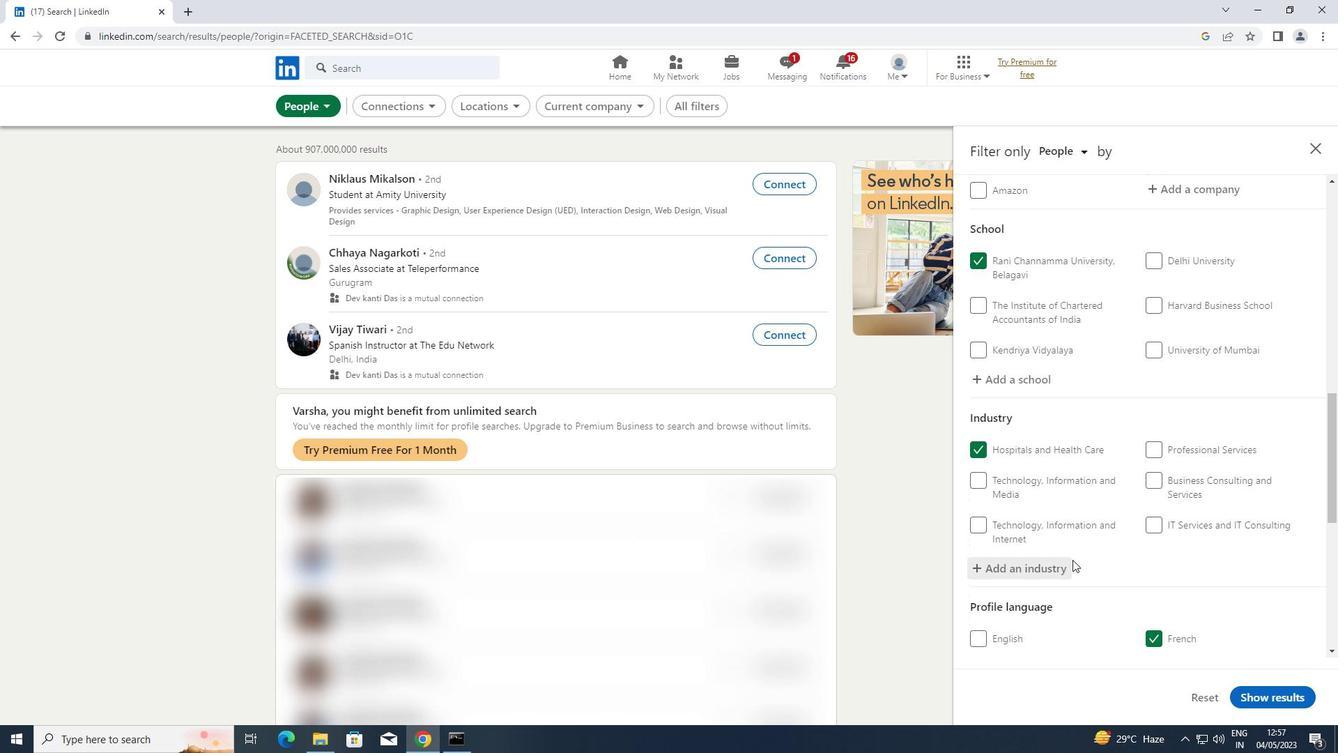 
Action: Mouse moved to (1073, 556)
Screenshot: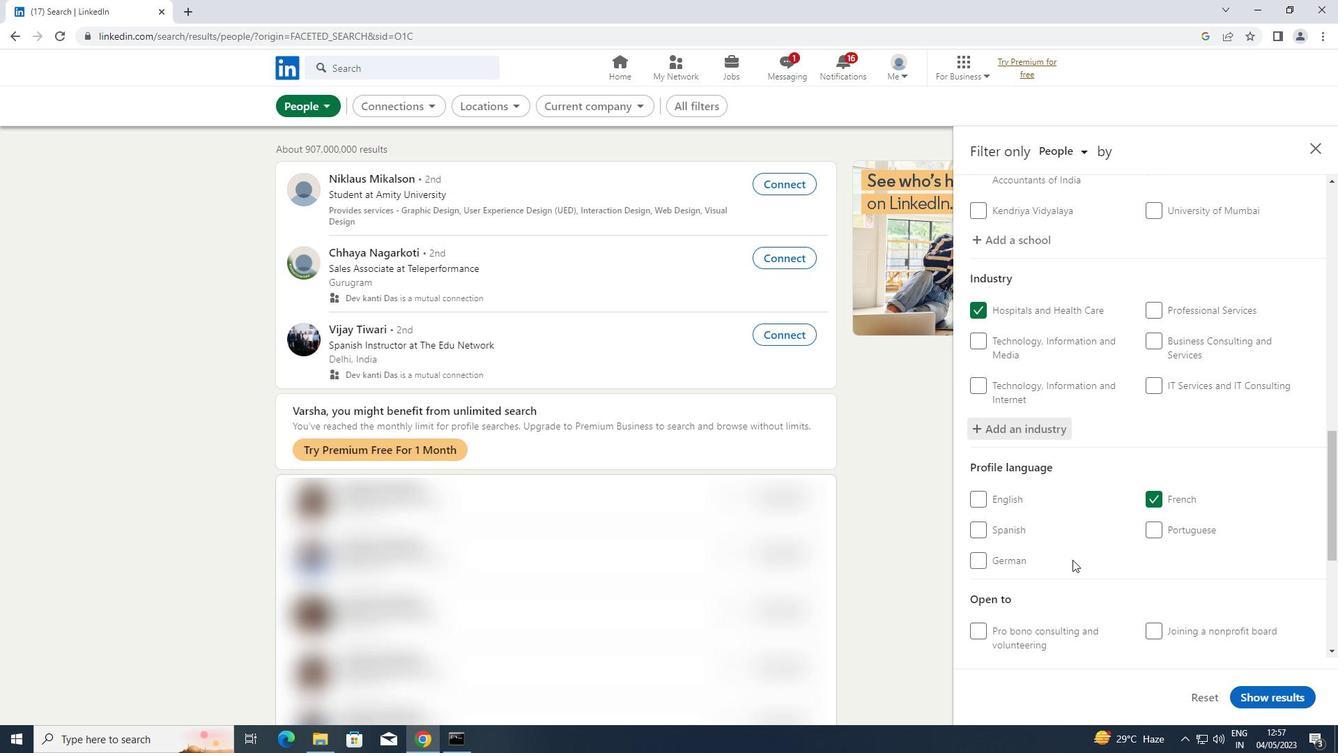 
Action: Mouse scrolled (1073, 555) with delta (0, 0)
Screenshot: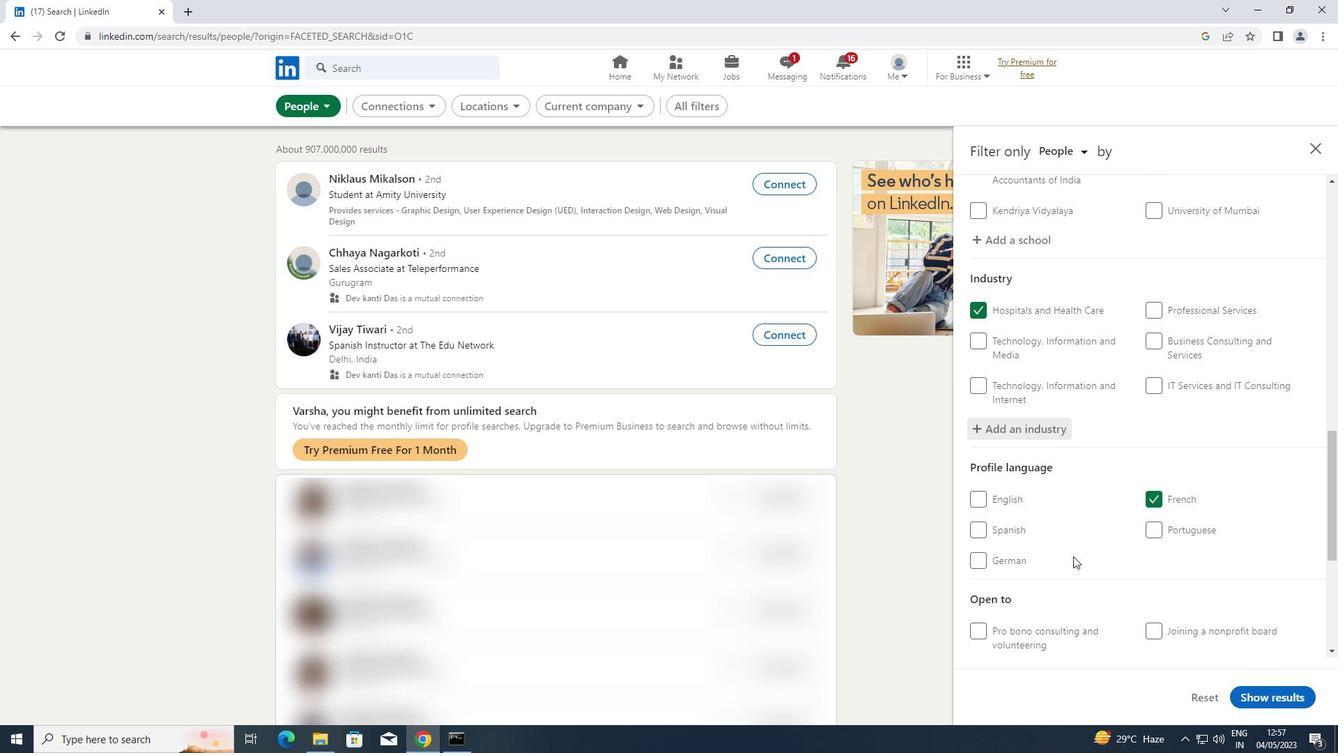 
Action: Mouse scrolled (1073, 555) with delta (0, 0)
Screenshot: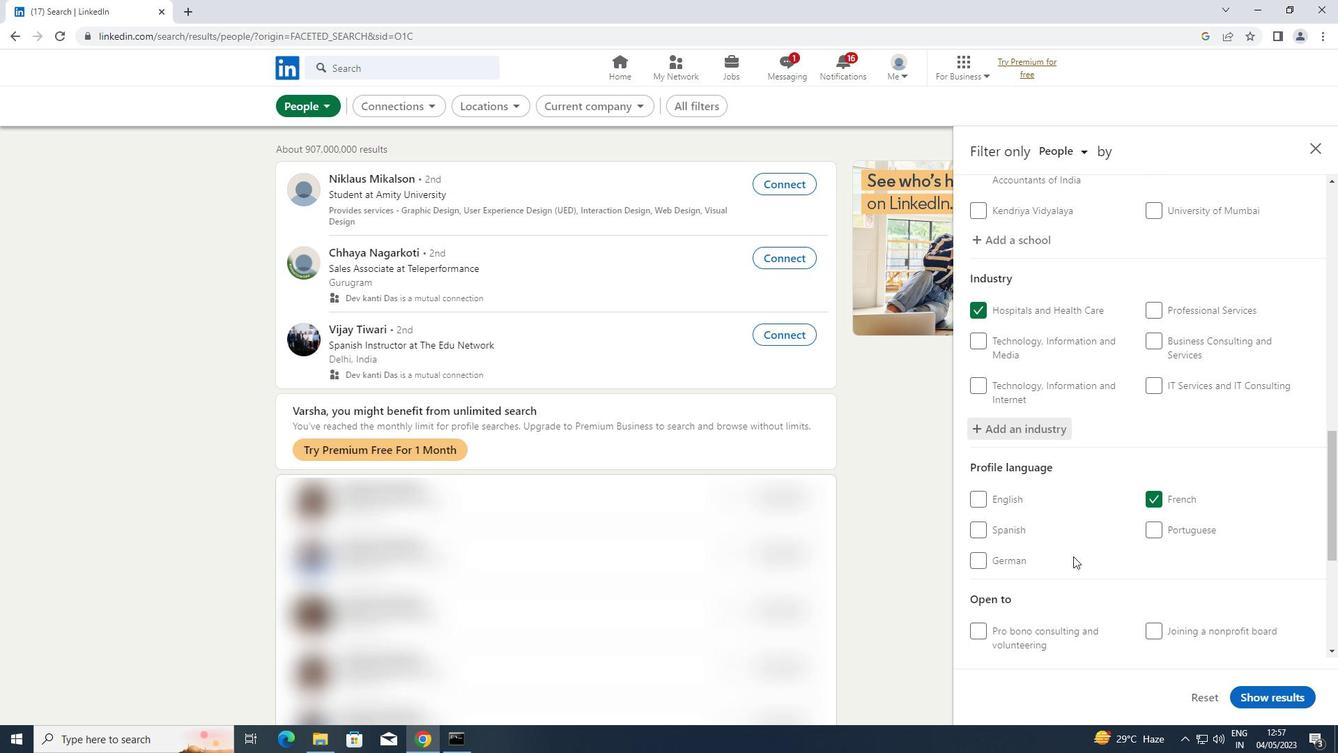 
Action: Mouse scrolled (1073, 555) with delta (0, 0)
Screenshot: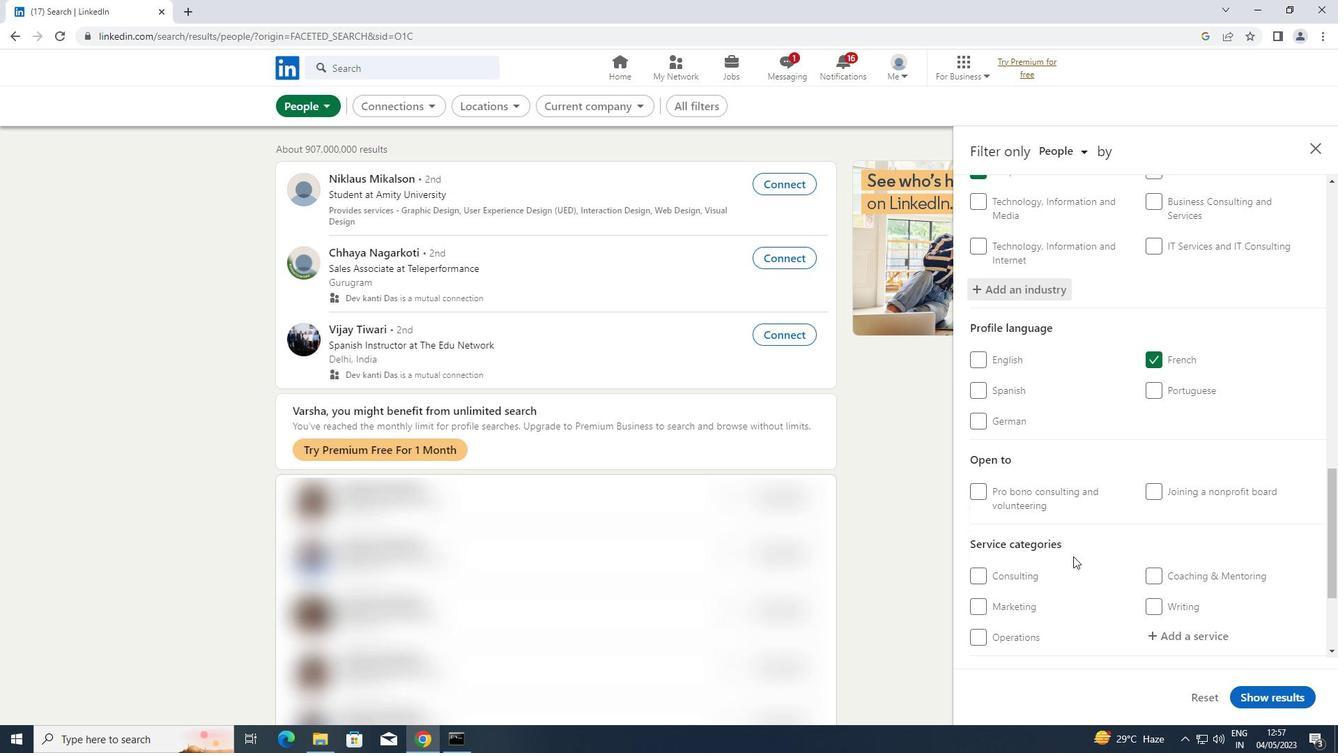 
Action: Mouse scrolled (1073, 555) with delta (0, 0)
Screenshot: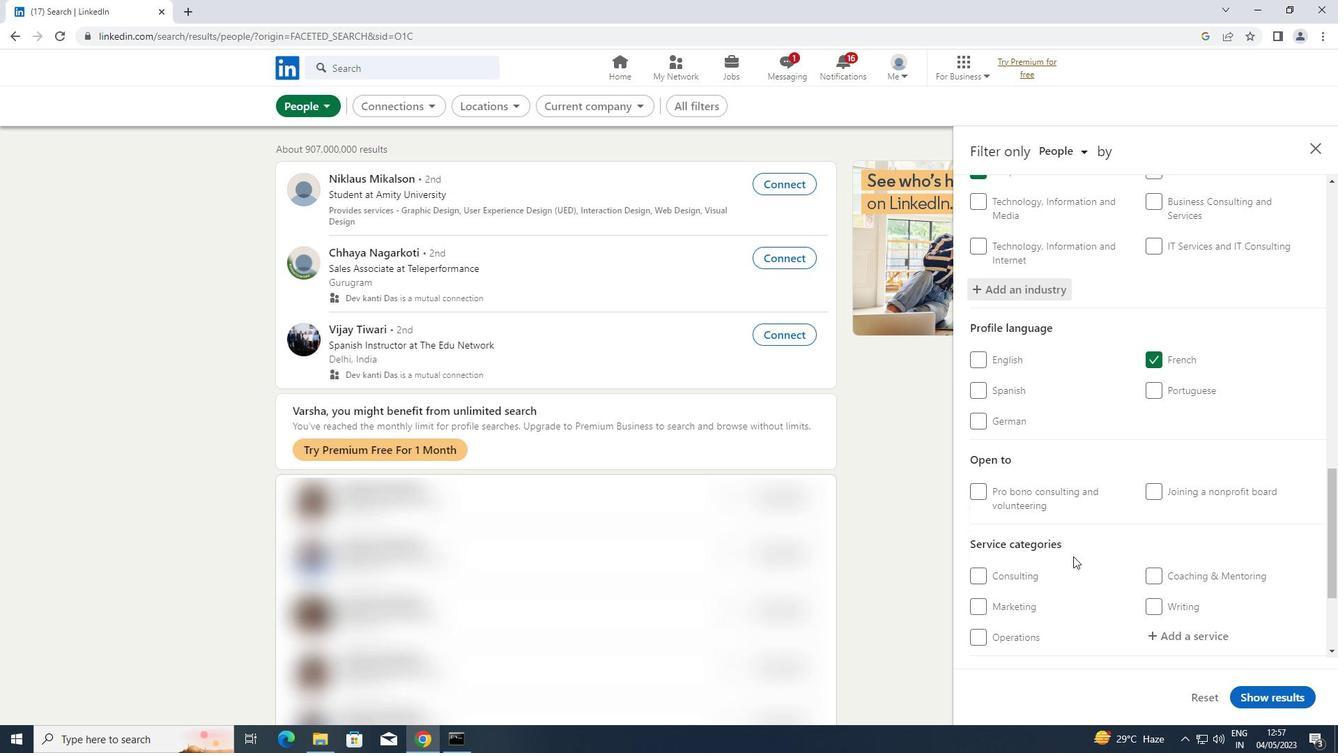 
Action: Mouse scrolled (1073, 555) with delta (0, 0)
Screenshot: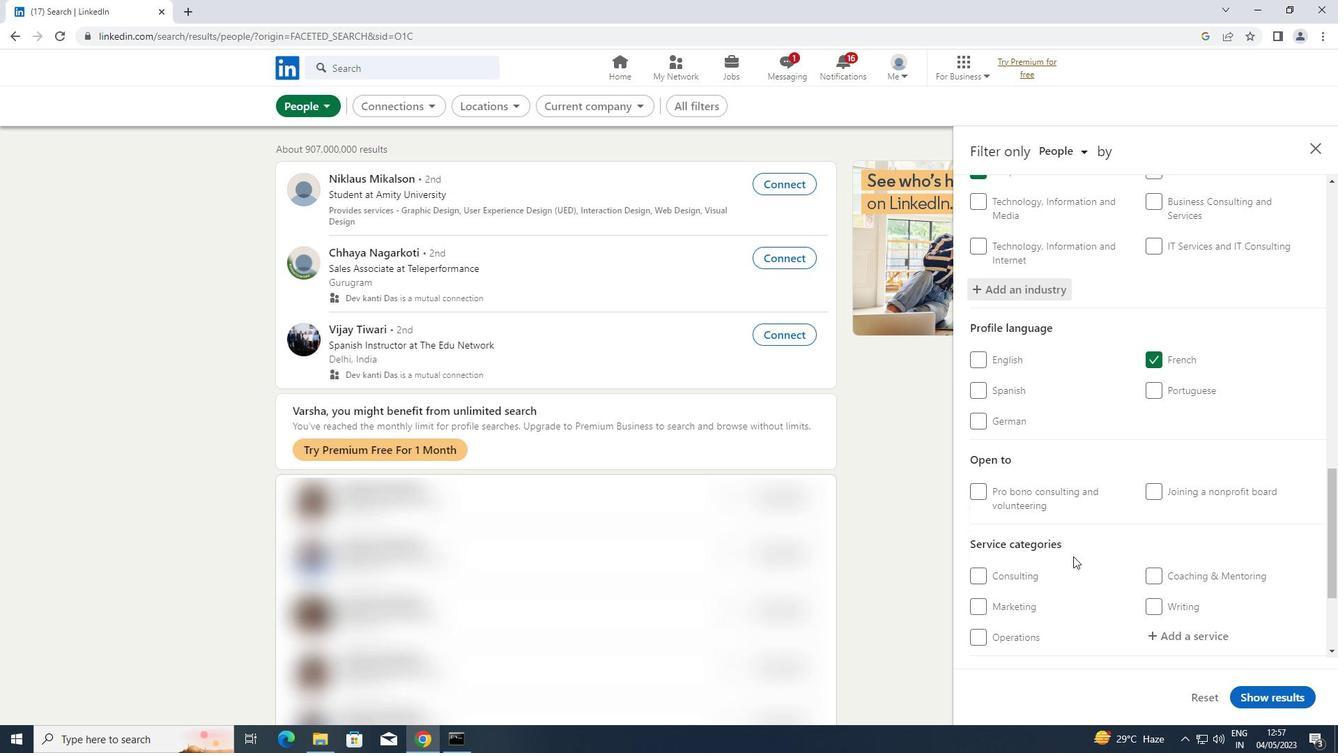 
Action: Mouse moved to (1190, 467)
Screenshot: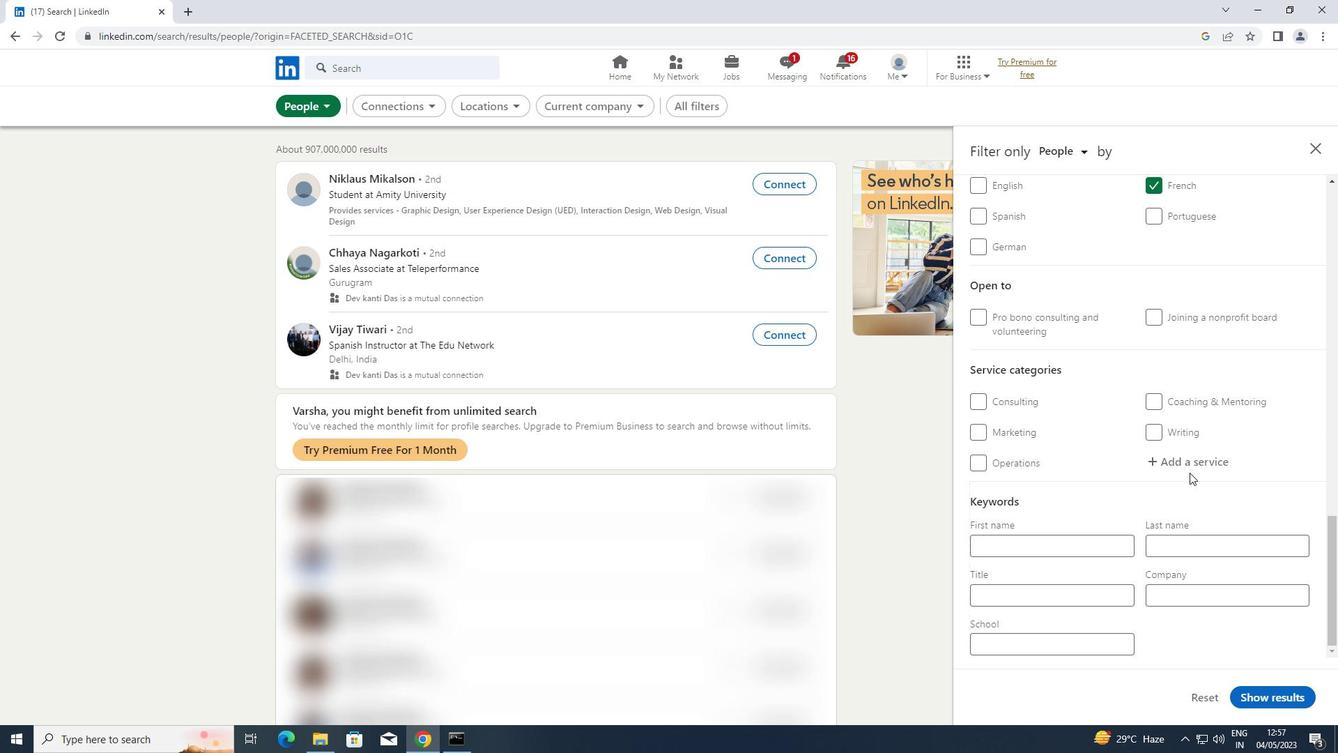 
Action: Mouse pressed left at (1190, 467)
Screenshot: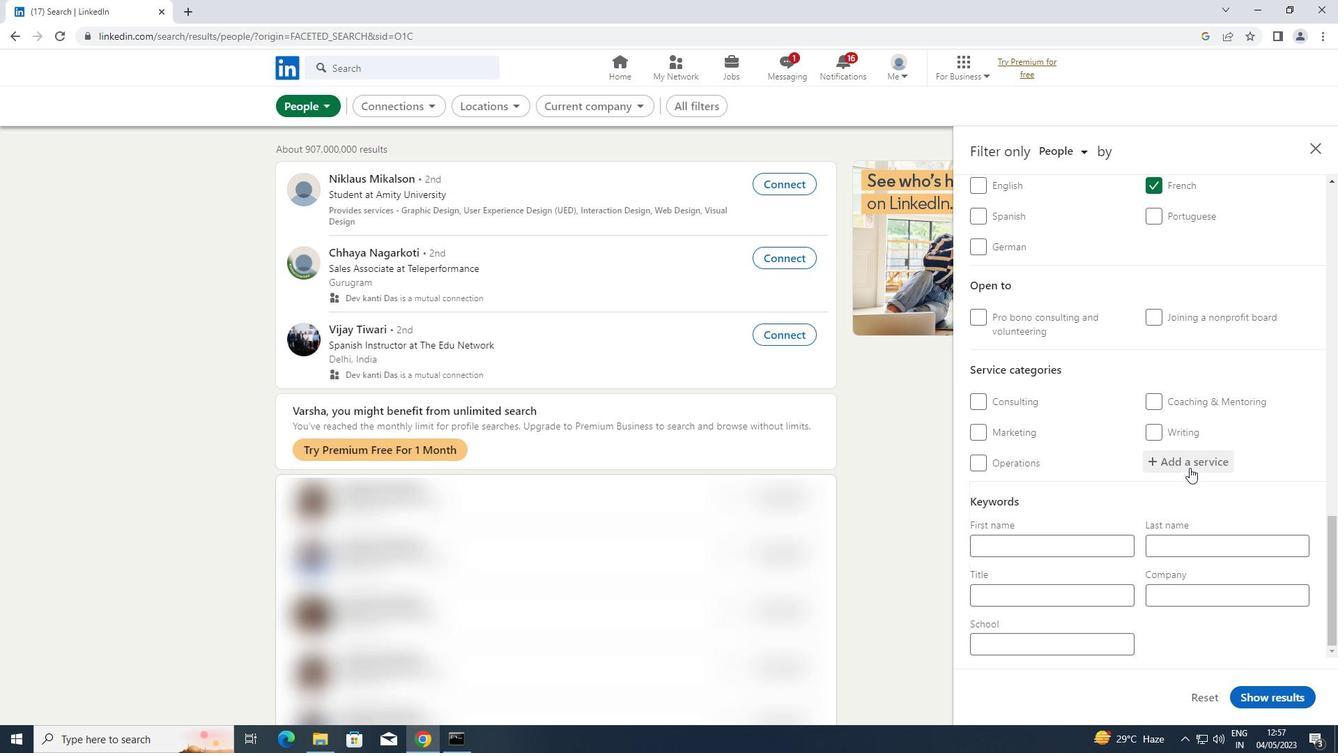 
Action: Mouse moved to (1190, 467)
Screenshot: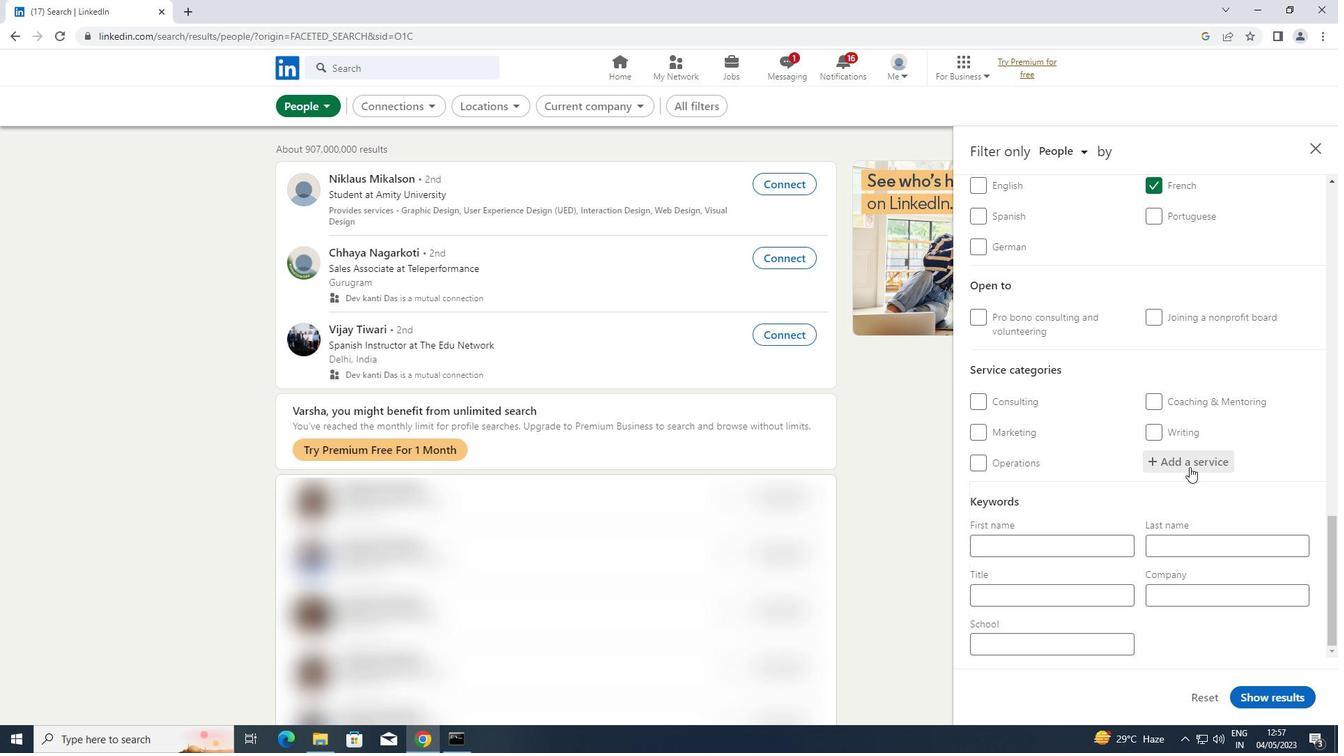 
Action: Key pressed <Key.shift>BARTENDIN
Screenshot: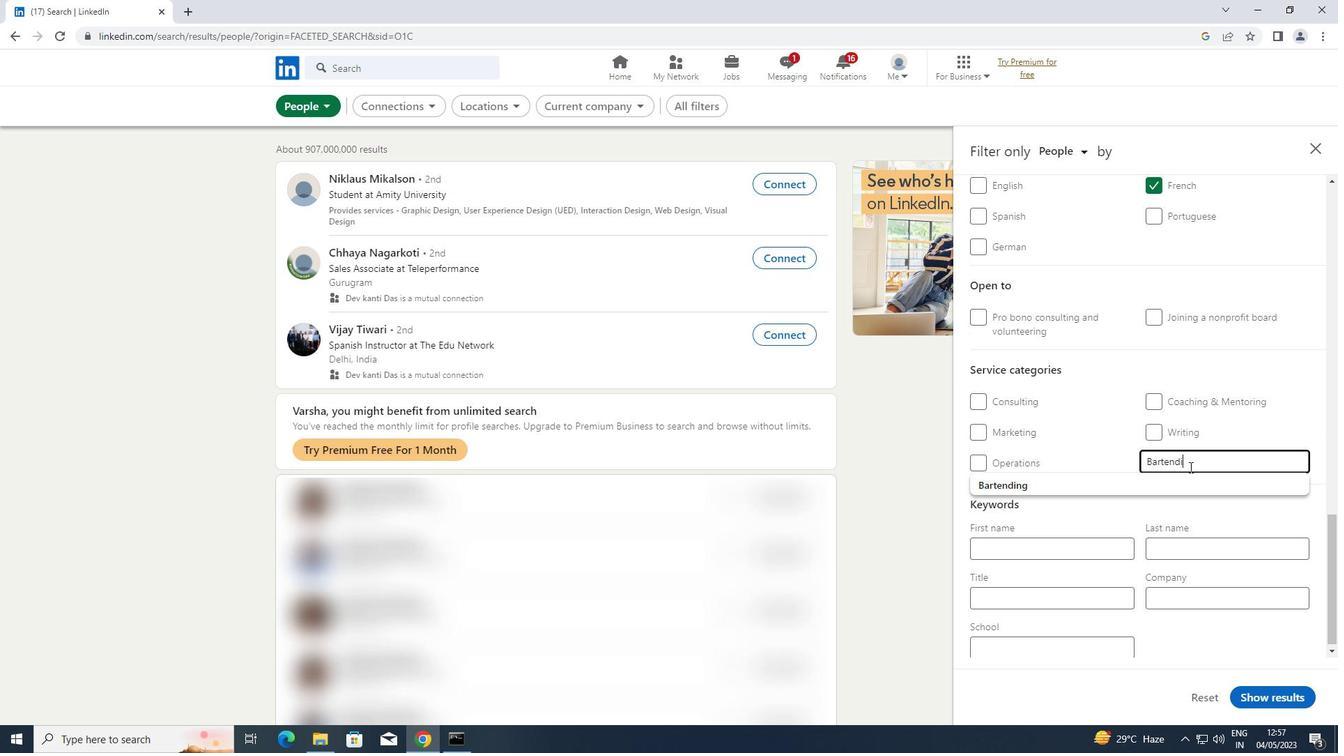 
Action: Mouse moved to (1085, 481)
Screenshot: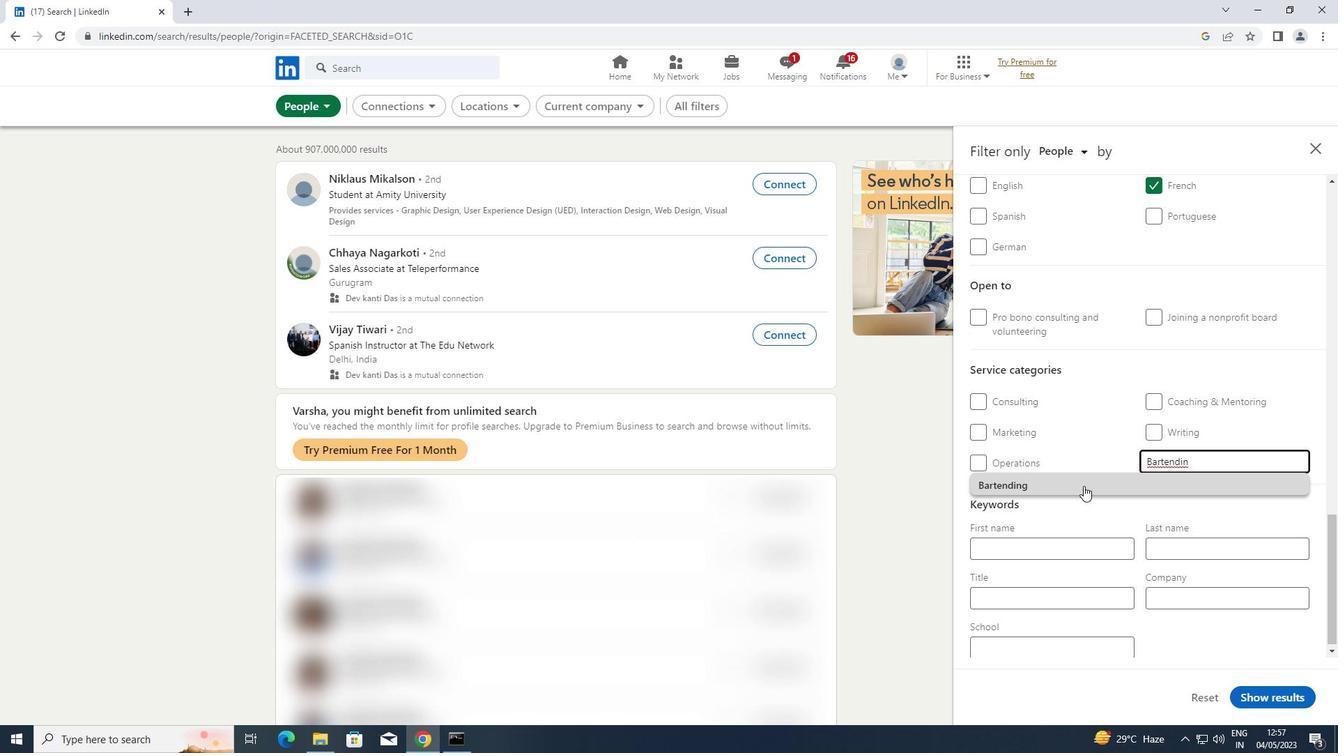 
Action: Mouse pressed left at (1085, 481)
Screenshot: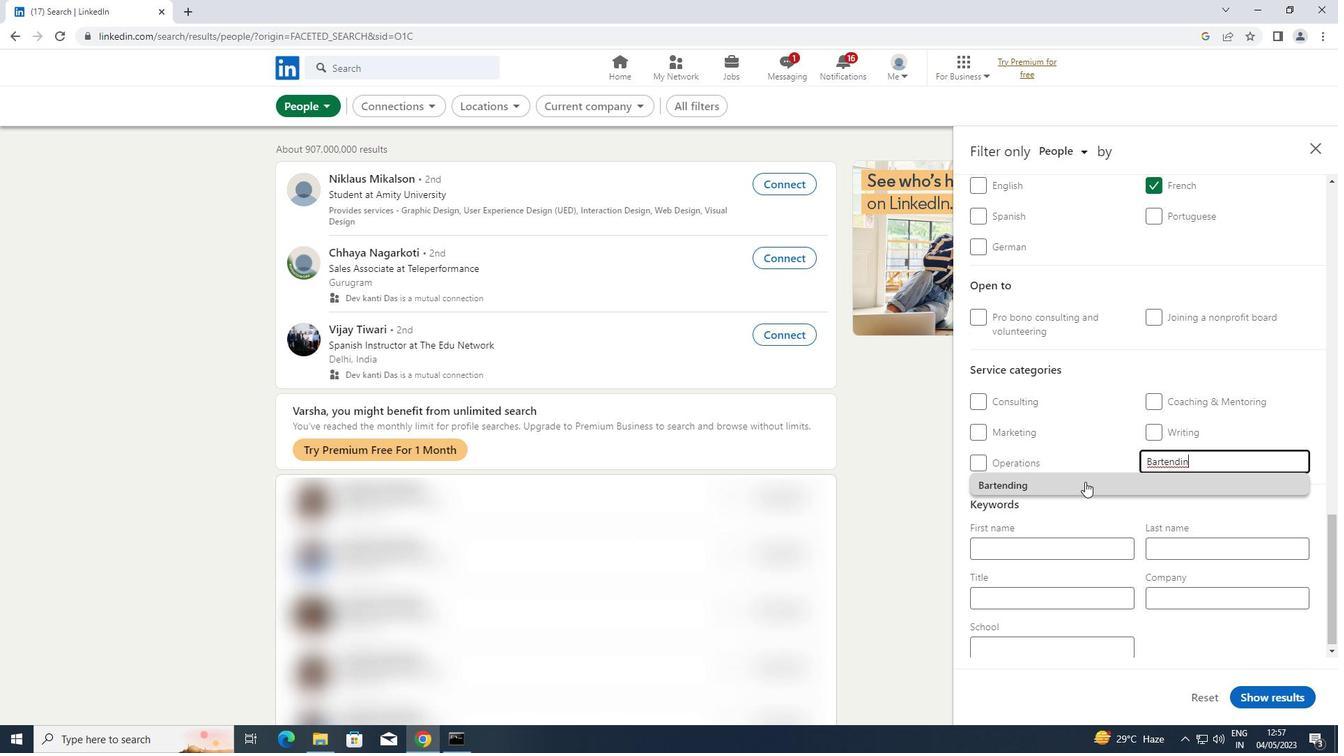 
Action: Mouse scrolled (1085, 481) with delta (0, 0)
Screenshot: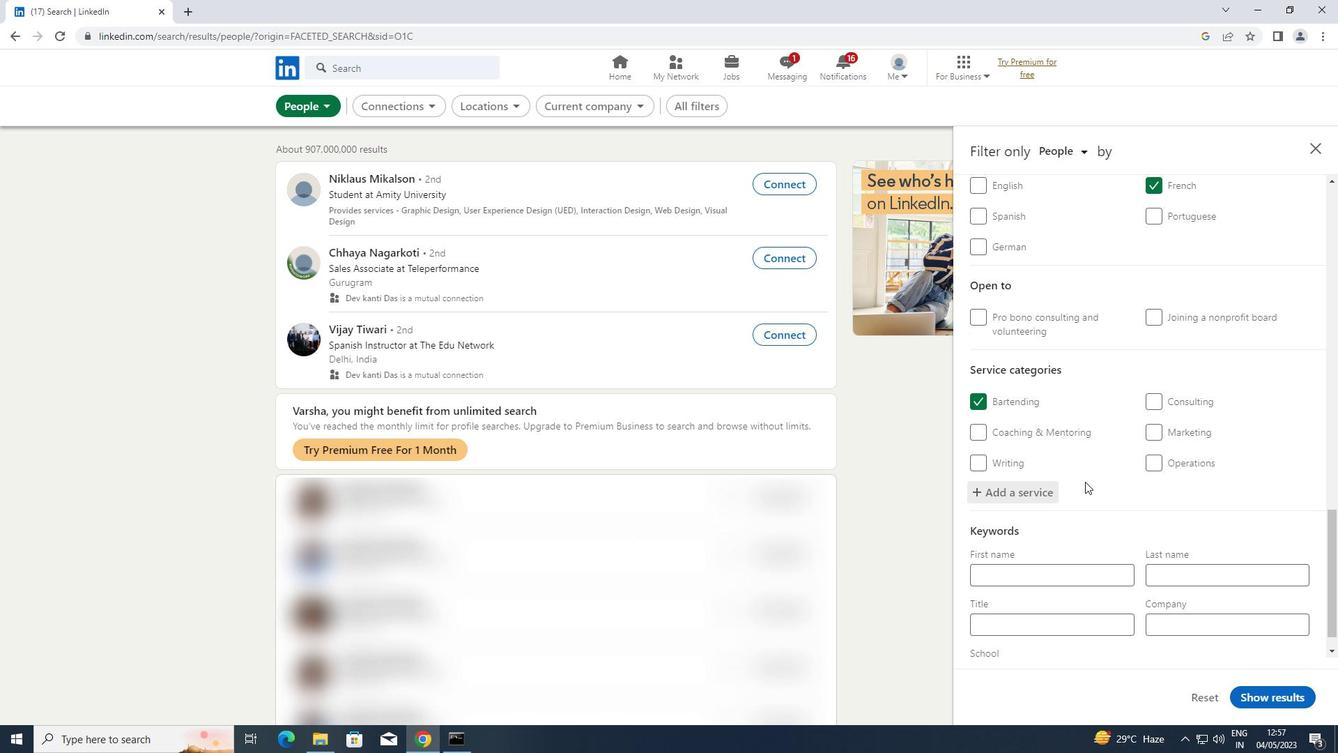 
Action: Mouse scrolled (1085, 481) with delta (0, 0)
Screenshot: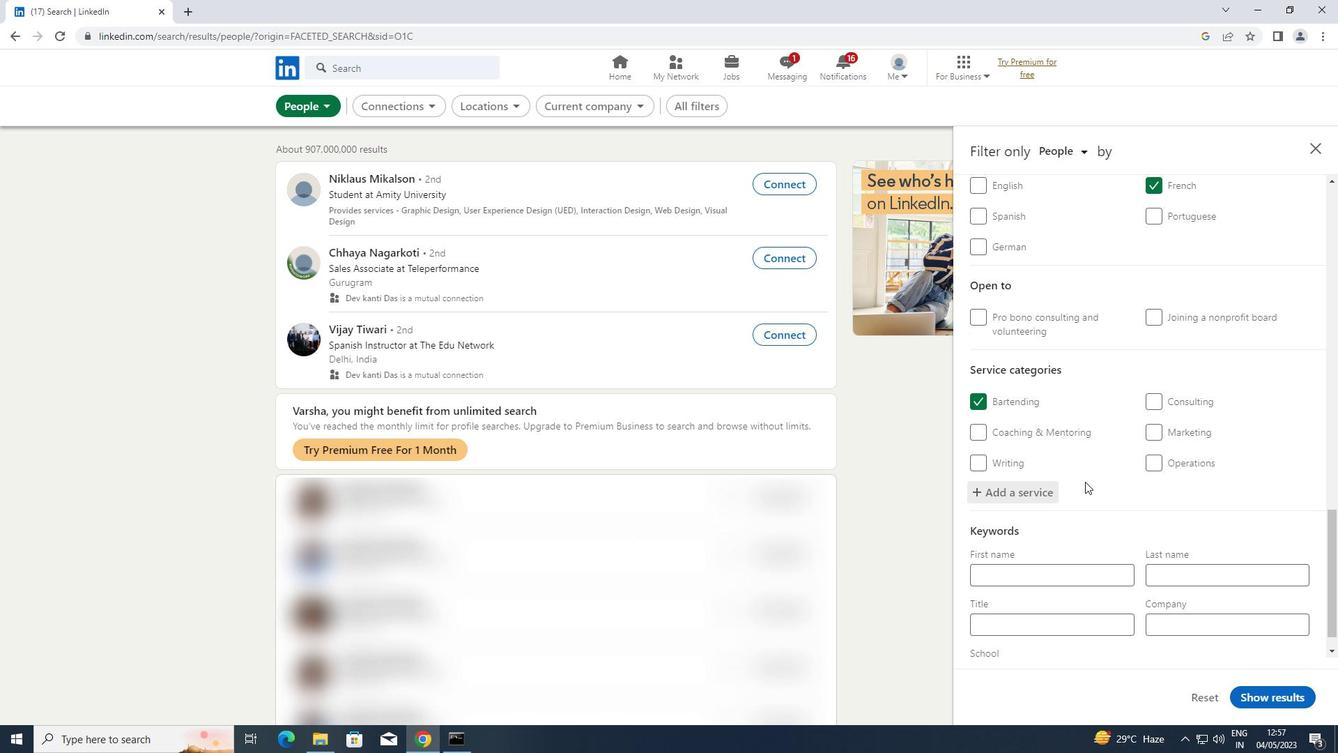
Action: Mouse scrolled (1085, 481) with delta (0, 0)
Screenshot: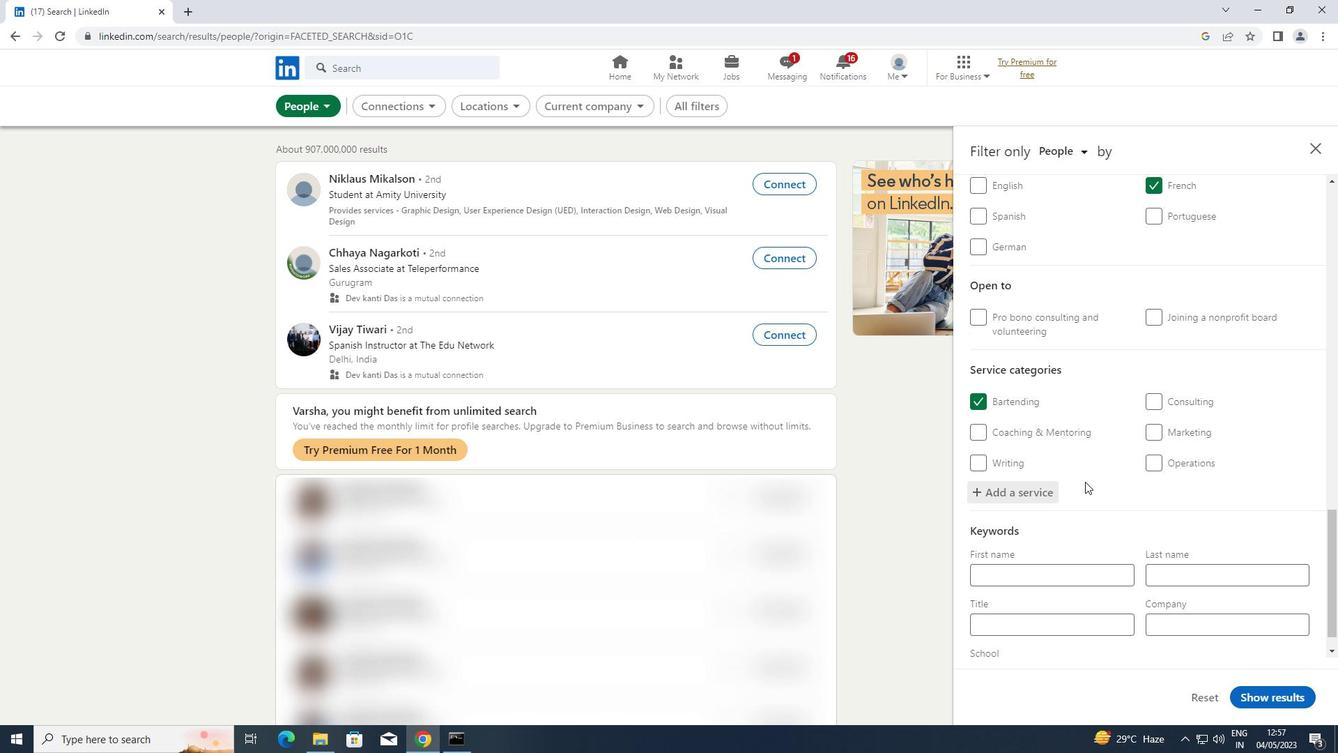 
Action: Mouse scrolled (1085, 481) with delta (0, 0)
Screenshot: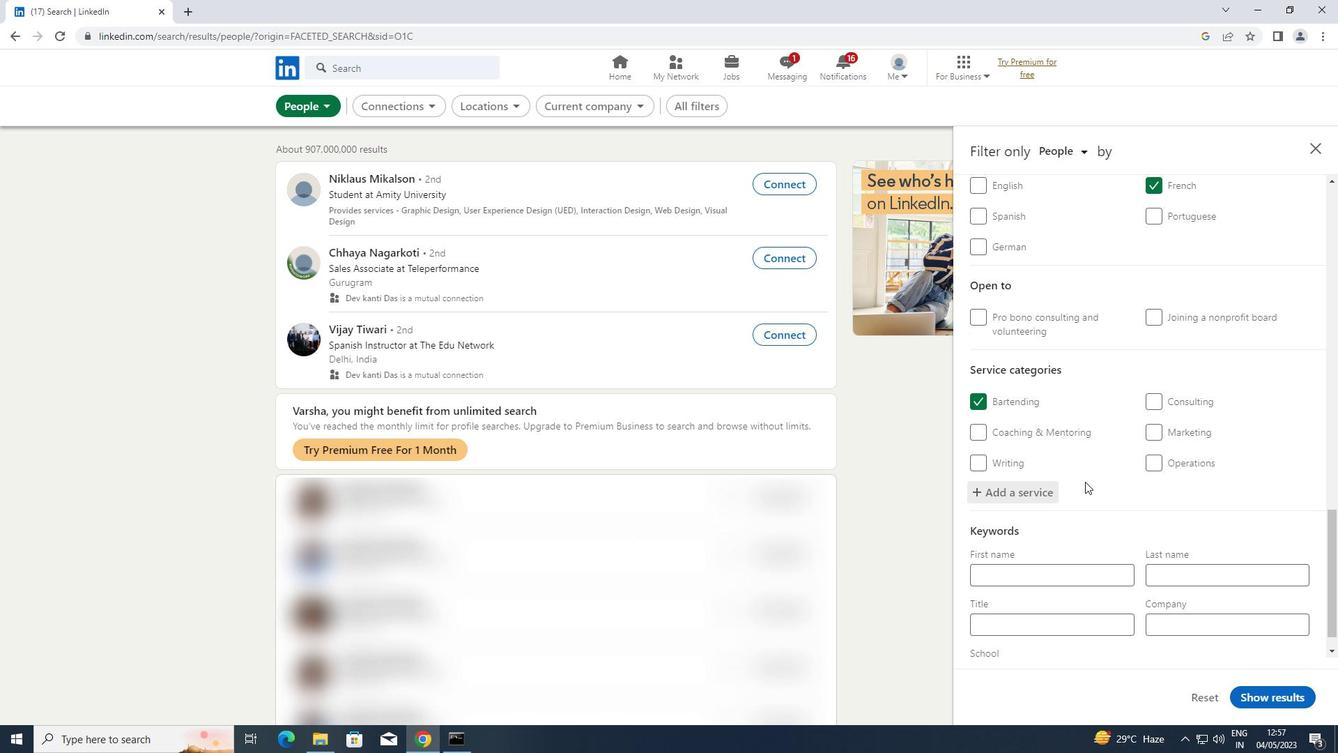
Action: Mouse moved to (1044, 601)
Screenshot: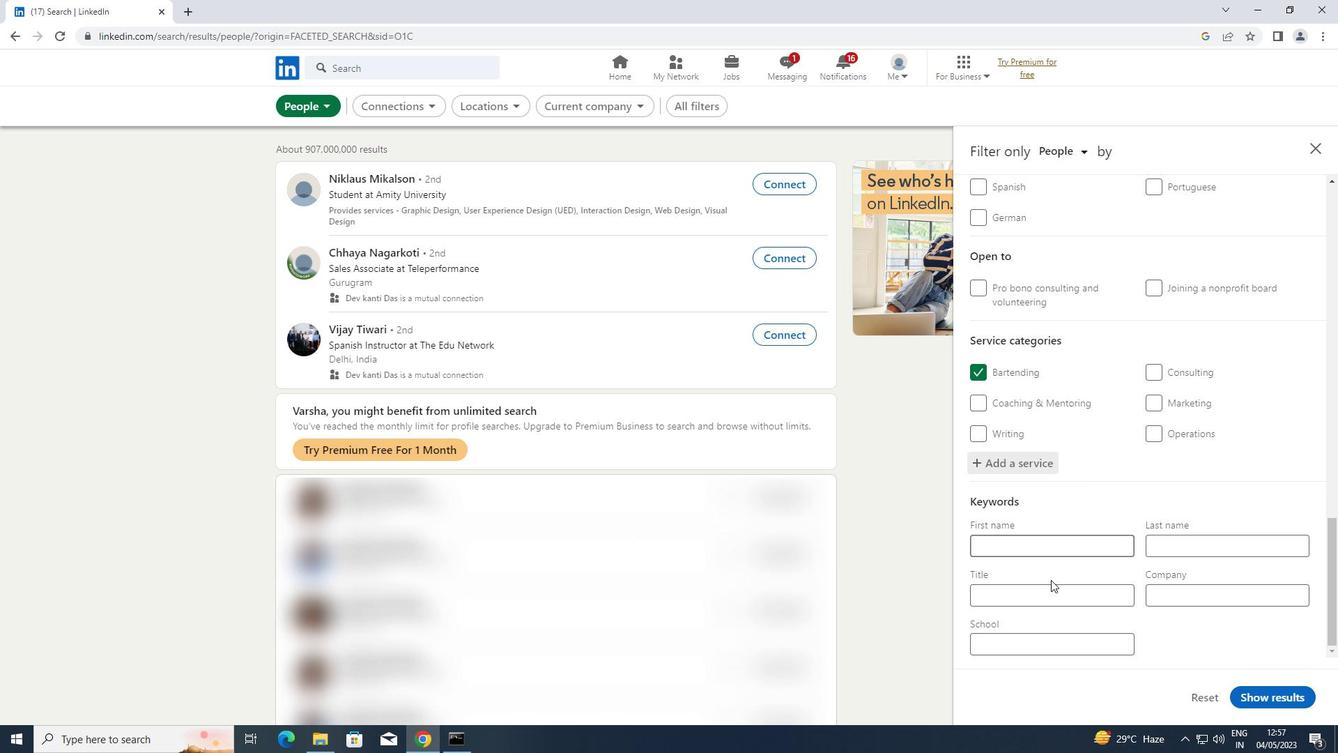 
Action: Mouse pressed left at (1044, 601)
Screenshot: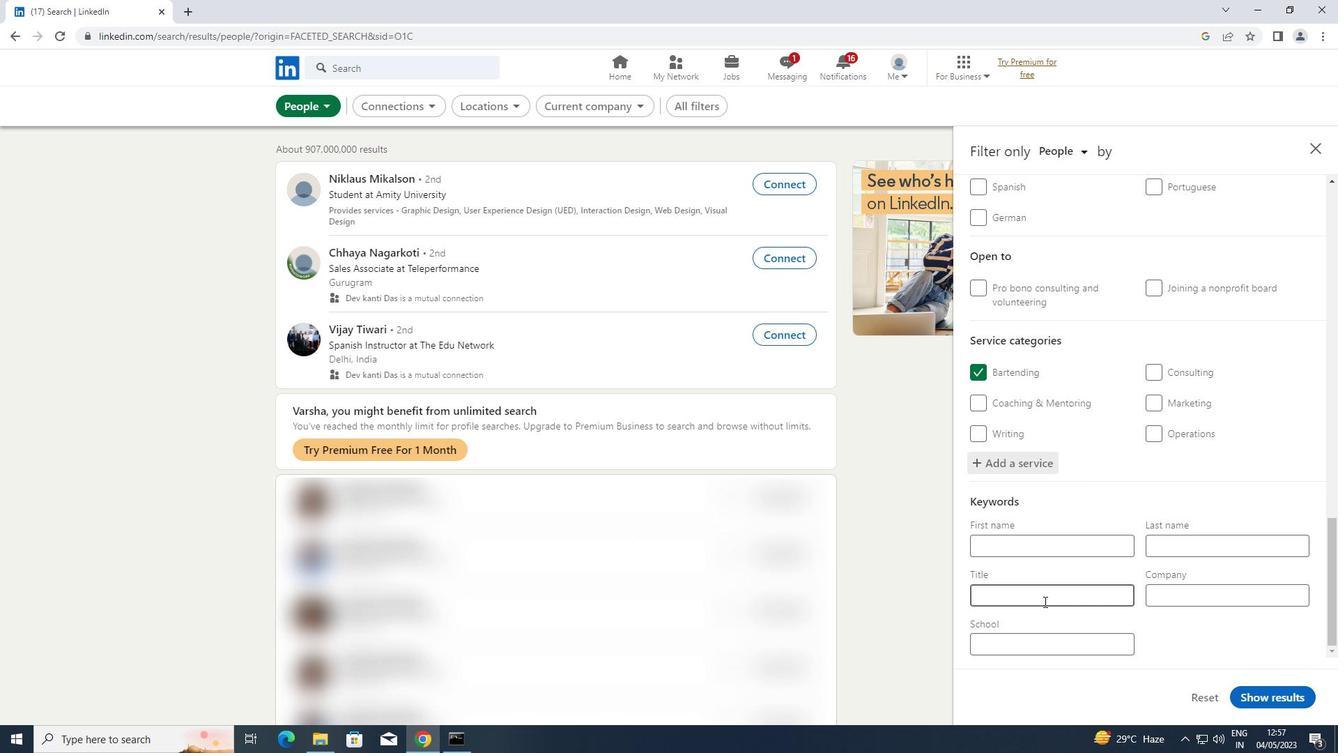 
Action: Key pressed <Key.shift>ASSISTANT<Key.space><Key.shift>OROFESSOR
Screenshot: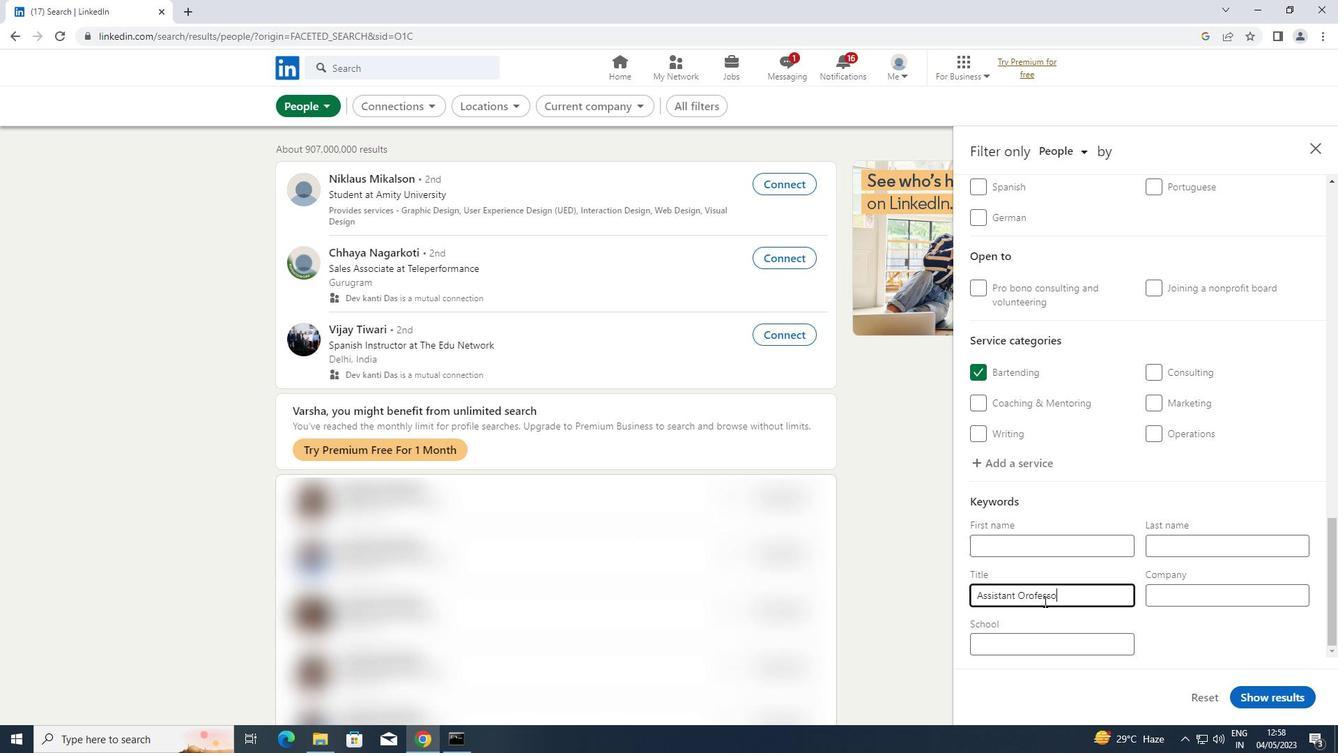 
Action: Mouse moved to (1026, 592)
Screenshot: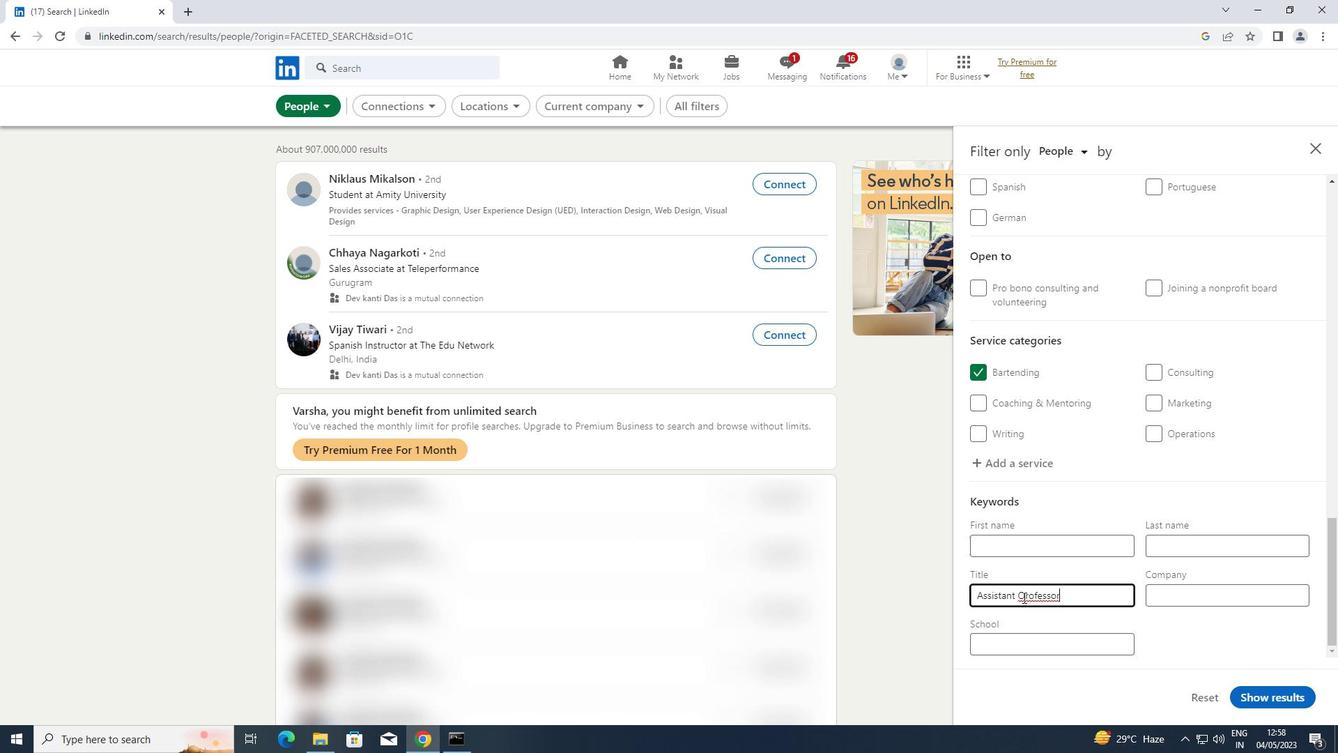 
Action: Mouse pressed left at (1026, 592)
Screenshot: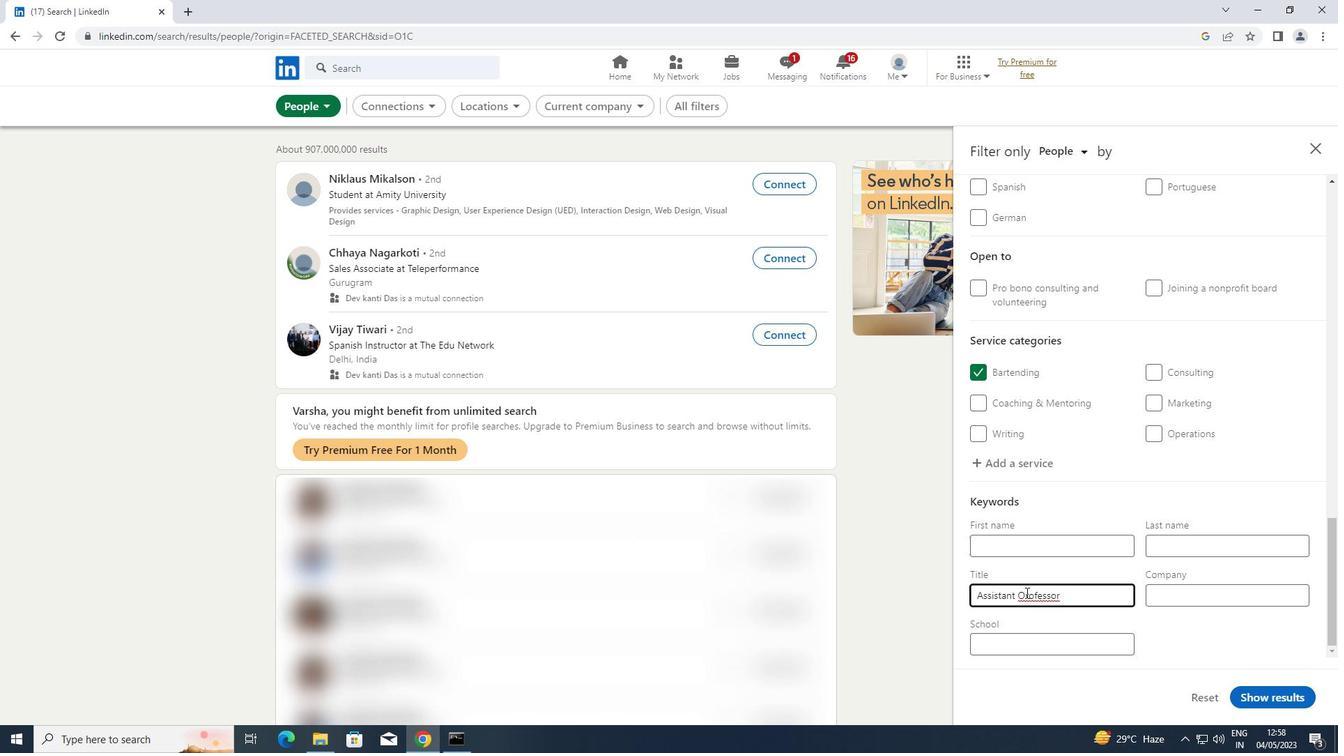 
Action: Key pressed <Key.backspace><Key.shift>P
Screenshot: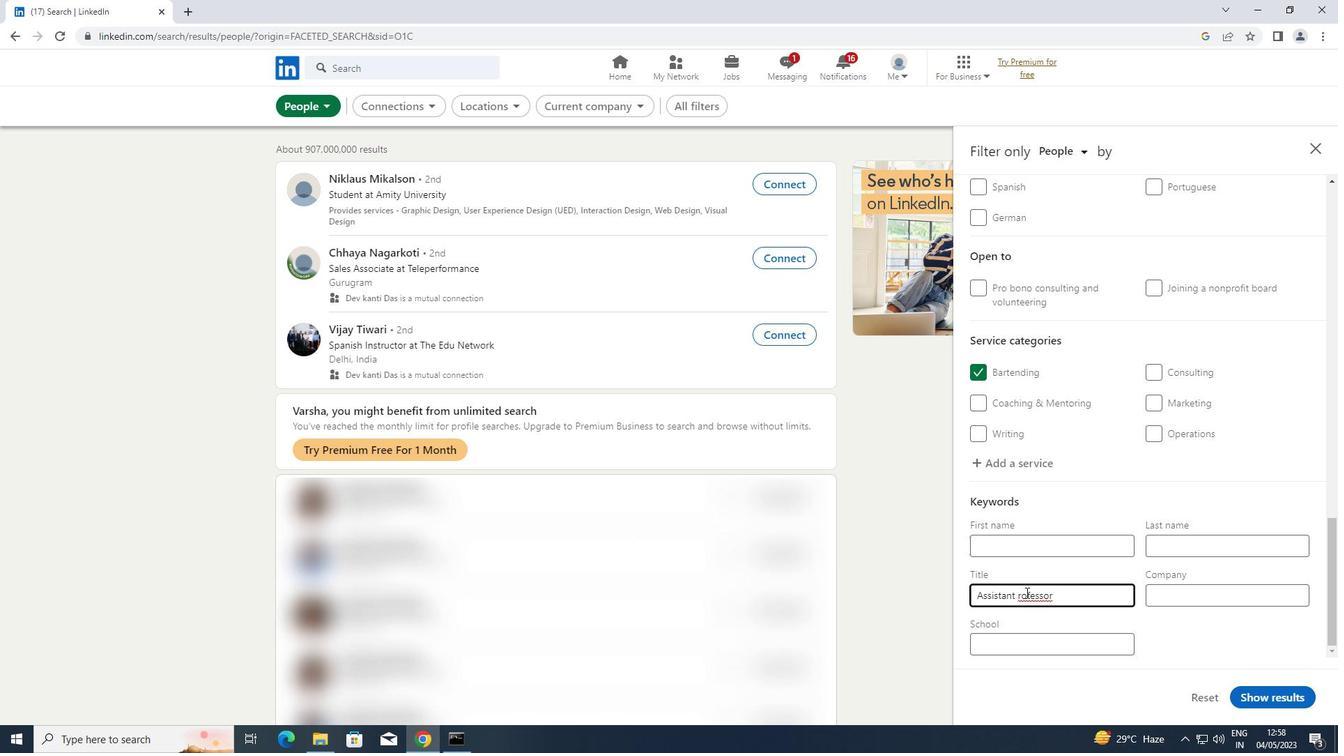 
Action: Mouse moved to (1250, 695)
Screenshot: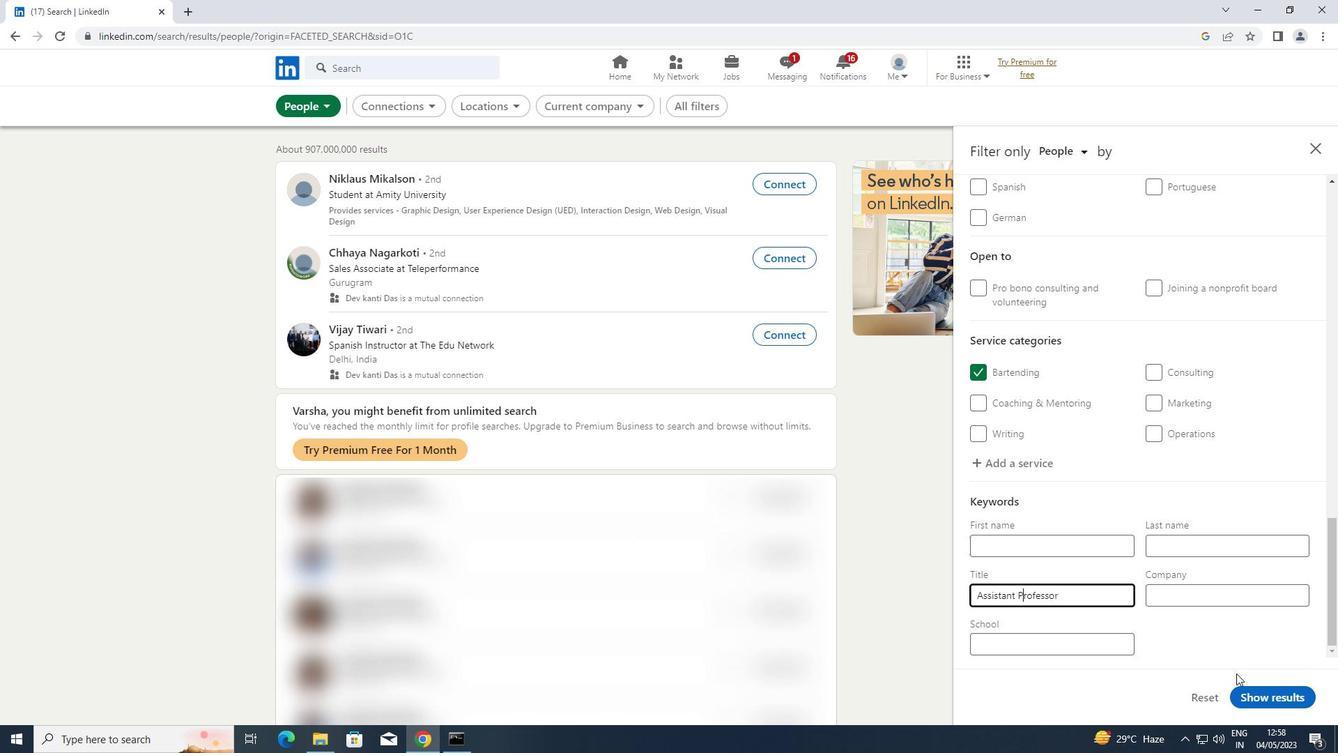 
Action: Mouse pressed left at (1250, 695)
Screenshot: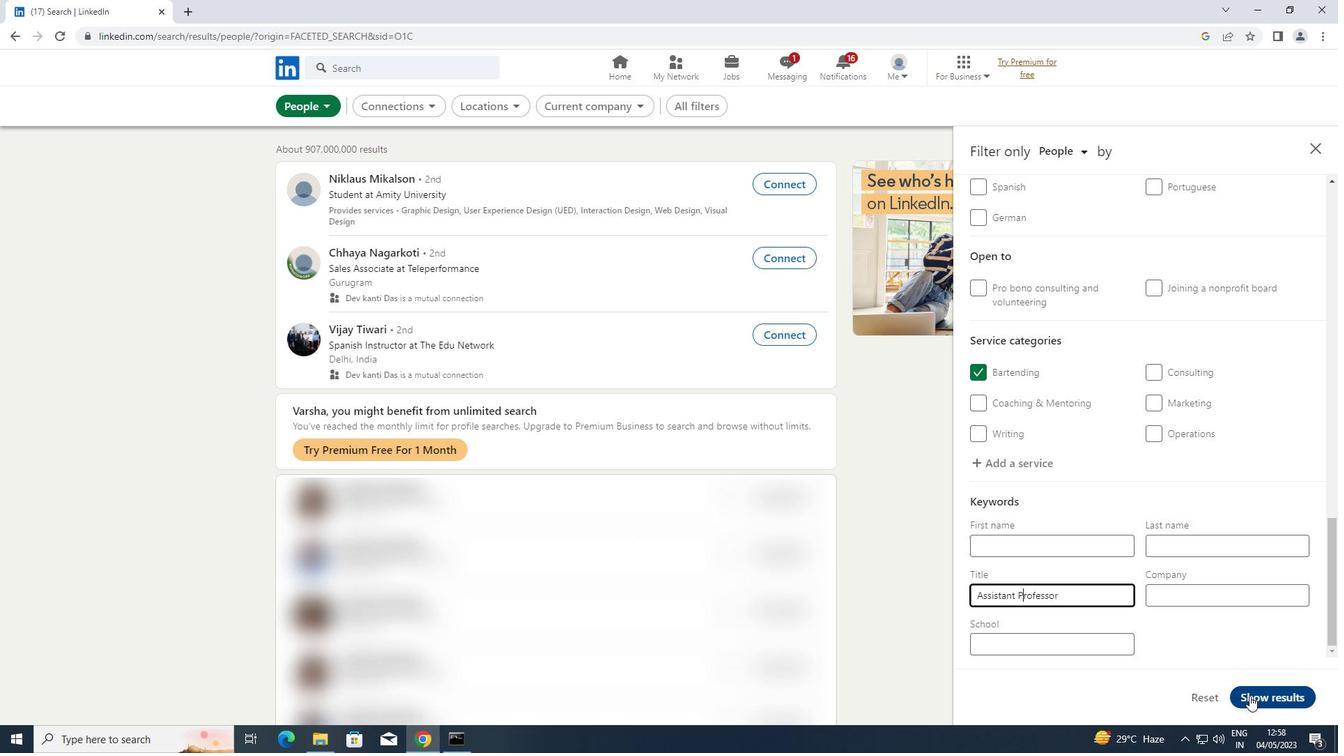 
